 Task: Select street view around selected location Christ the Redeemer, Rio de Janeiro, Brazil and verify 2 surrounding locations
Action: Mouse moved to (275, 63)
Screenshot: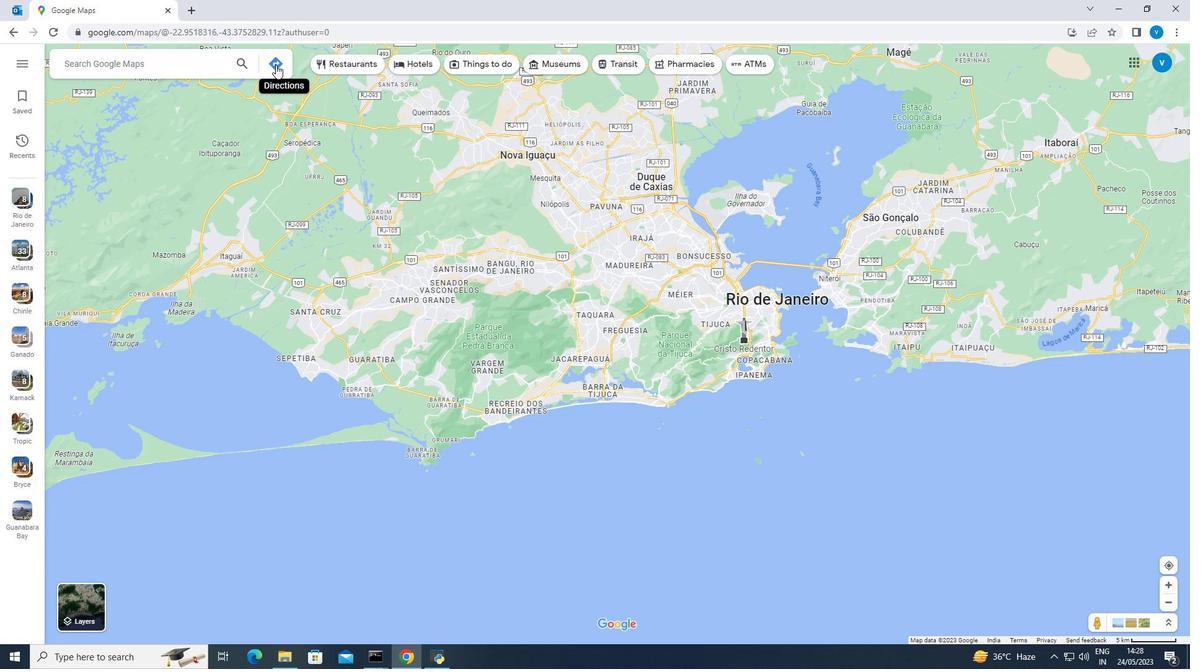 
Action: Mouse pressed left at (275, 63)
Screenshot: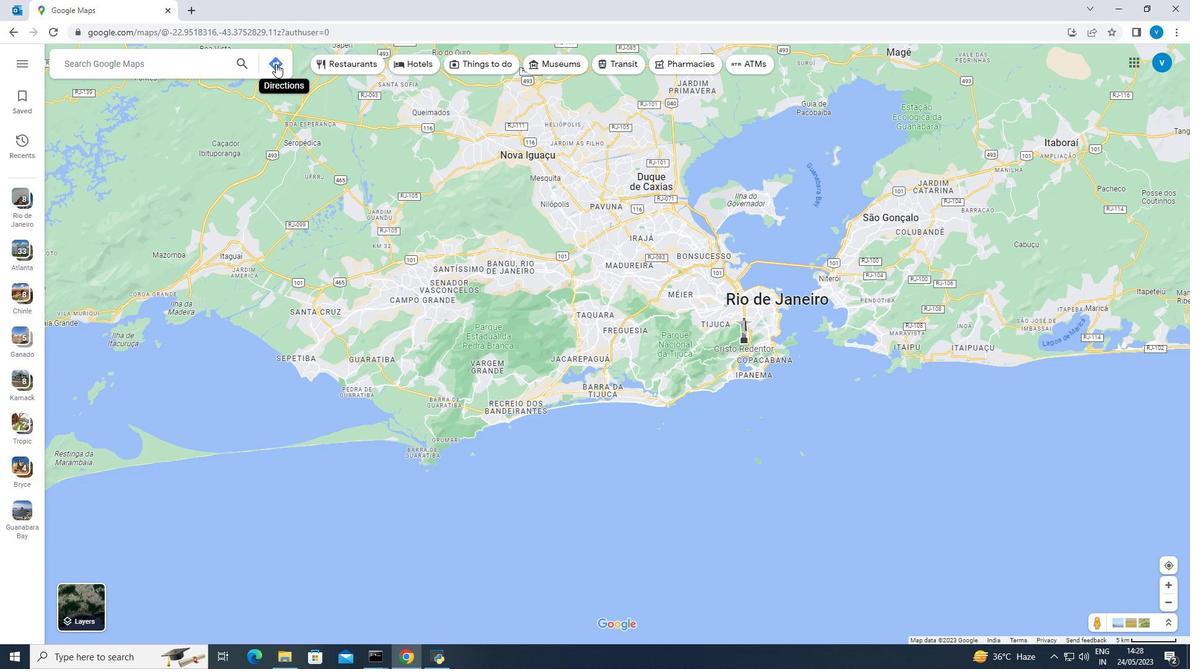 
Action: Mouse moved to (215, 104)
Screenshot: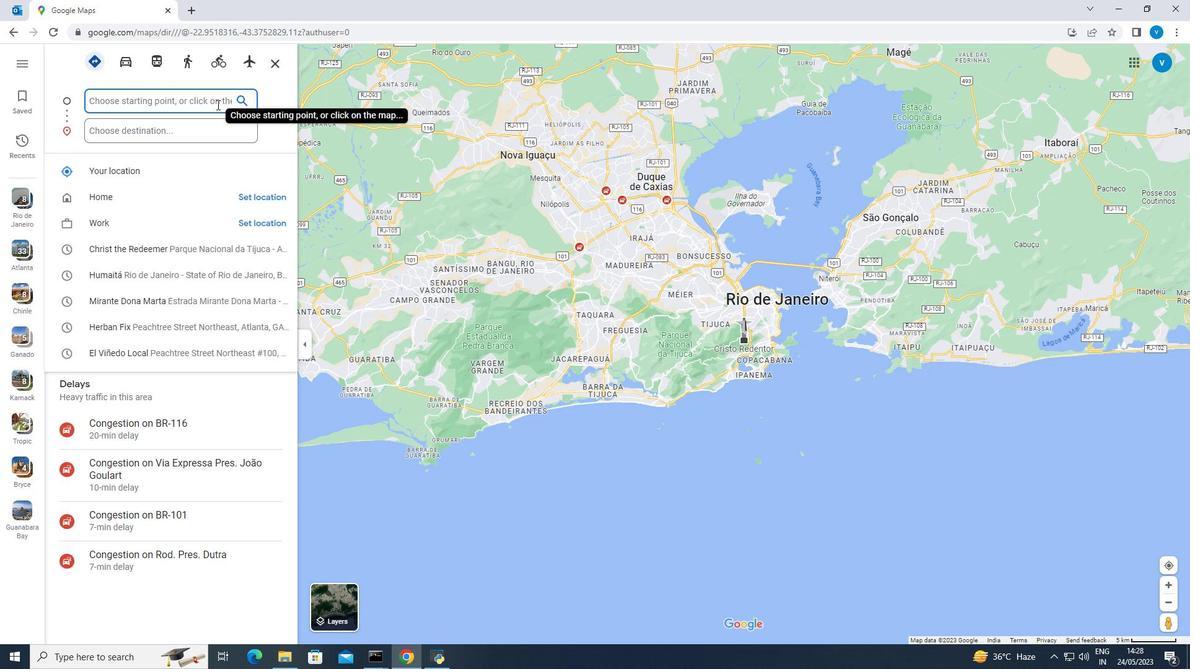 
Action: Key pressed <Key.shift><Key.shift><Key.shift><Key.shift><Key.shift><Key.shift><Key.shift><Key.shift>Christ<Key.space>the<Key.space><Key.shift><Key.shift><Key.shift><Key.shift><Key.shift><Key.shift><Key.shift>Redeemer,<Key.space><Key.shift><Key.shift><Key.shift><Key.shift><Key.shift>Rio<Key.space>de<Key.space><Key.shift><Key.shift><Key.shift><Key.shift>Janeiro,<Key.space><Key.shift><Key.shift><Key.shift><Key.shift>Brazil
Screenshot: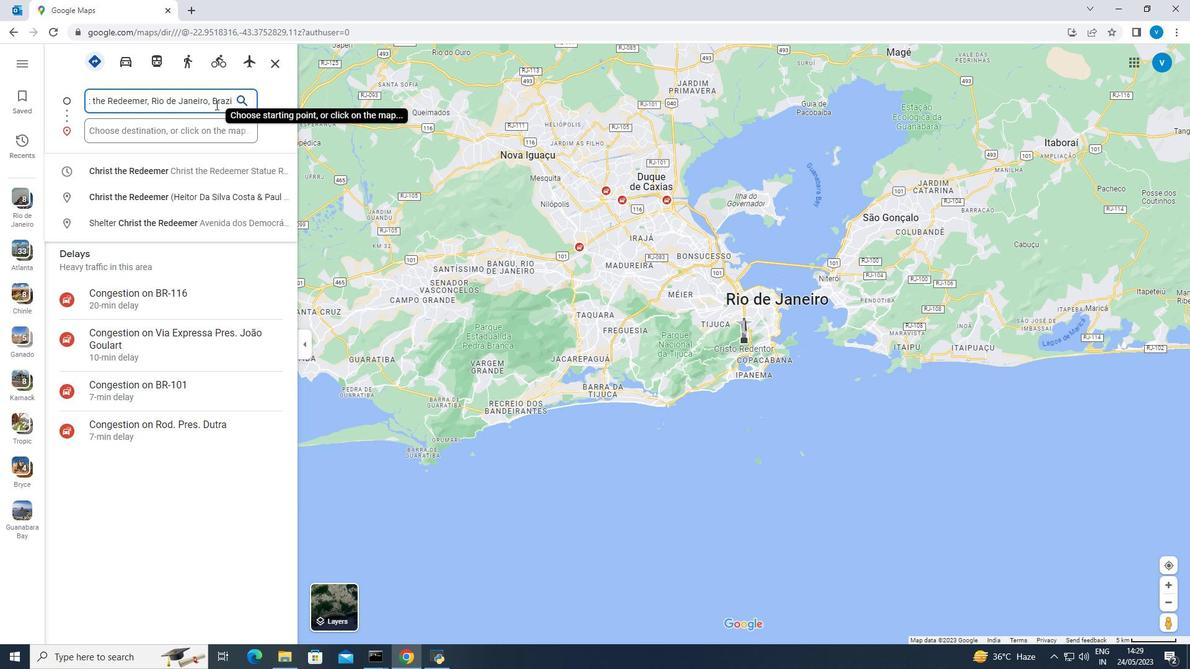 
Action: Mouse moved to (215, 104)
Screenshot: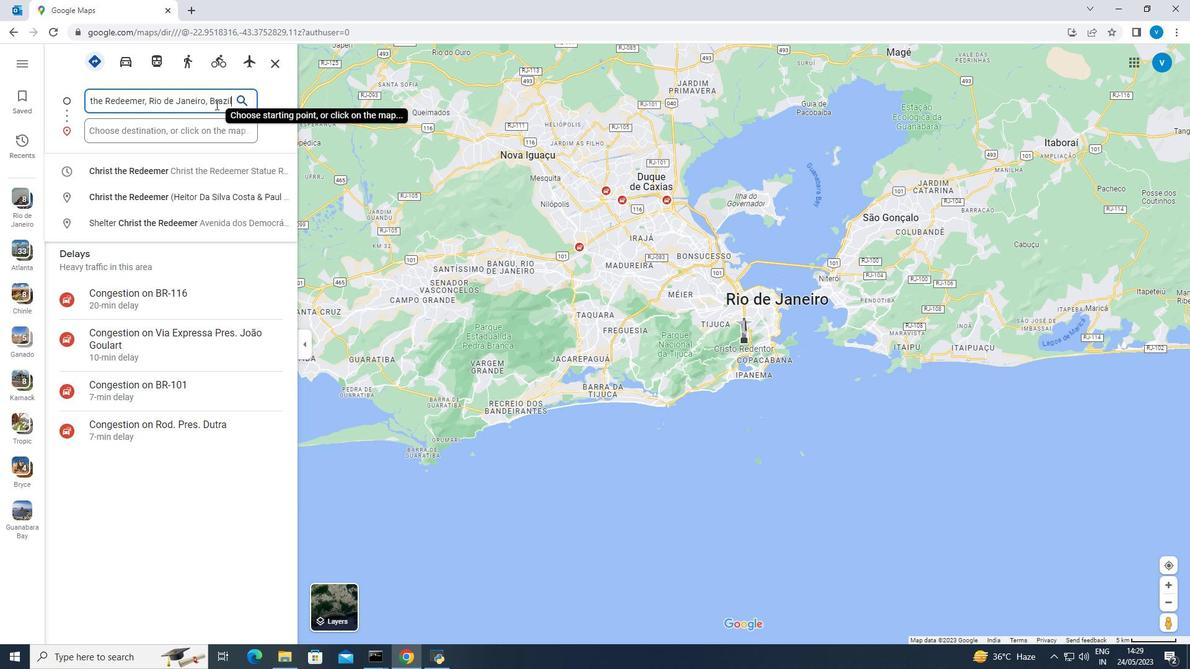 
Action: Key pressed <Key.enter>
Screenshot: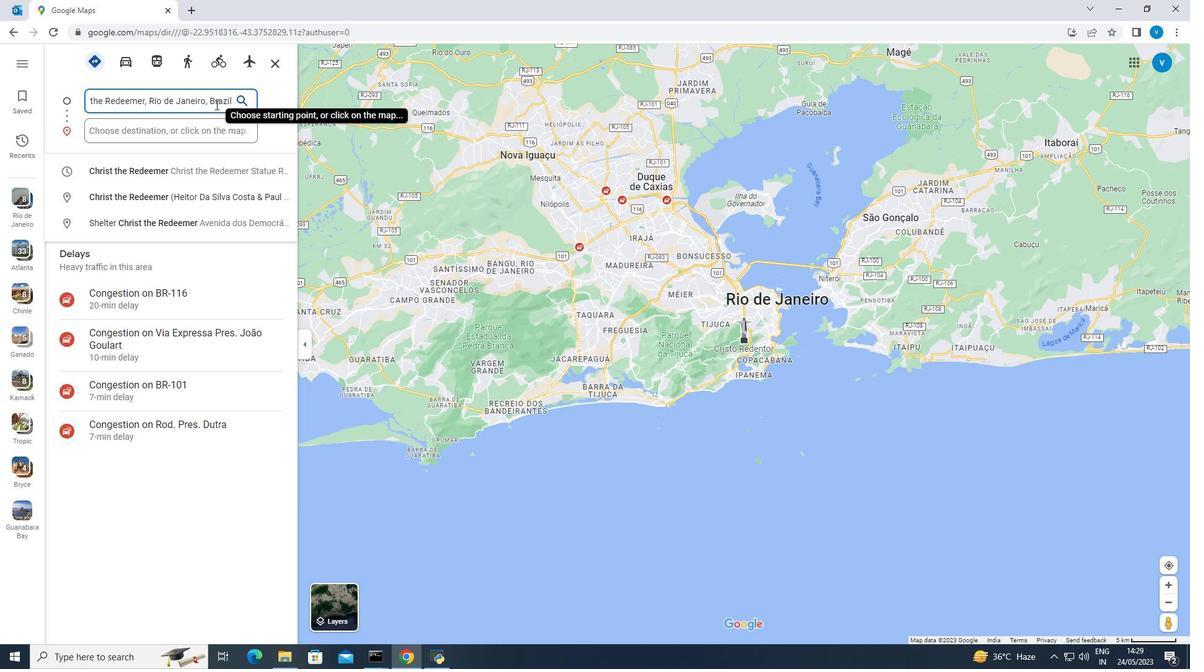 
Action: Mouse moved to (1143, 621)
Screenshot: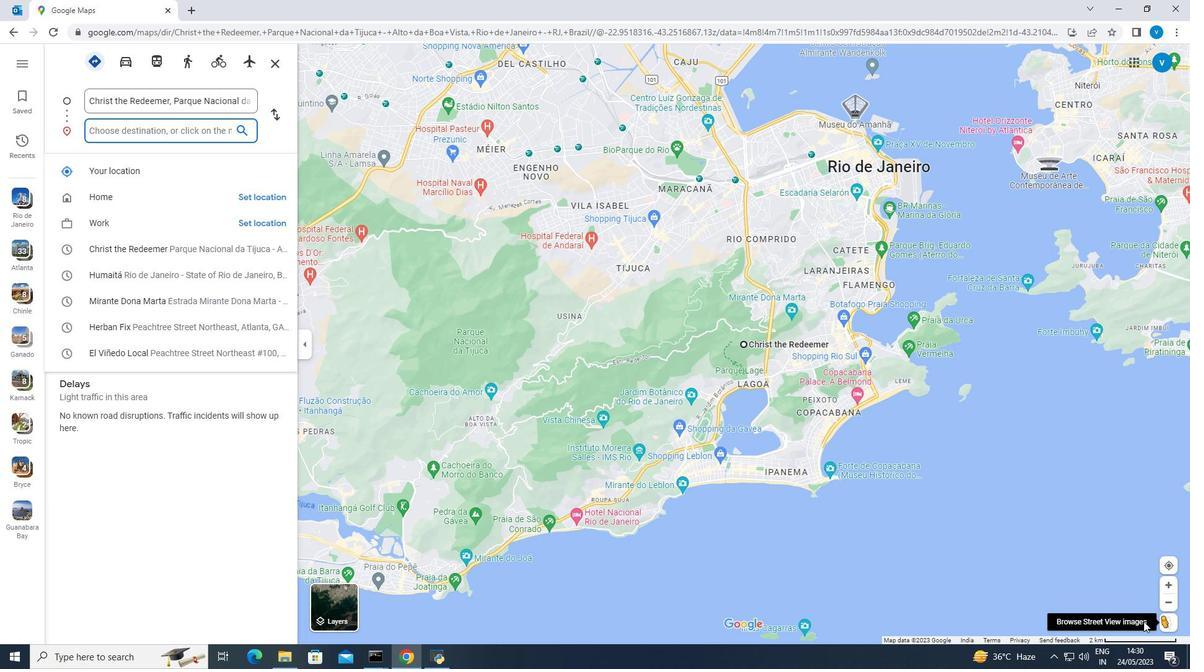 
Action: Mouse pressed left at (1143, 621)
Screenshot: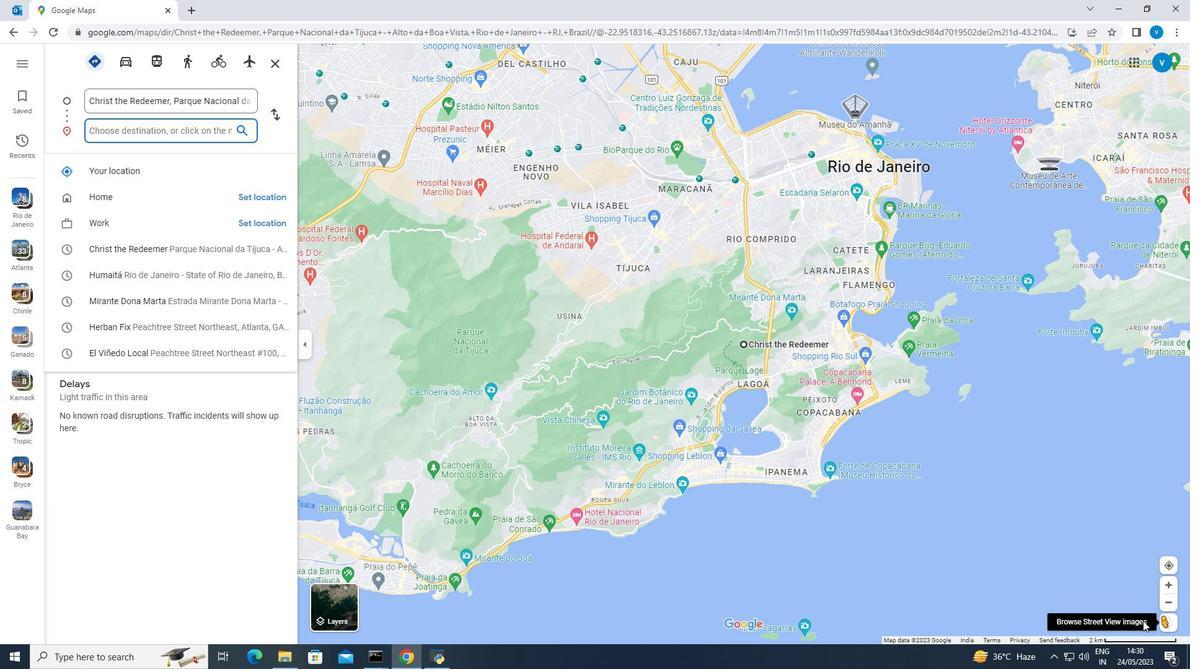 
Action: Mouse moved to (602, 499)
Screenshot: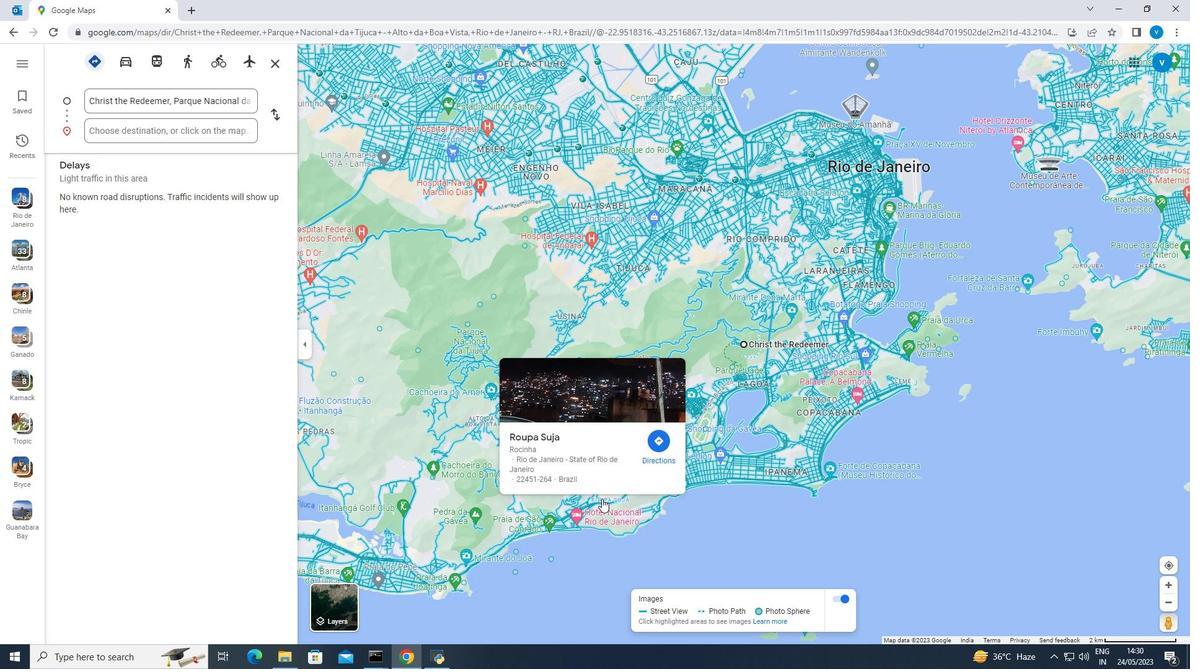 
Action: Mouse pressed left at (602, 499)
Screenshot: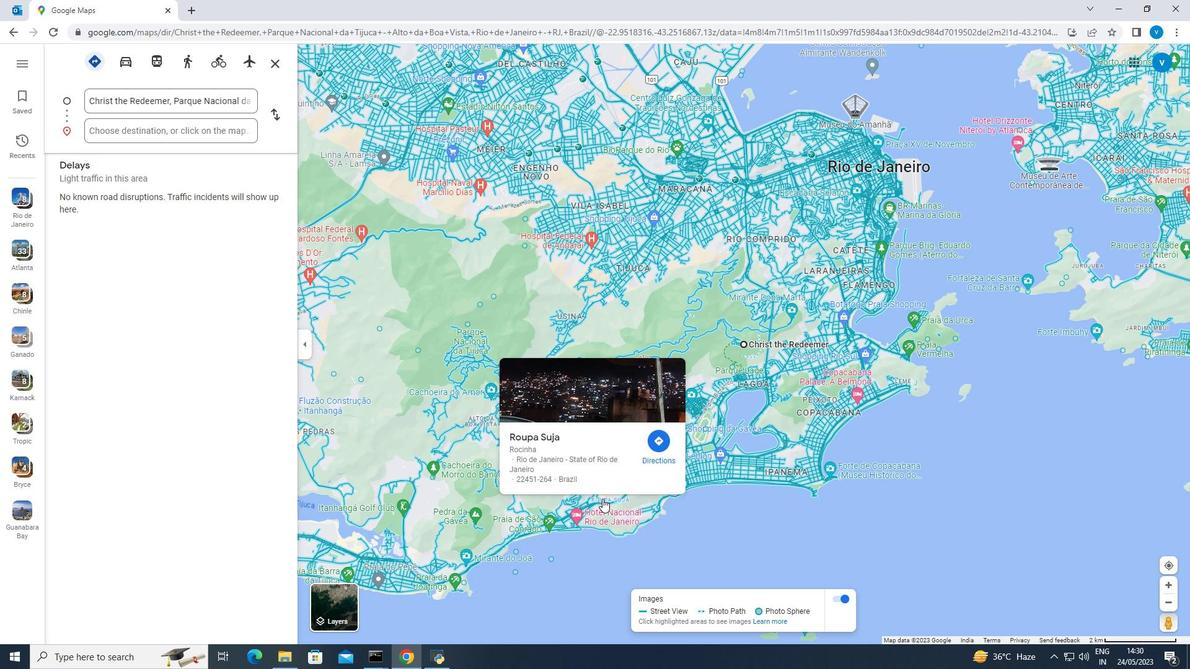 
Action: Mouse moved to (603, 497)
Screenshot: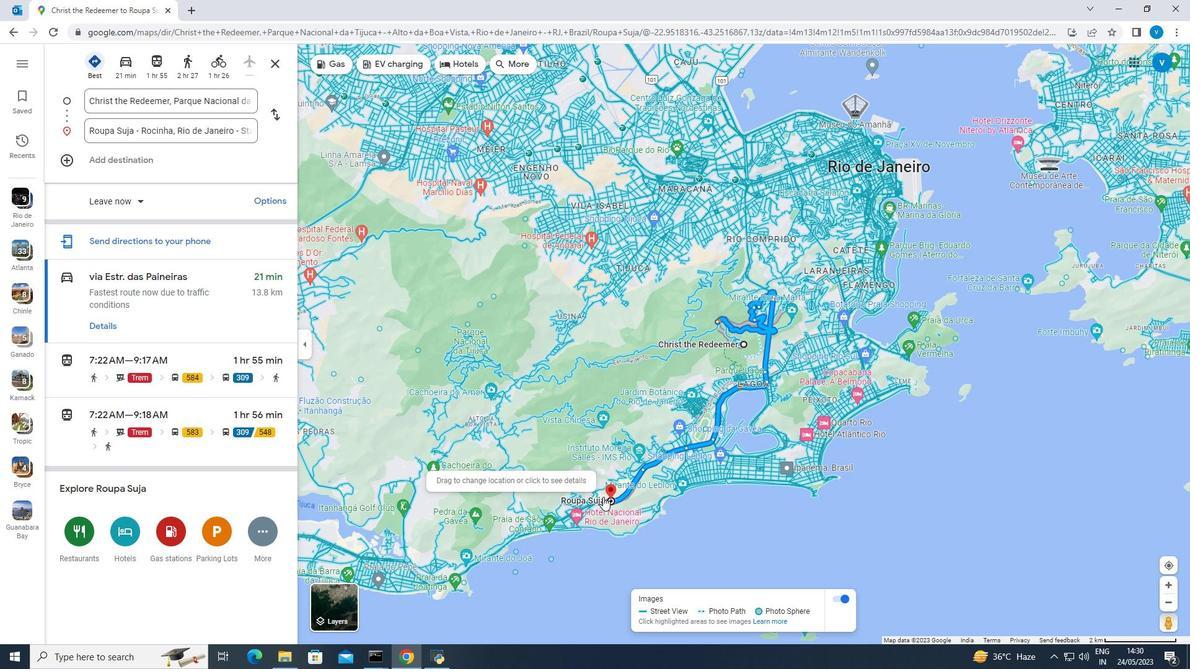 
Action: Mouse pressed left at (603, 497)
Screenshot: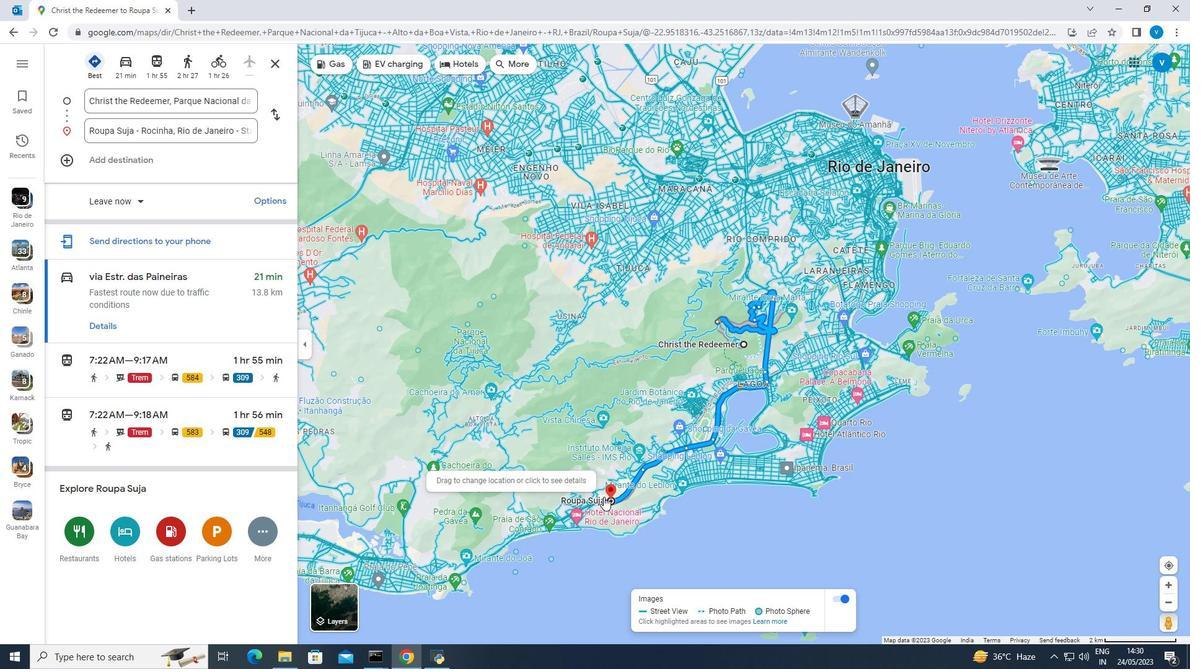 
Action: Mouse moved to (604, 496)
Screenshot: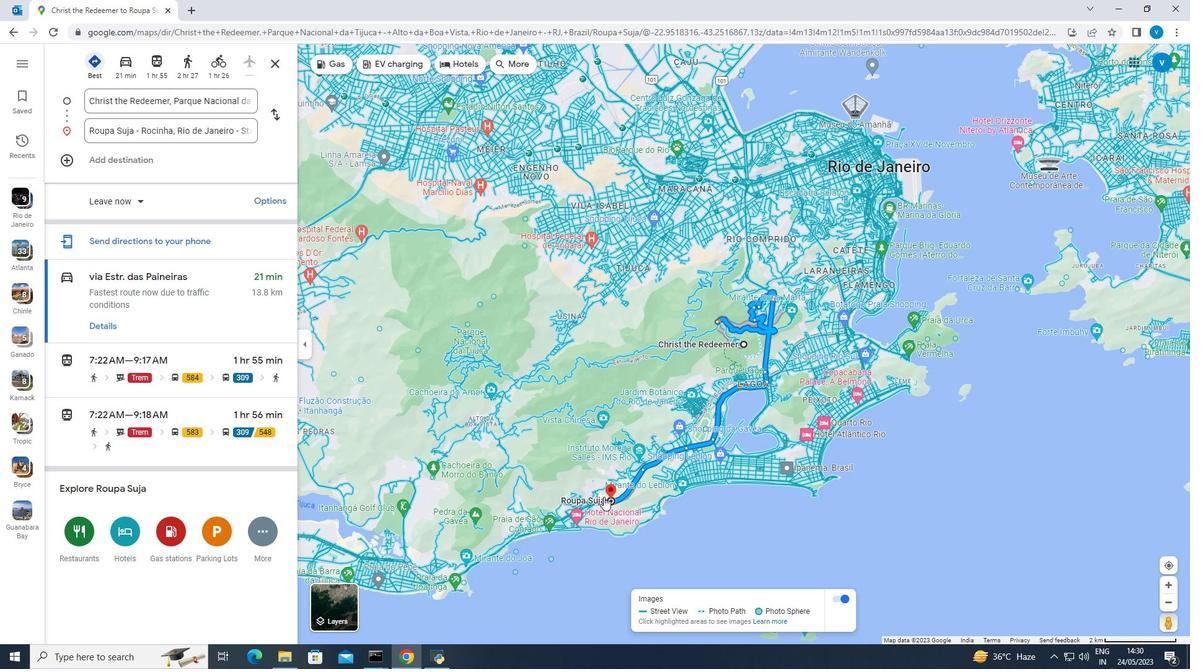 
Action: Mouse pressed left at (604, 496)
Screenshot: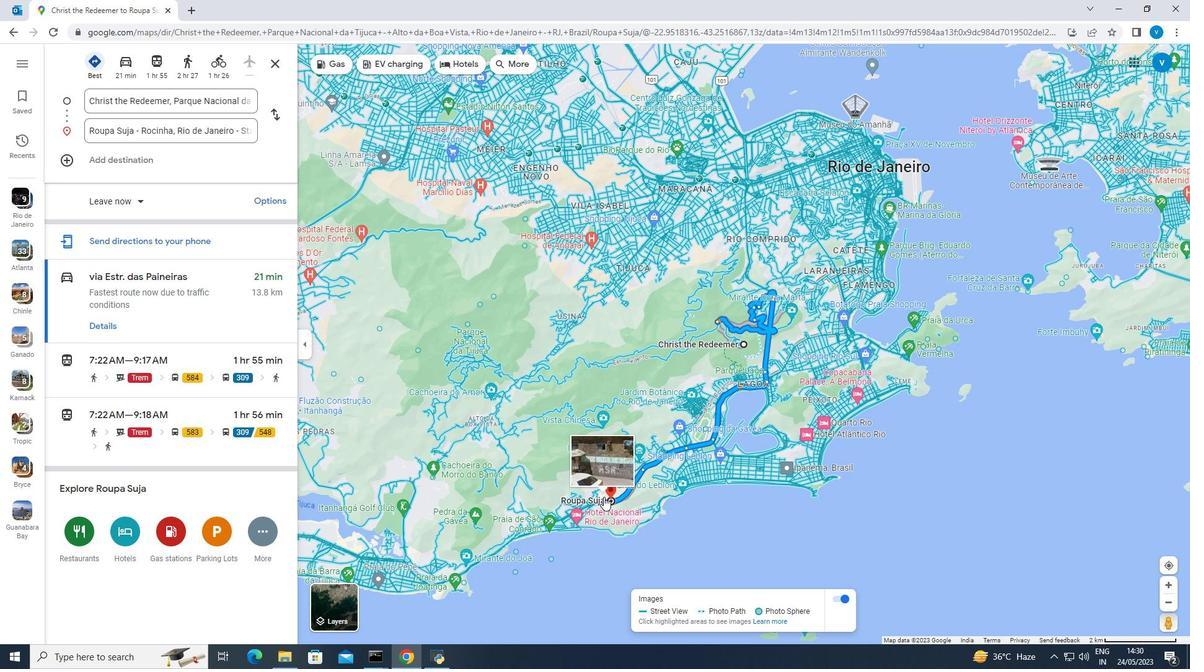 
Action: Mouse moved to (219, 169)
Screenshot: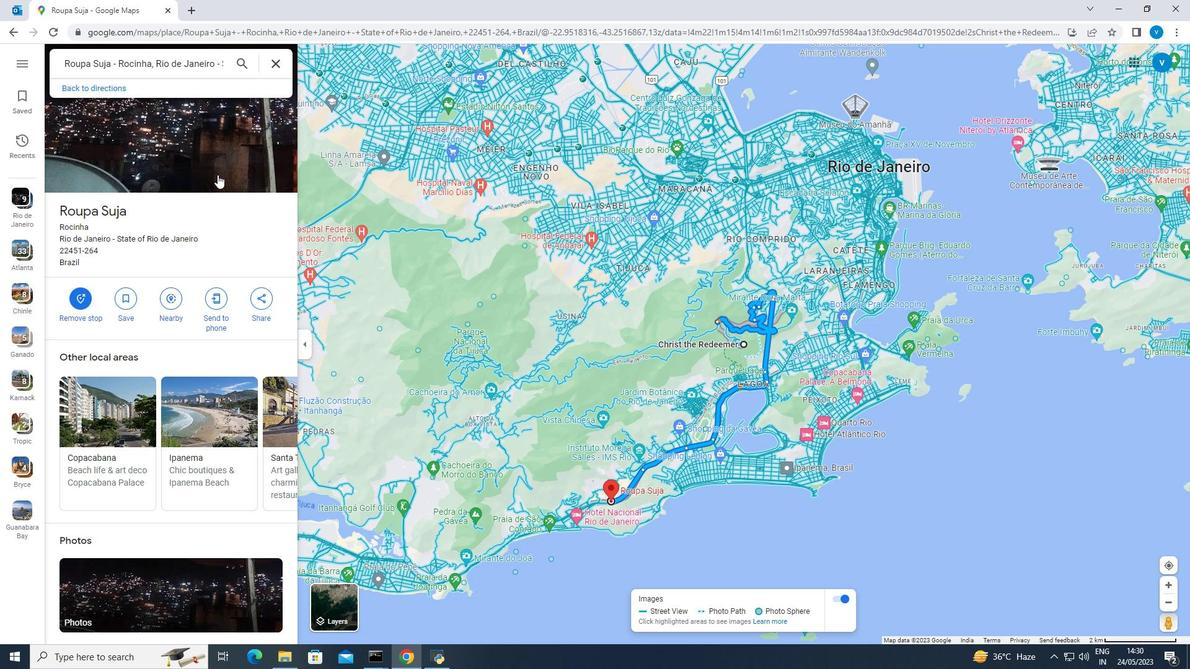 
Action: Mouse pressed left at (219, 169)
Screenshot: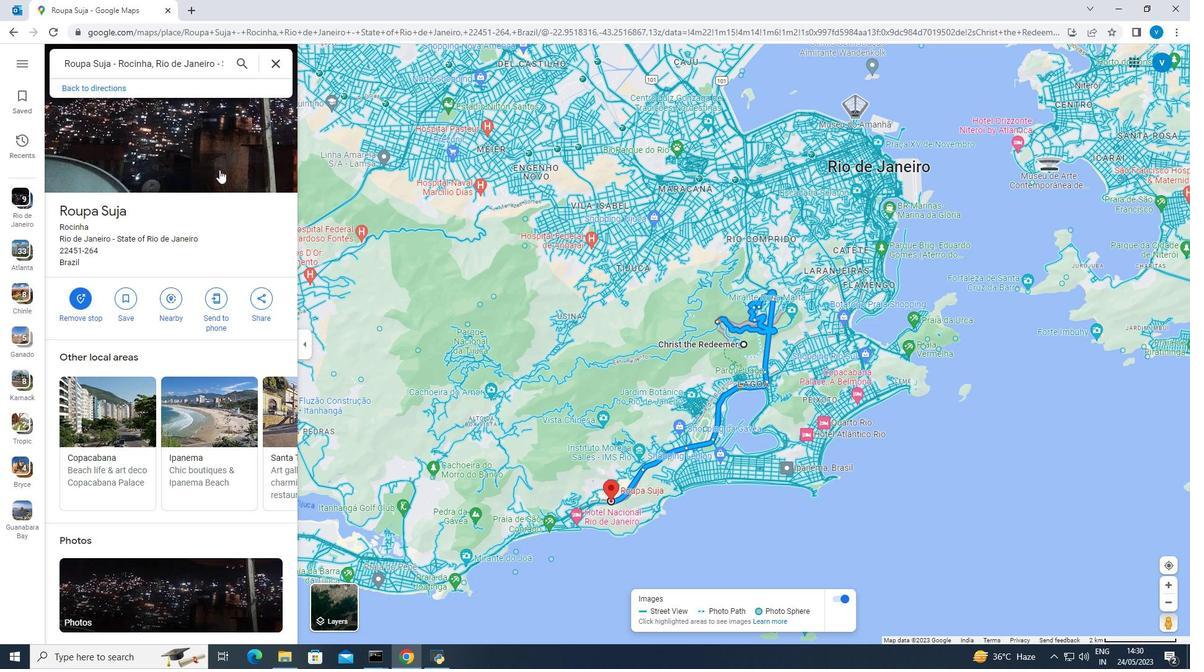 
Action: Mouse pressed left at (219, 169)
Screenshot: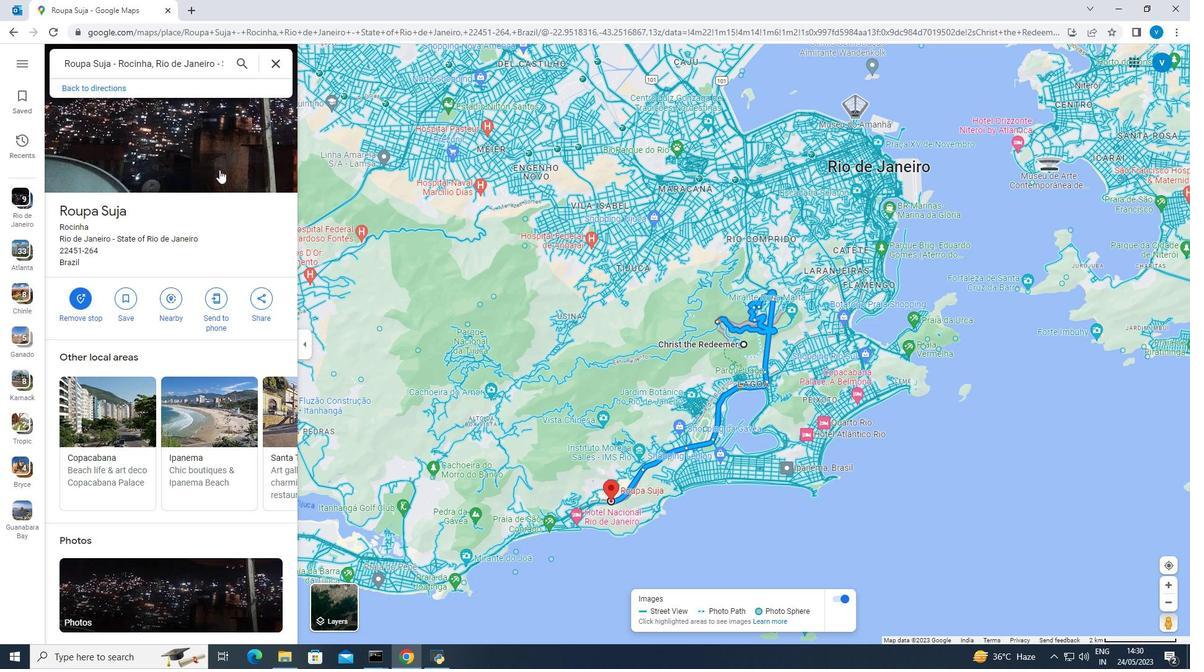 
Action: Mouse moved to (800, 489)
Screenshot: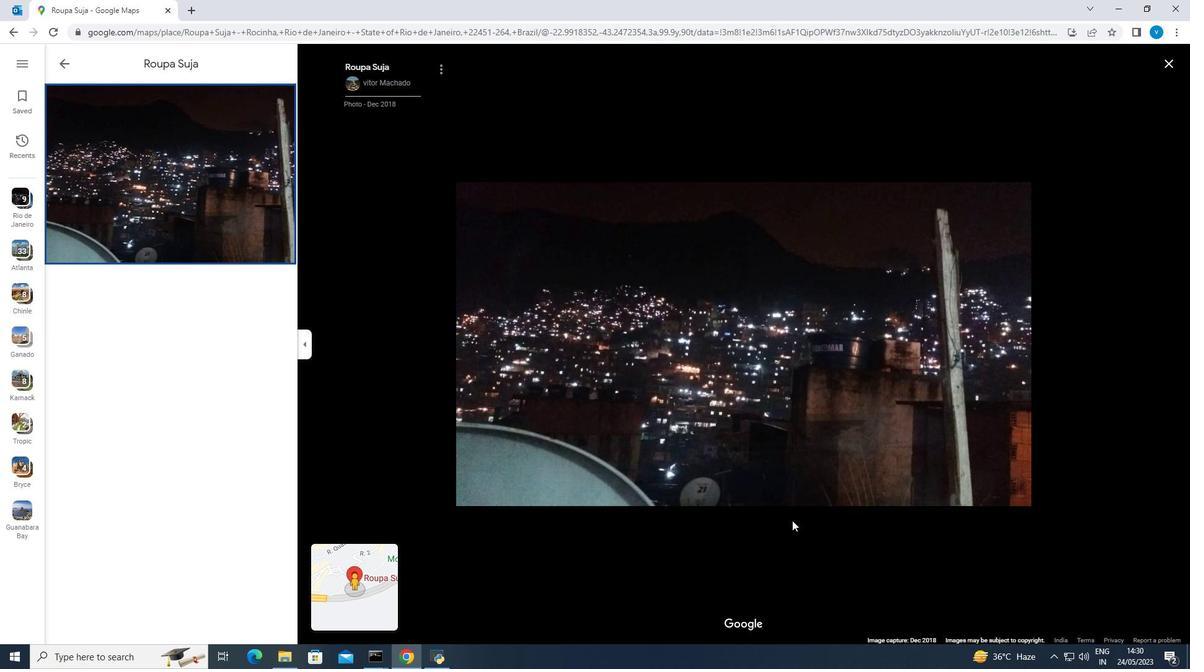 
Action: Mouse scrolled (800, 490) with delta (0, 0)
Screenshot: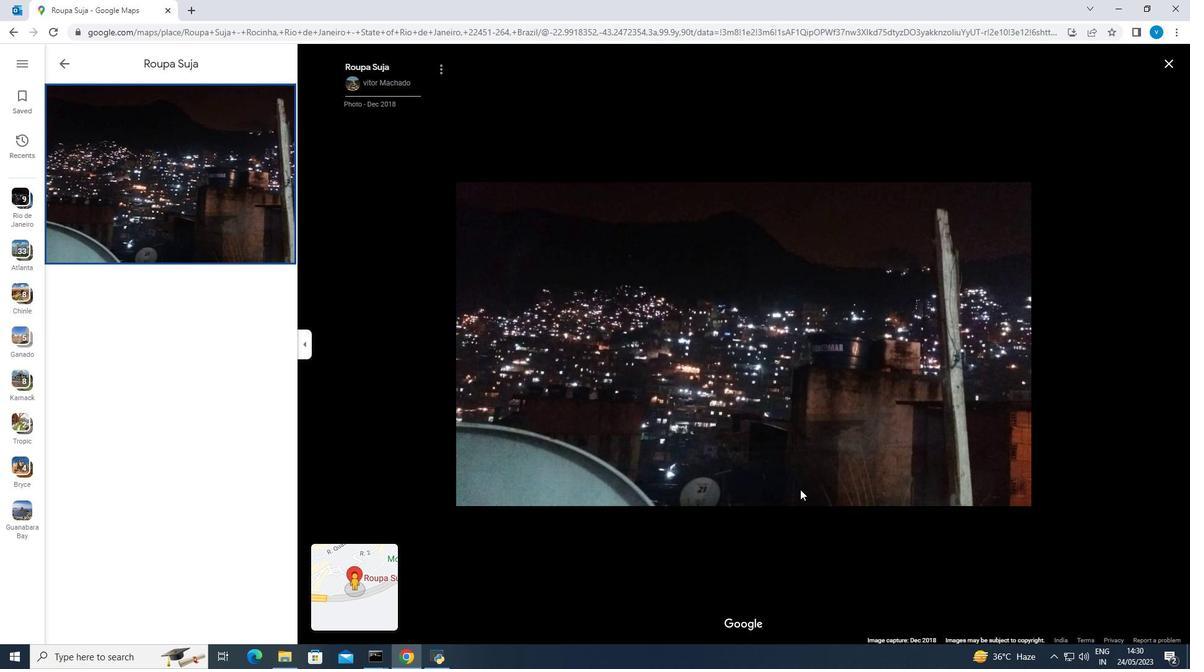 
Action: Mouse scrolled (800, 490) with delta (0, 0)
Screenshot: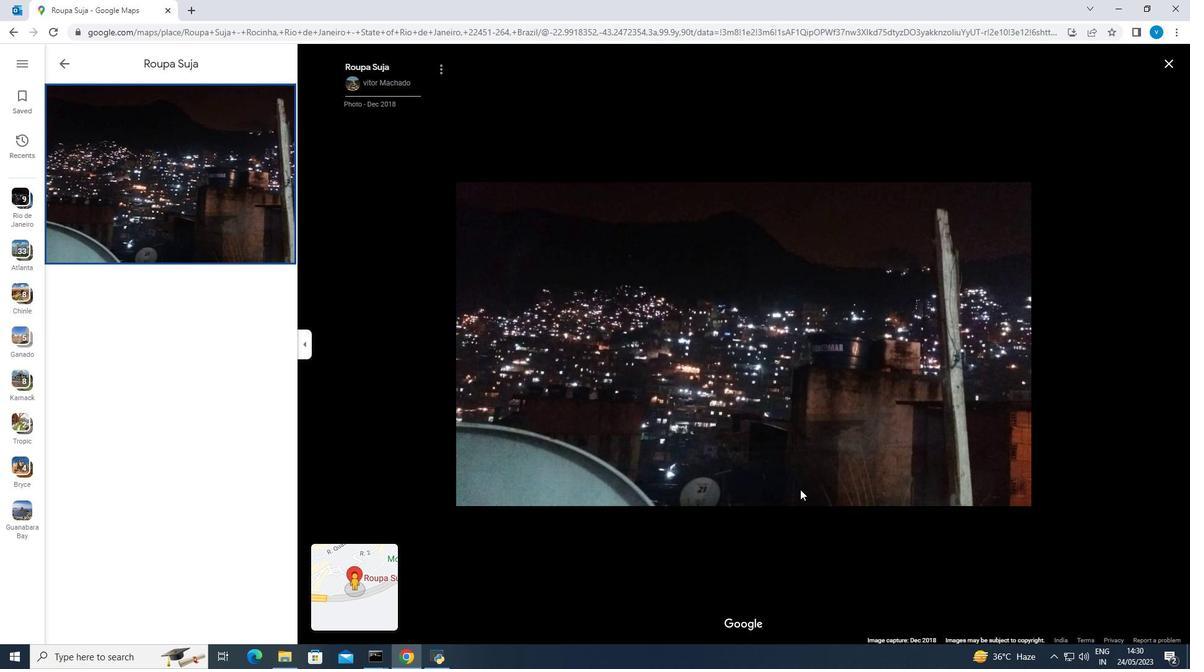 
Action: Mouse scrolled (800, 489) with delta (0, 0)
Screenshot: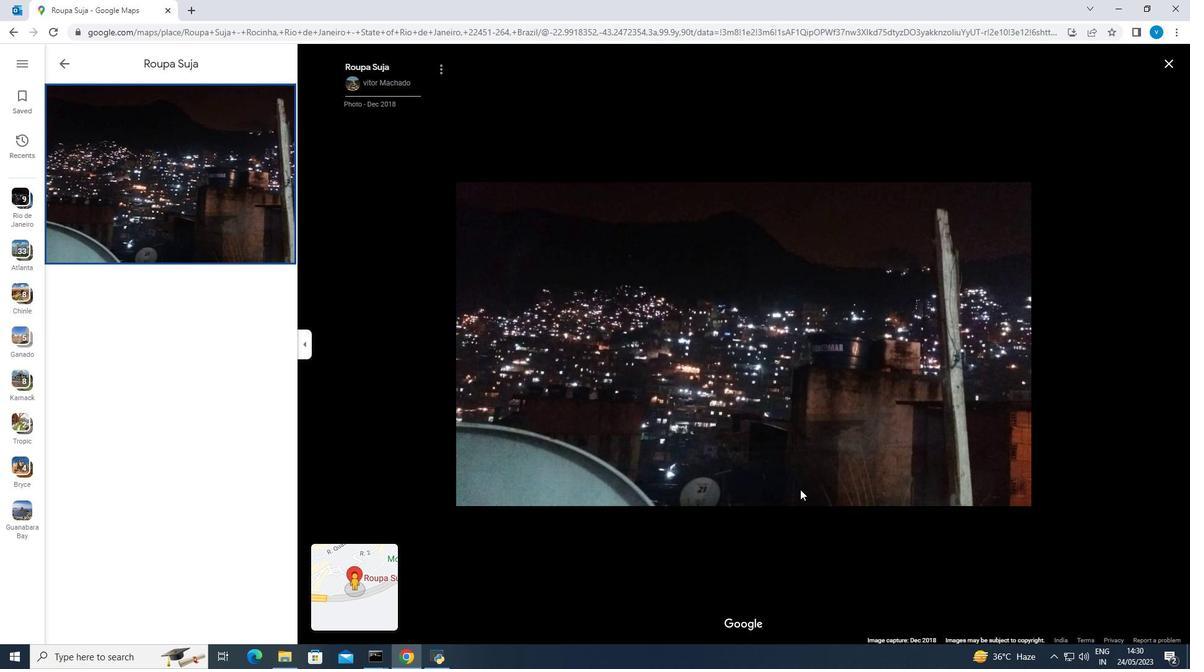 
Action: Mouse moved to (800, 494)
Screenshot: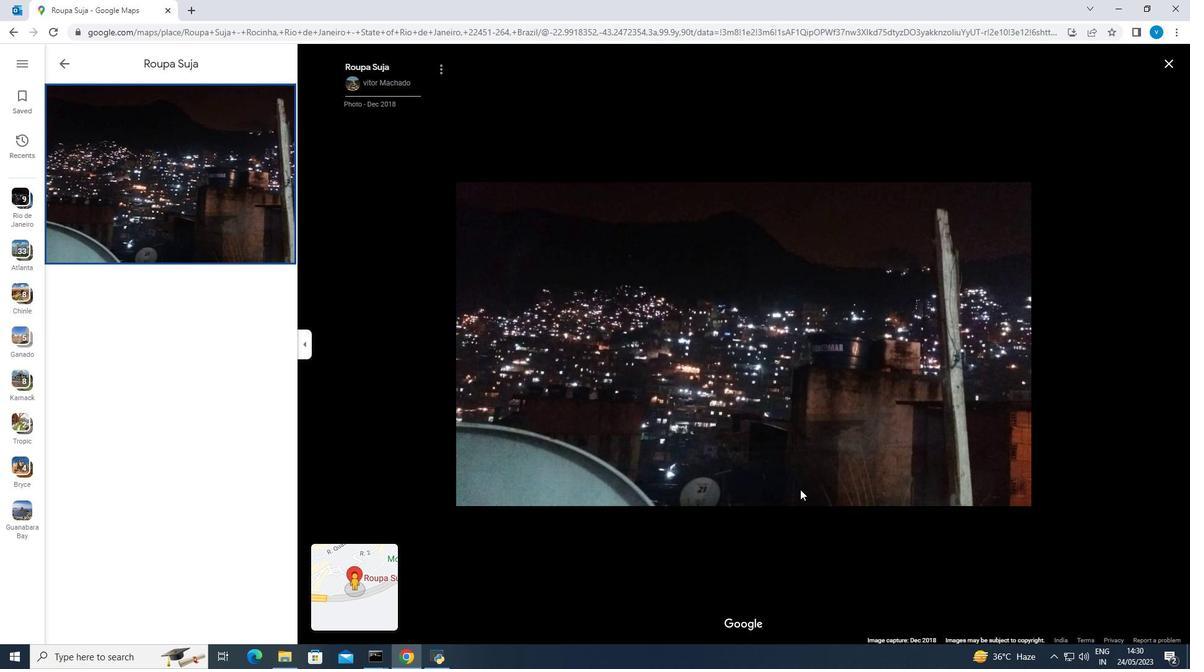 
Action: Mouse scrolled (800, 494) with delta (0, 0)
Screenshot: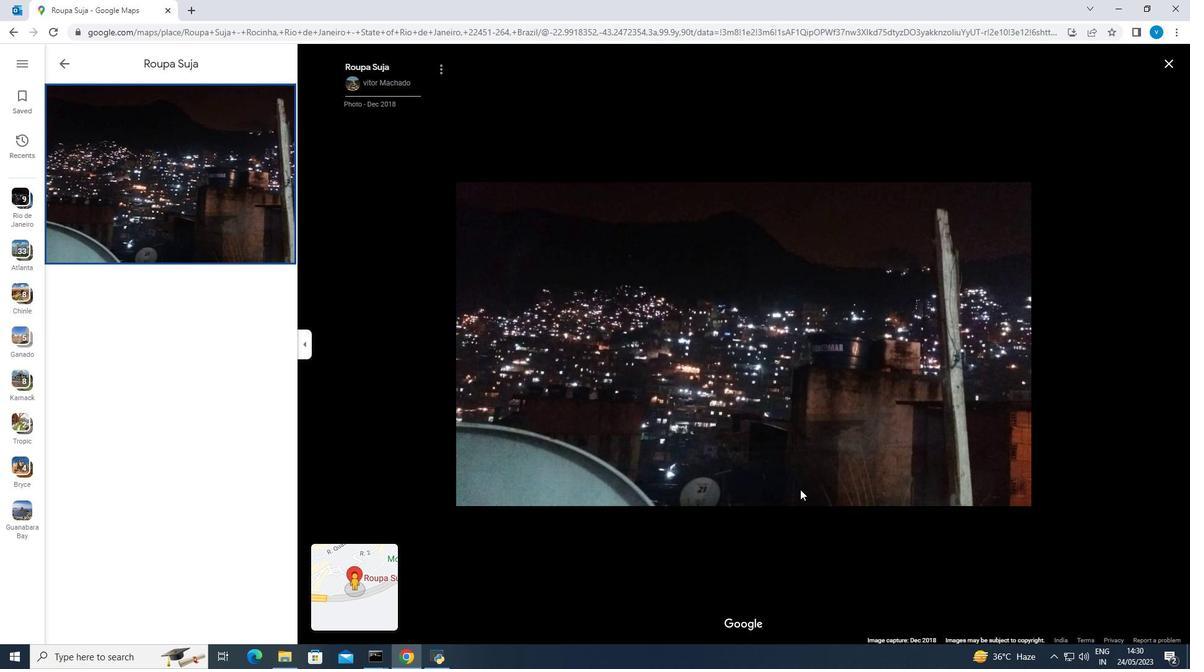 
Action: Mouse moved to (817, 476)
Screenshot: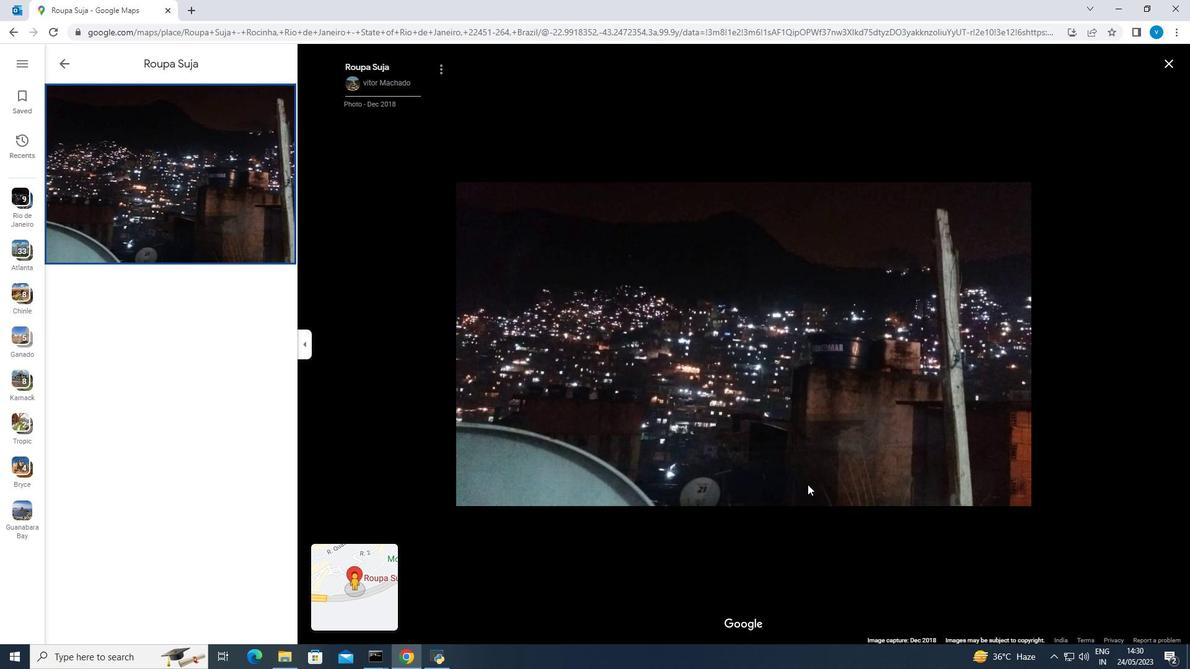 
Action: Mouse pressed left at (817, 476)
Screenshot: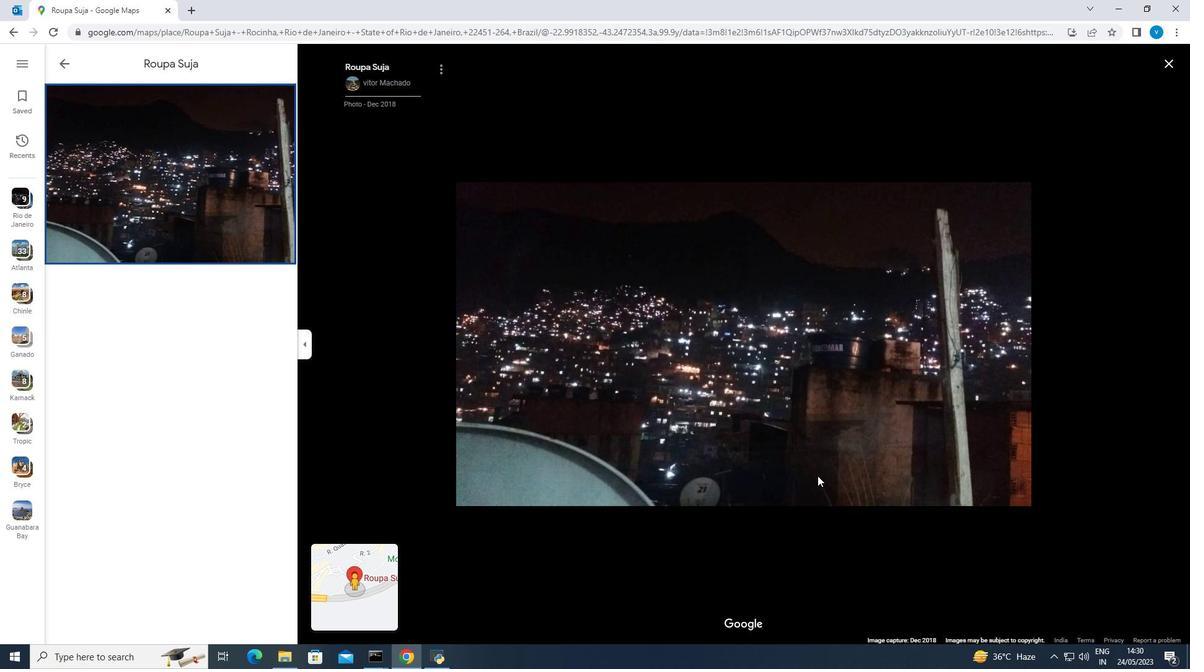 
Action: Mouse moved to (66, 59)
Screenshot: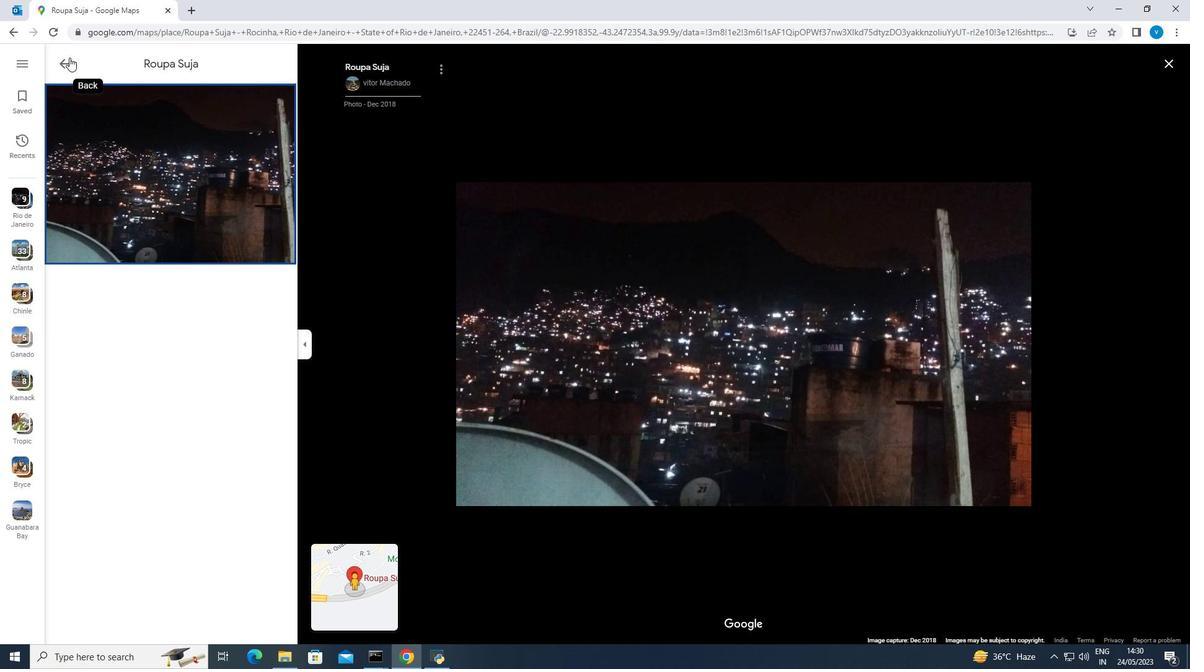 
Action: Mouse pressed left at (66, 59)
Screenshot: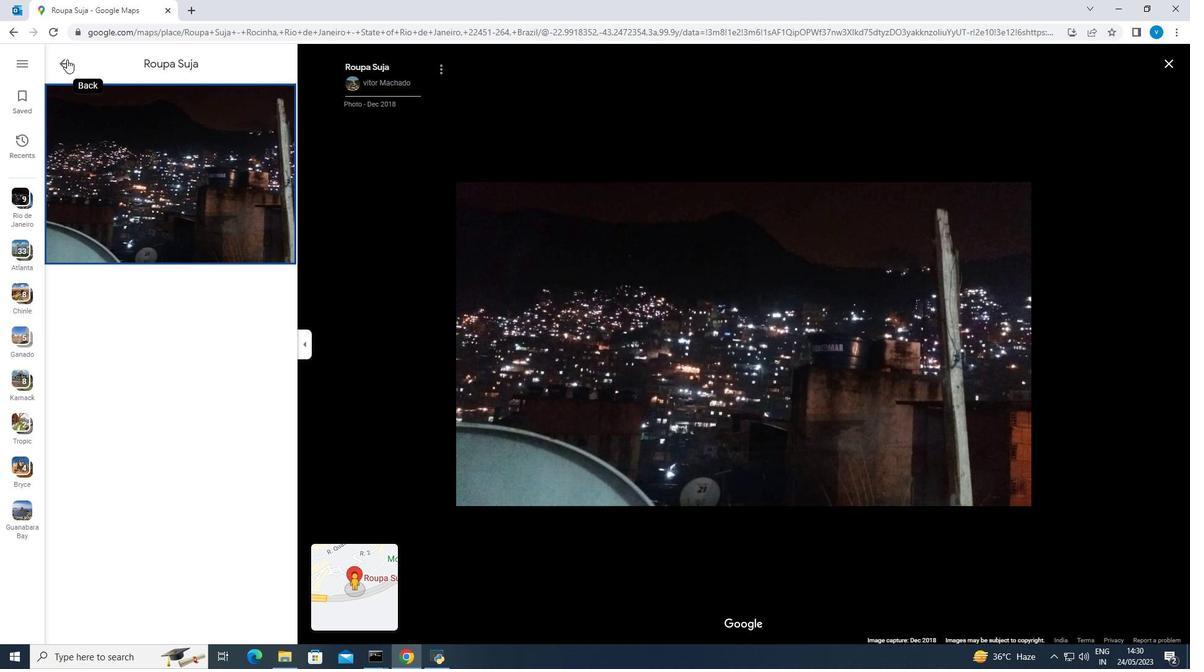 
Action: Mouse moved to (883, 139)
Screenshot: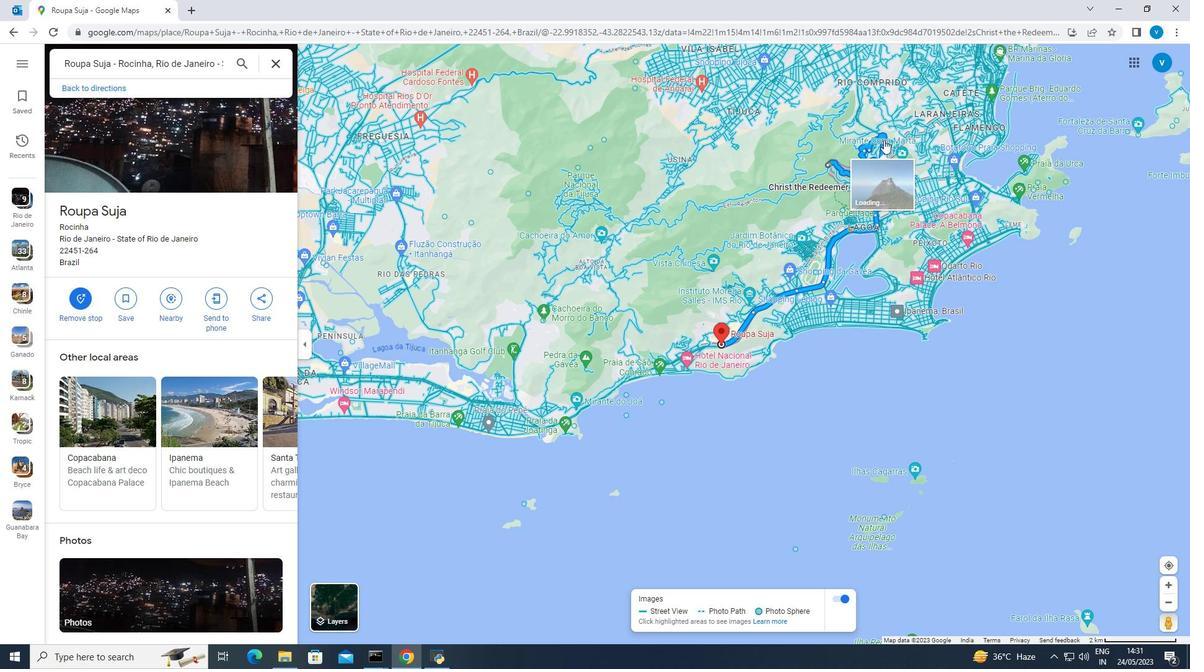 
Action: Mouse pressed left at (883, 139)
Screenshot: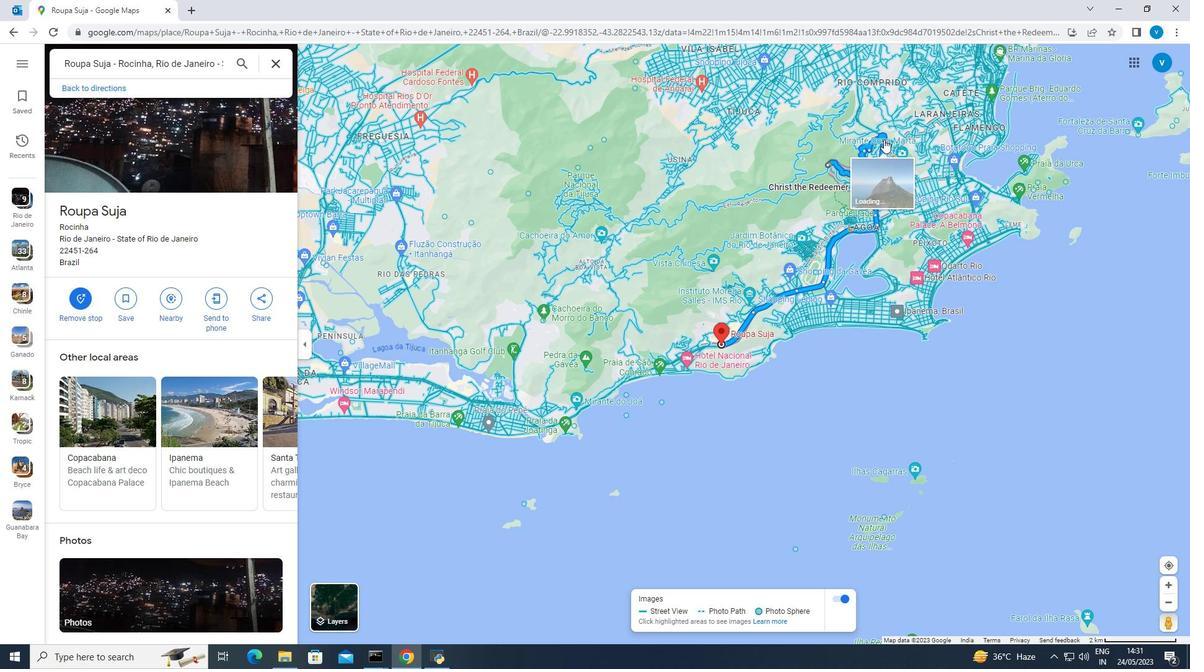 
Action: Mouse pressed left at (883, 139)
Screenshot: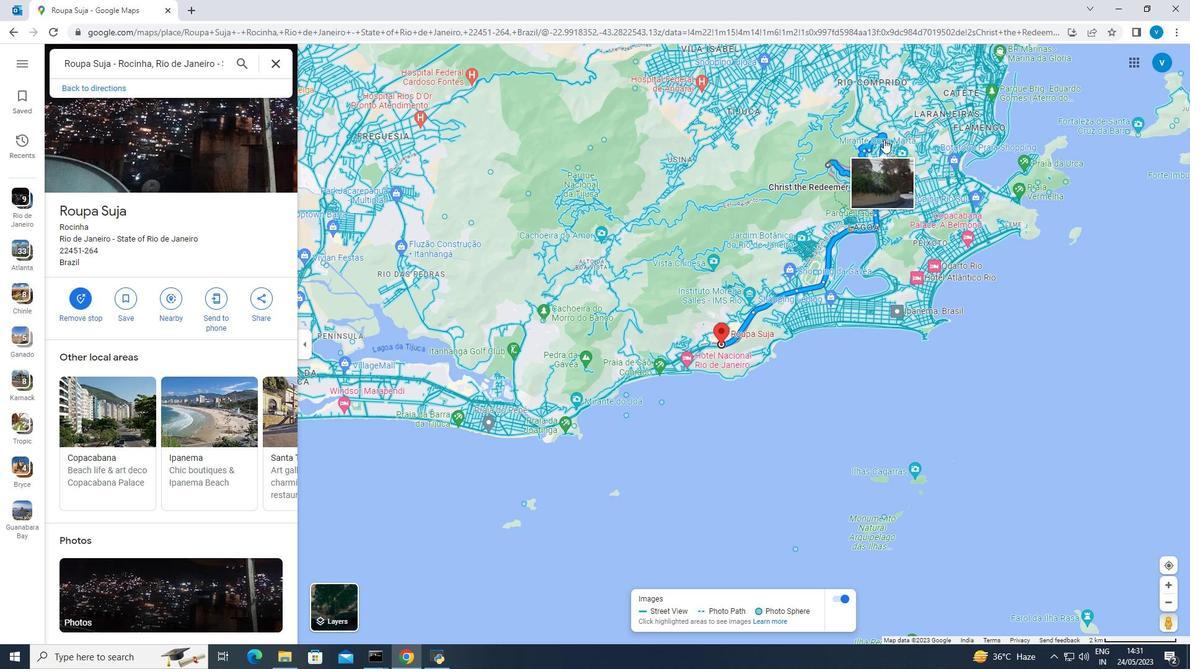 
Action: Mouse pressed left at (883, 139)
Screenshot: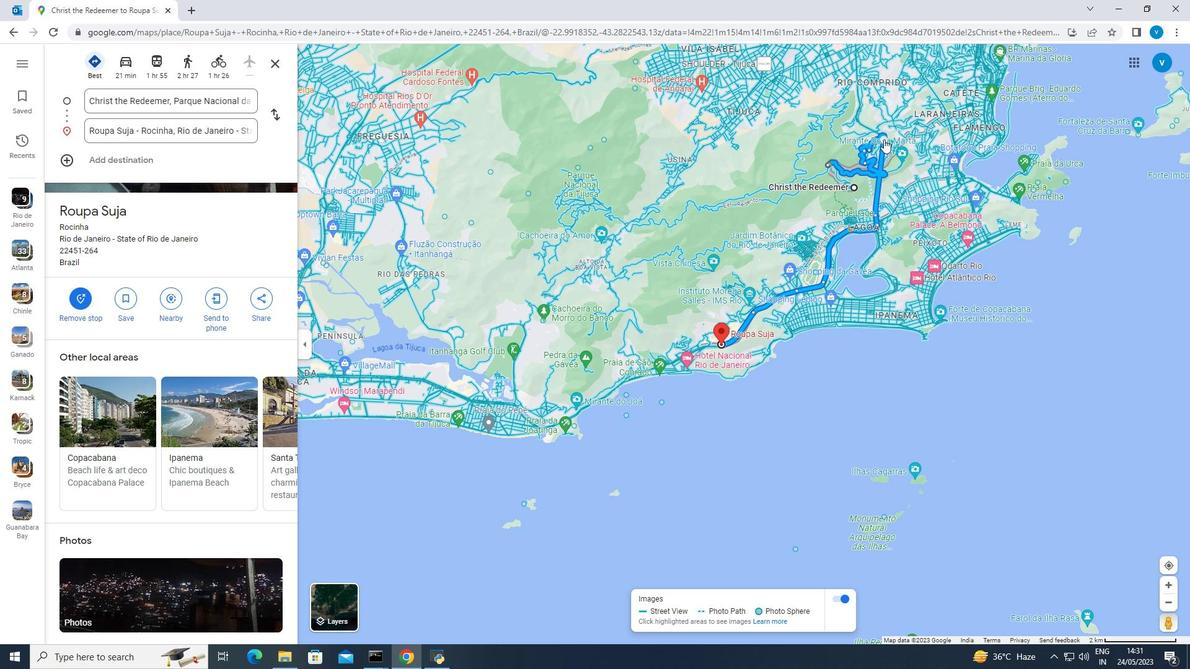 
Action: Mouse moved to (66, 56)
Screenshot: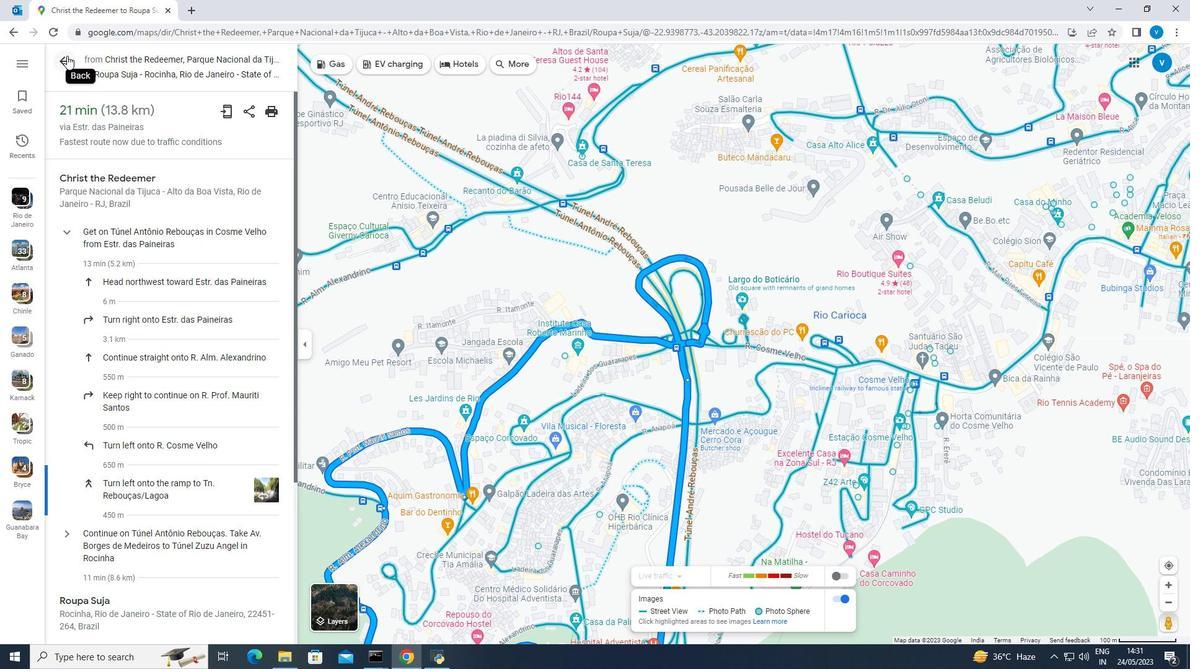 
Action: Mouse pressed left at (66, 56)
Screenshot: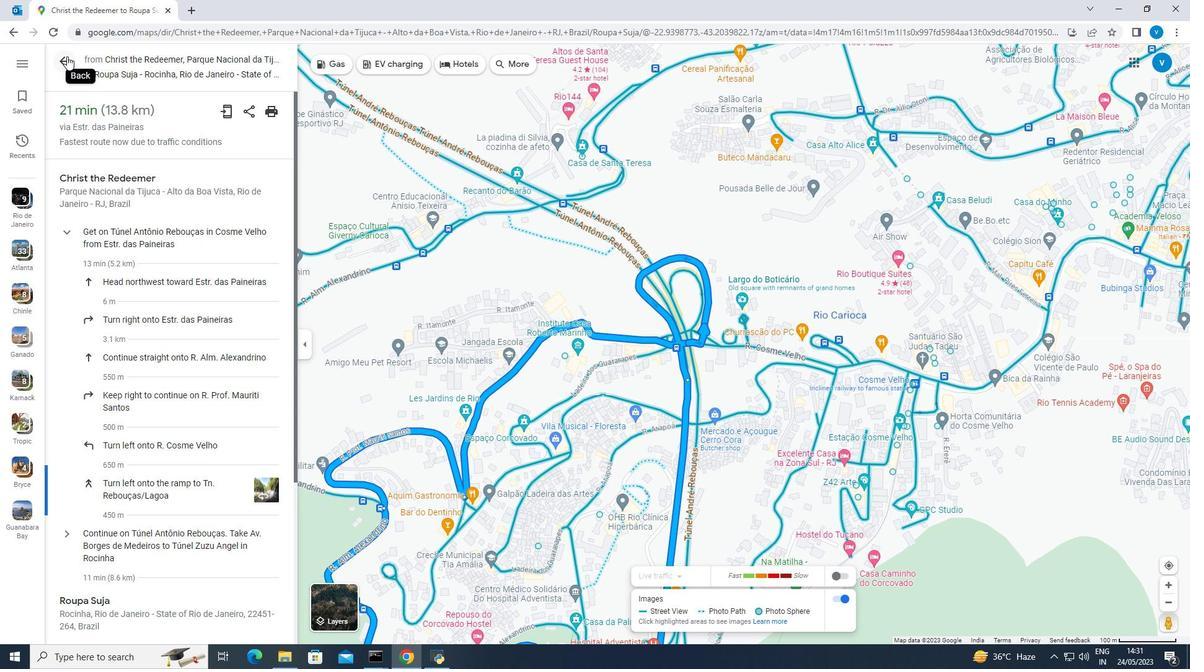 
Action: Mouse moved to (822, 256)
Screenshot: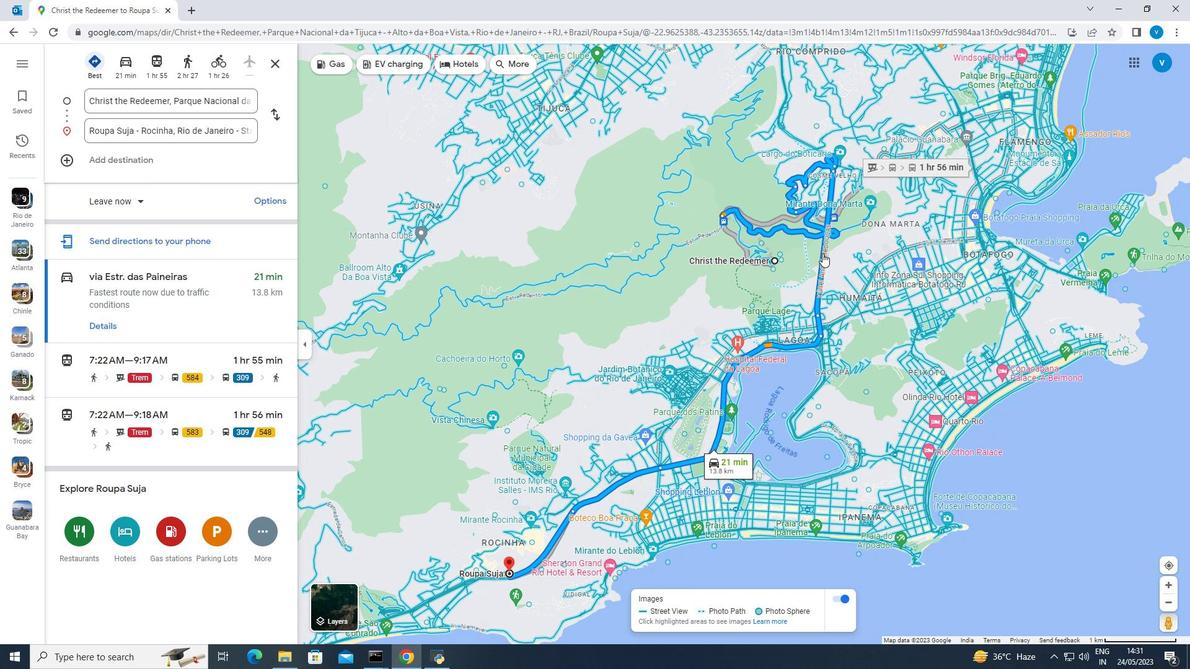 
Action: Mouse pressed left at (822, 256)
Screenshot: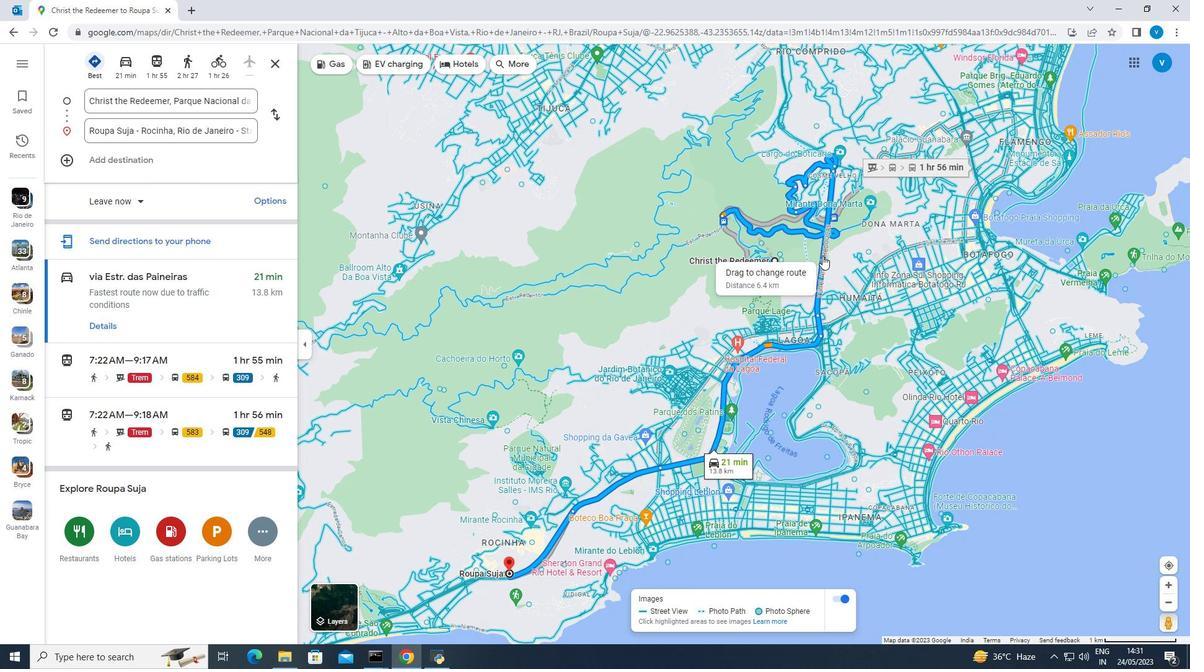 
Action: Mouse pressed left at (822, 256)
Screenshot: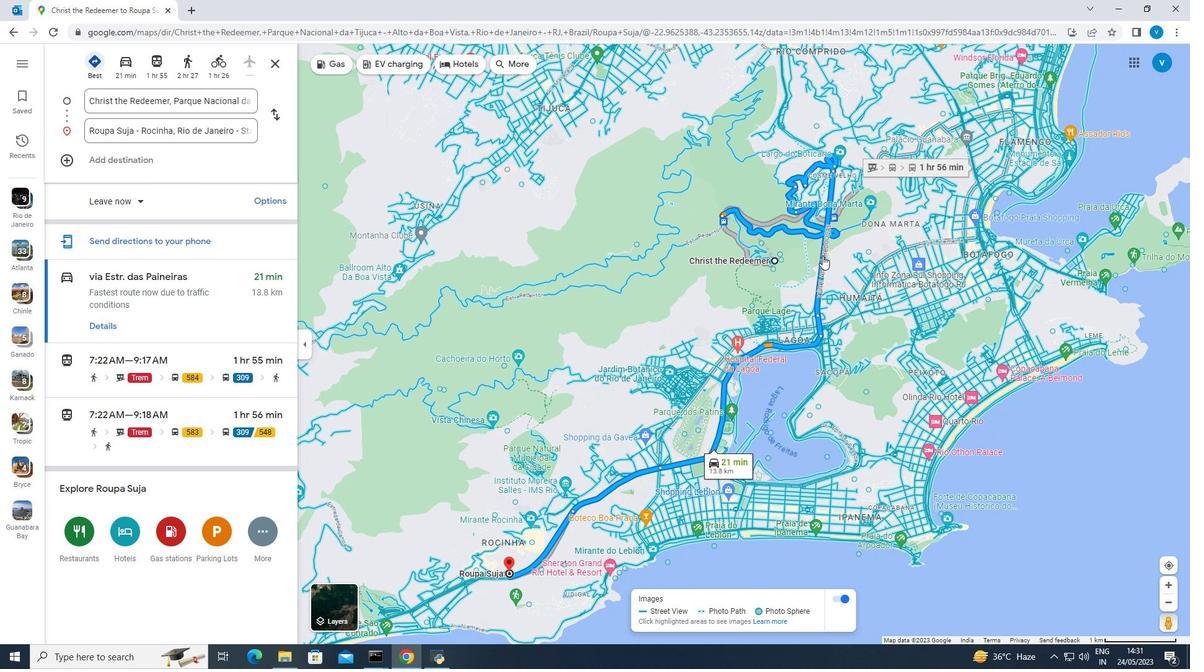 
Action: Mouse moved to (395, 381)
Screenshot: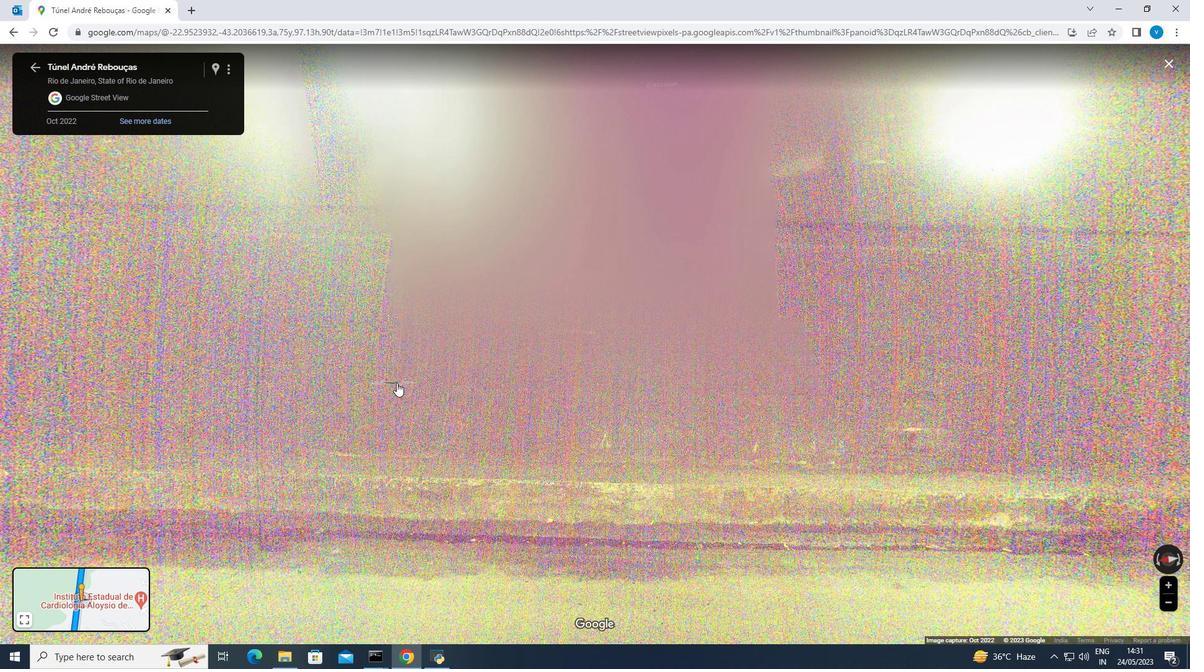 
Action: Mouse scrolled (395, 380) with delta (0, 0)
Screenshot: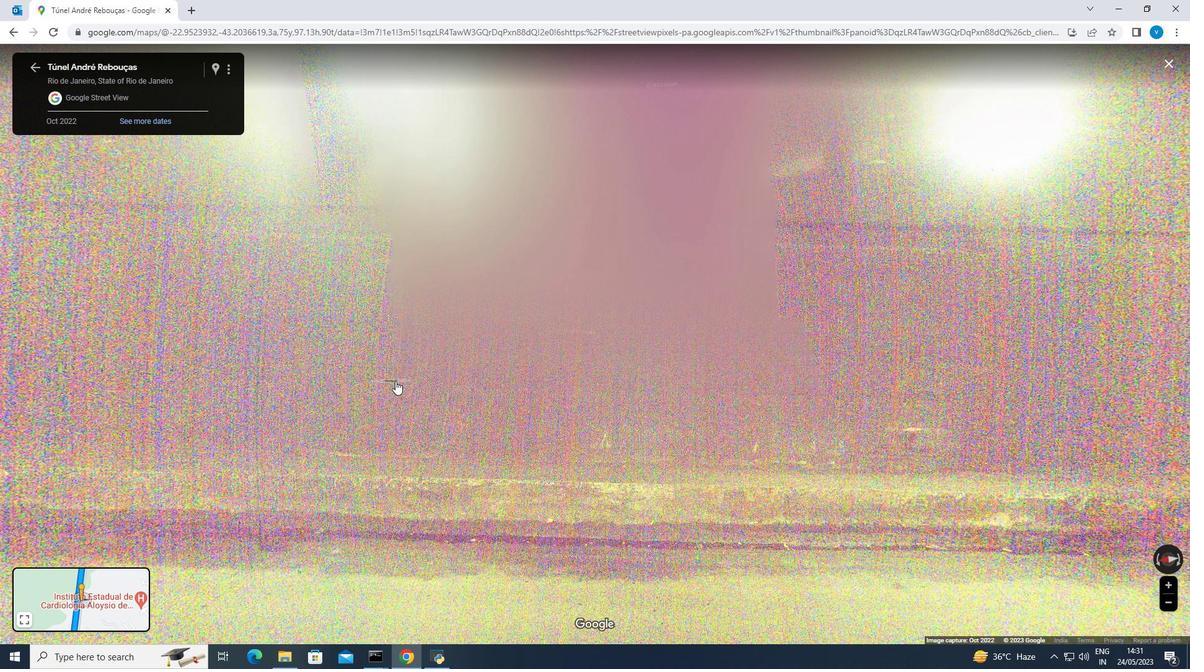 
Action: Mouse moved to (394, 378)
Screenshot: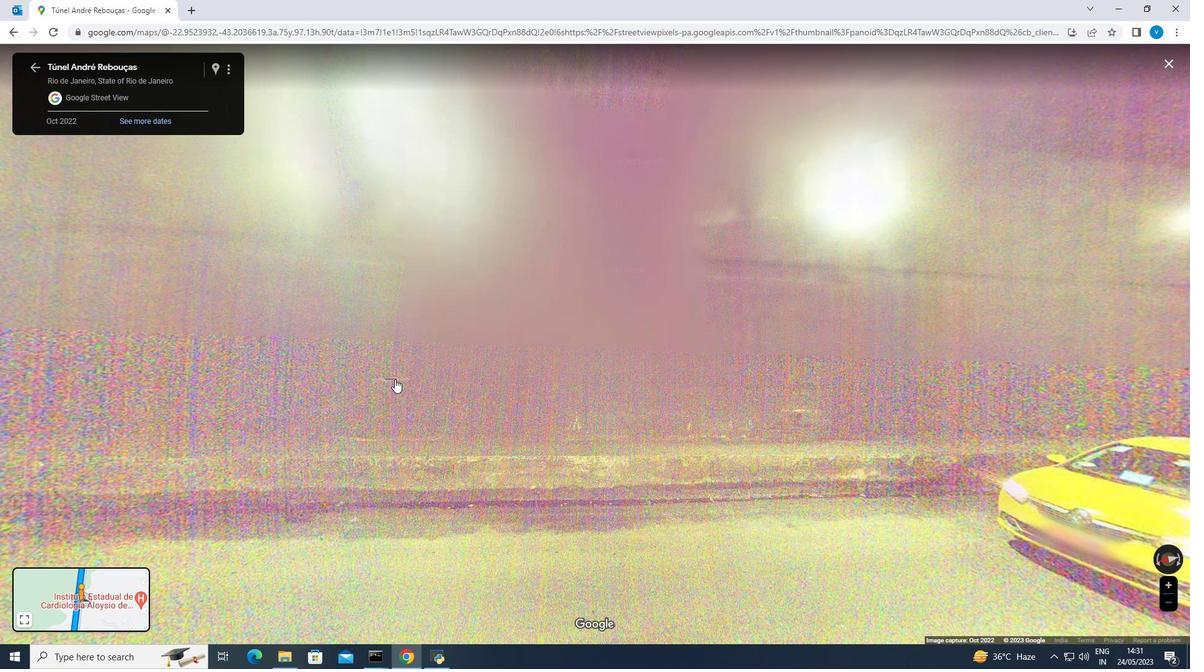 
Action: Mouse scrolled (394, 378) with delta (0, 0)
Screenshot: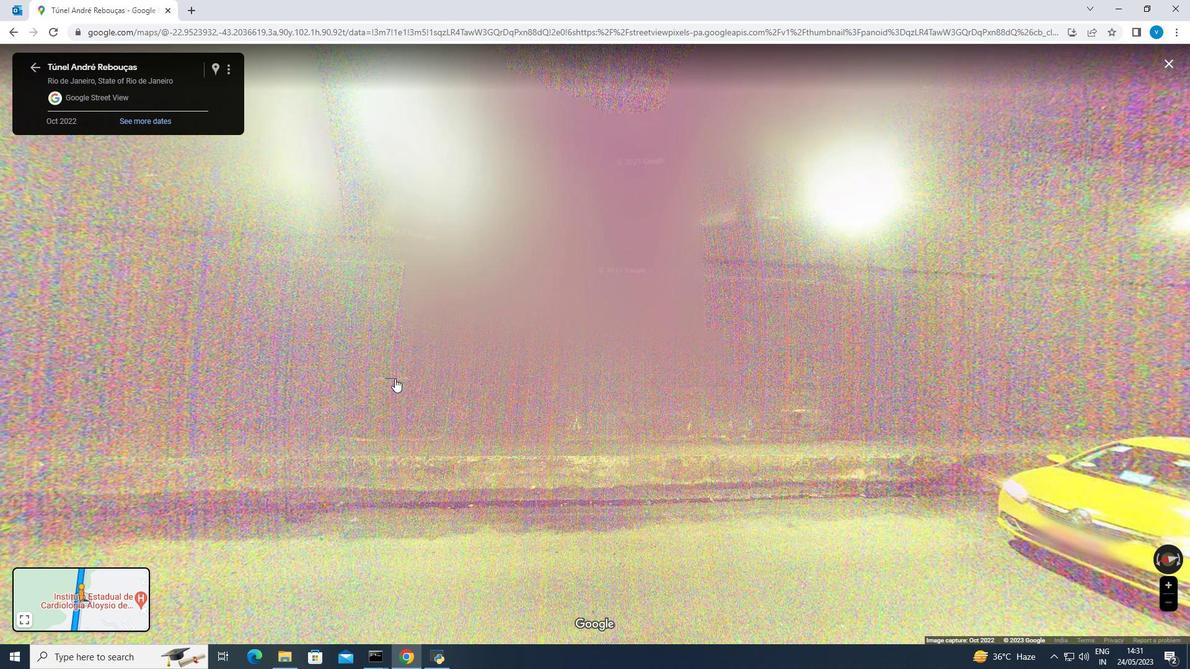 
Action: Mouse scrolled (394, 378) with delta (0, 0)
Screenshot: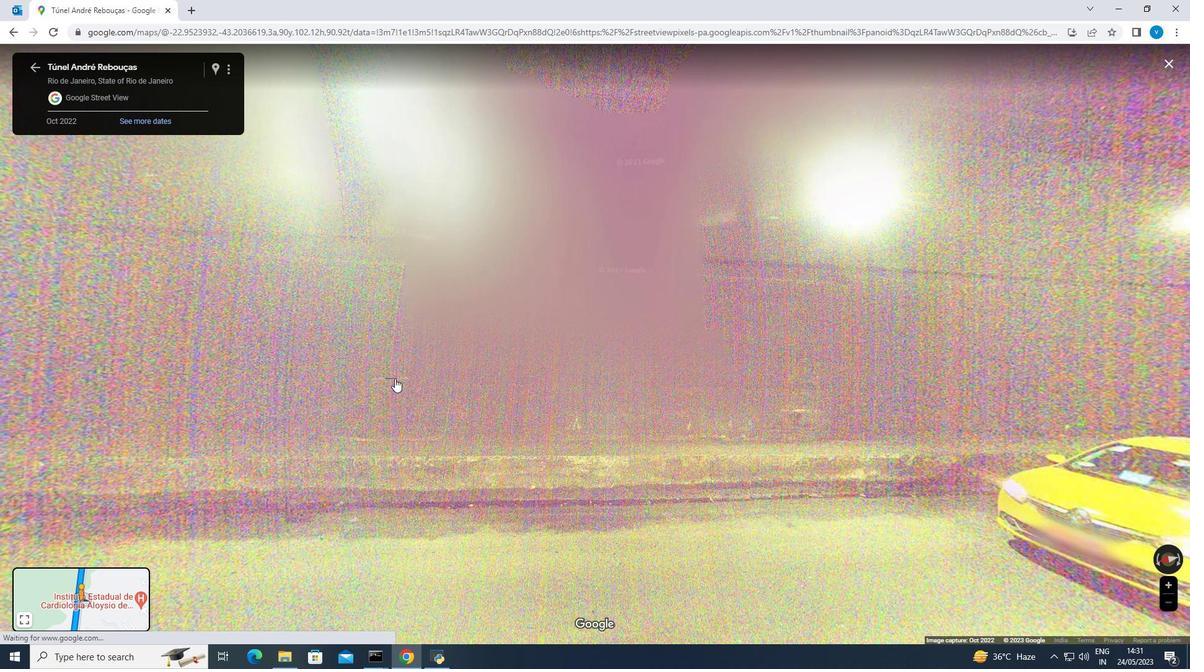 
Action: Mouse scrolled (394, 378) with delta (0, 0)
Screenshot: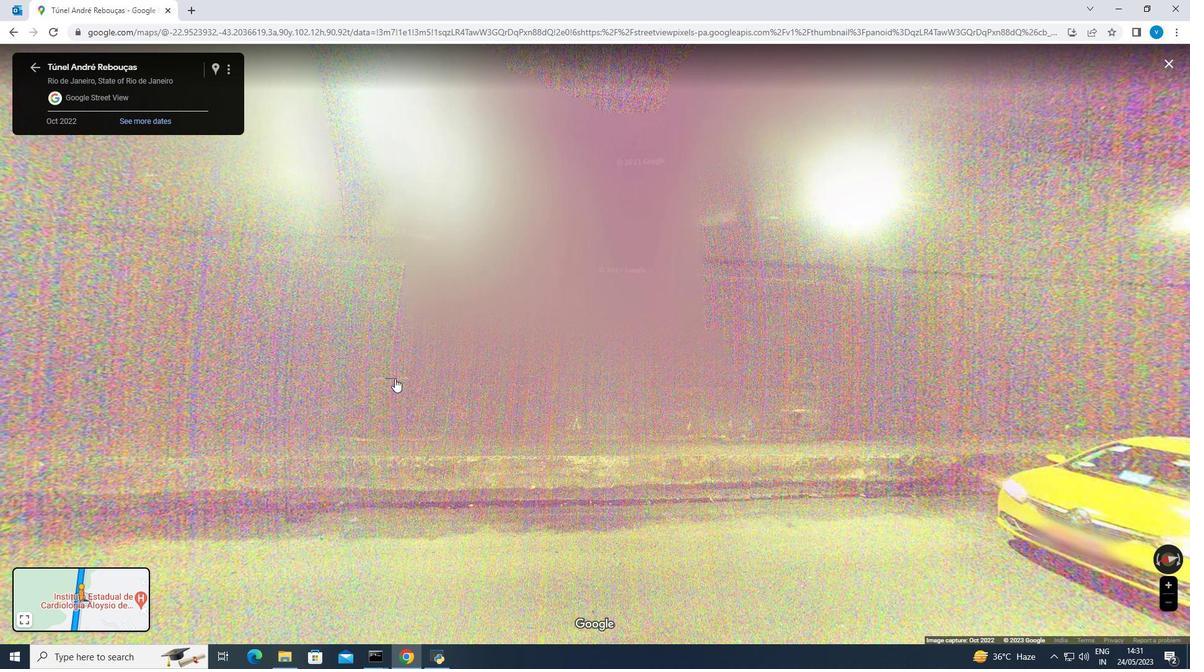 
Action: Mouse moved to (394, 378)
Screenshot: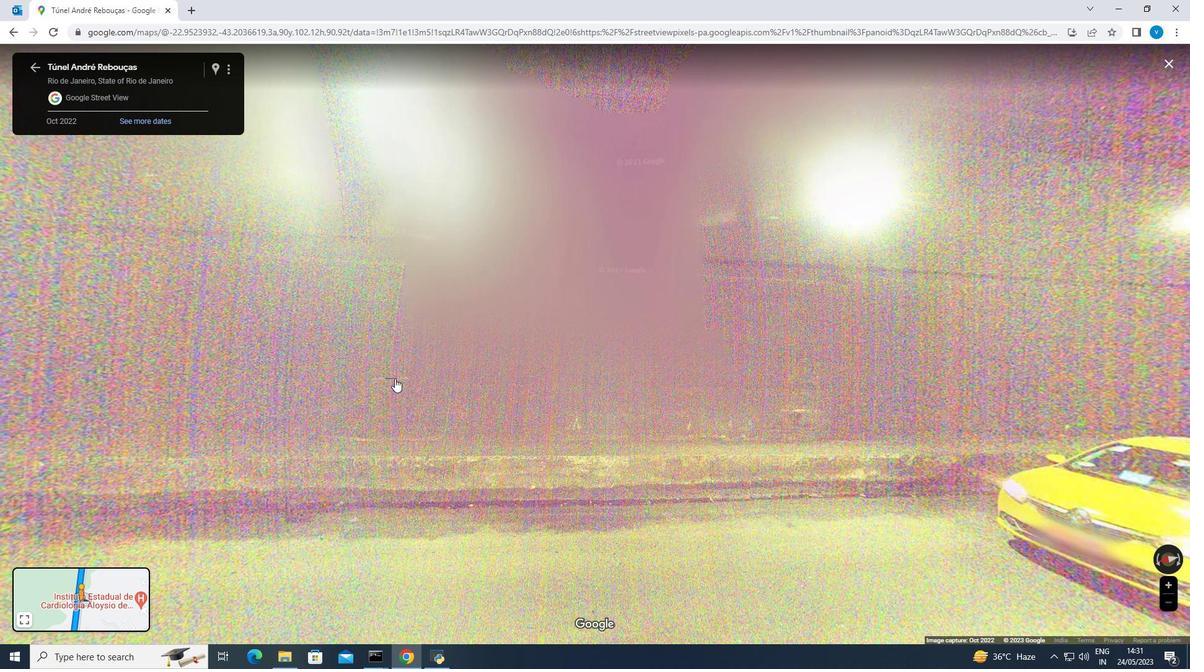 
Action: Mouse scrolled (394, 377) with delta (0, 0)
Screenshot: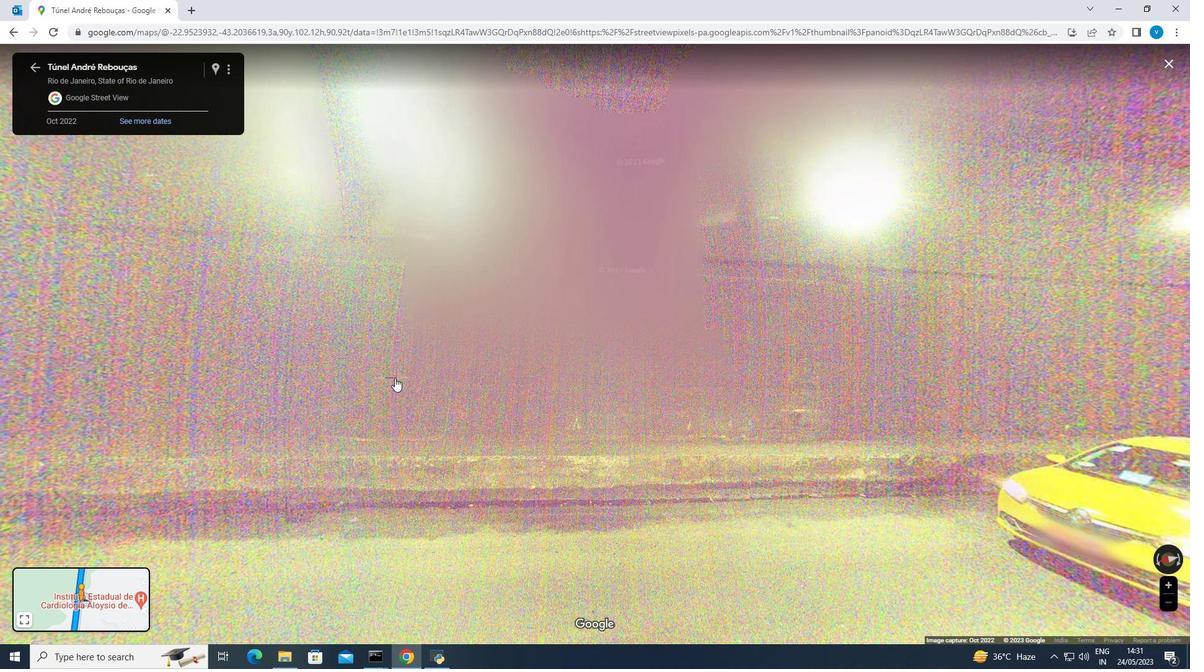 
Action: Mouse scrolled (394, 377) with delta (0, 0)
Screenshot: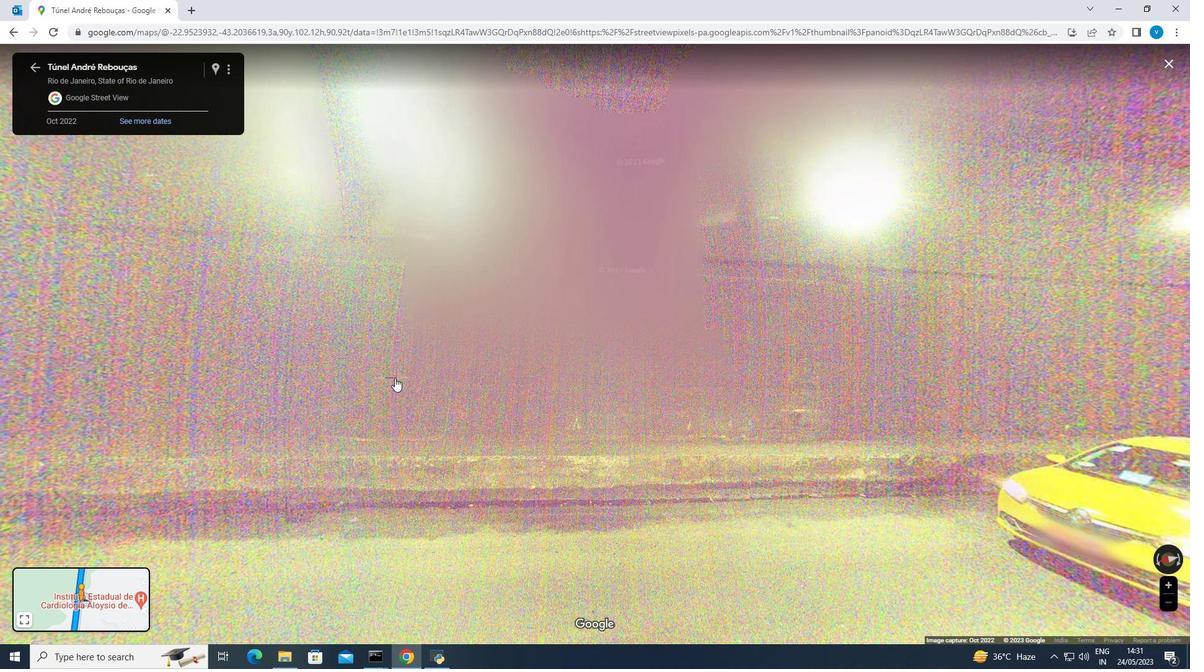 
Action: Mouse moved to (405, 377)
Screenshot: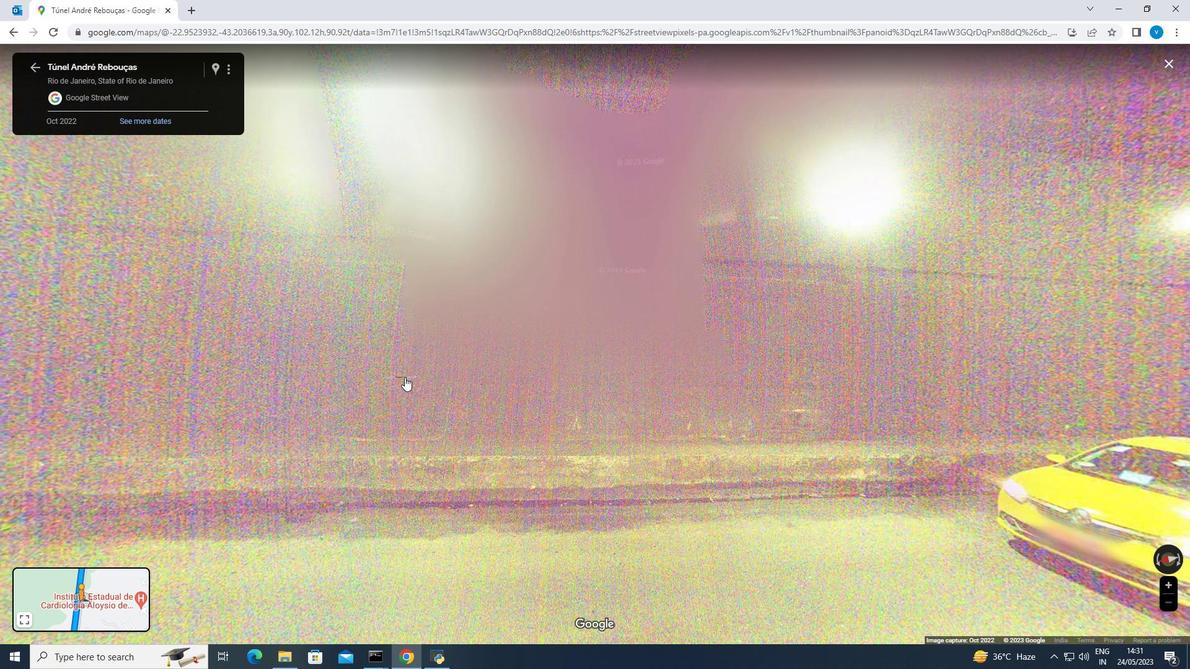
Action: Mouse scrolled (405, 378) with delta (0, 0)
Screenshot: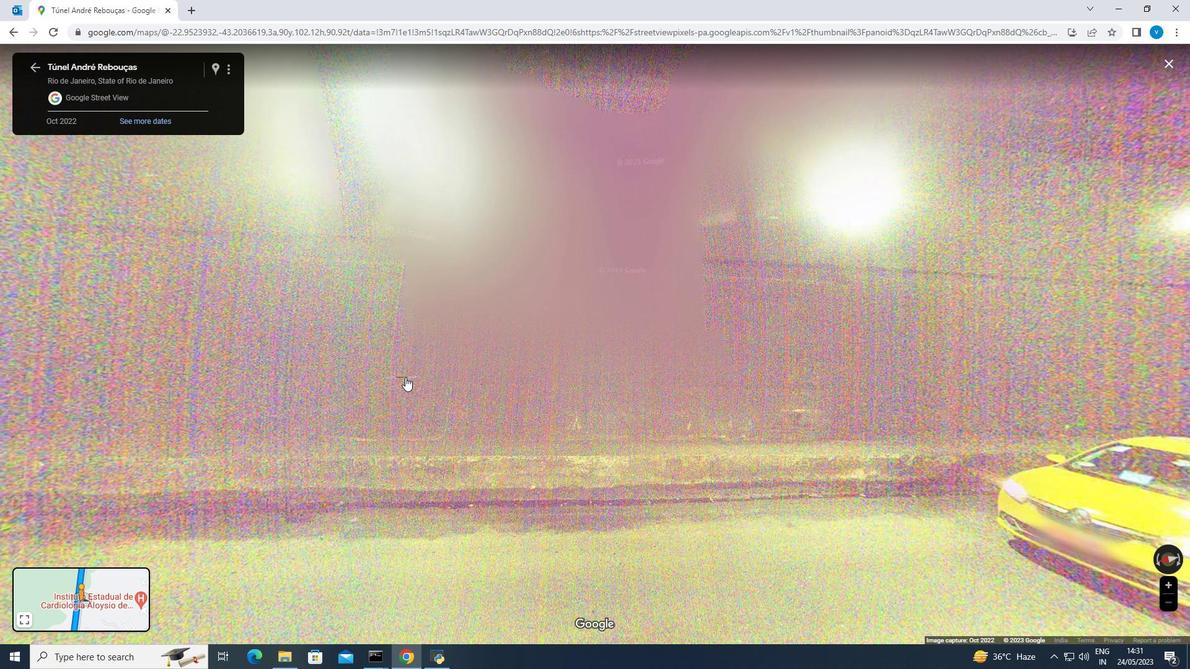 
Action: Mouse moved to (406, 376)
Screenshot: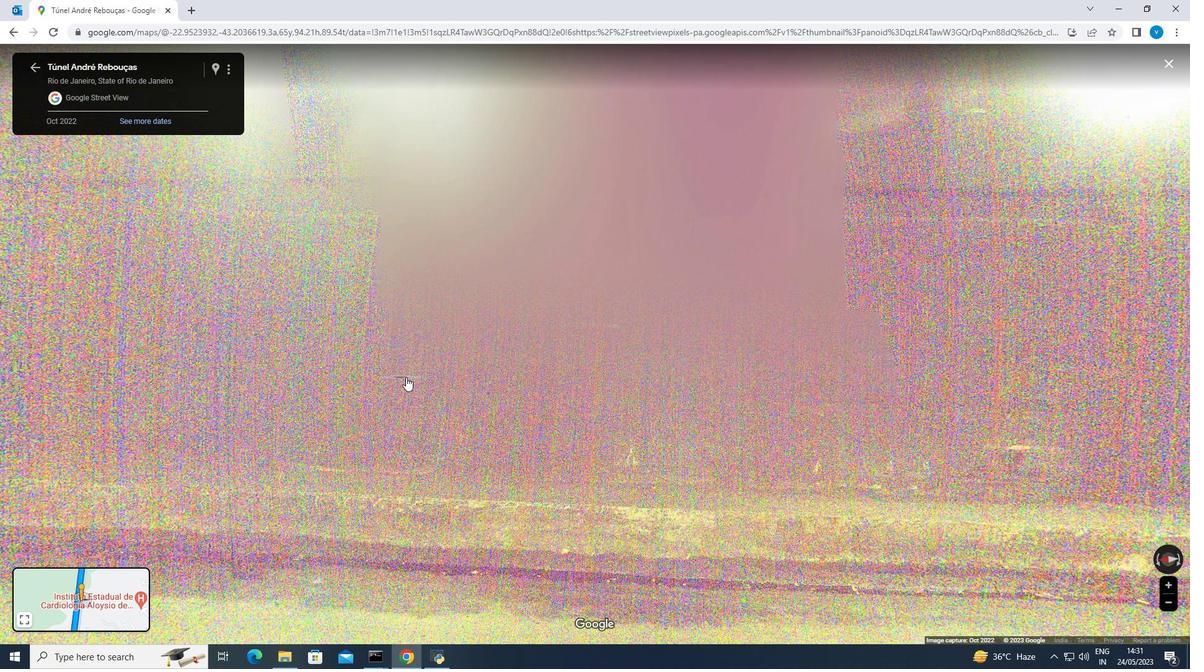 
Action: Mouse scrolled (406, 376) with delta (0, 0)
Screenshot: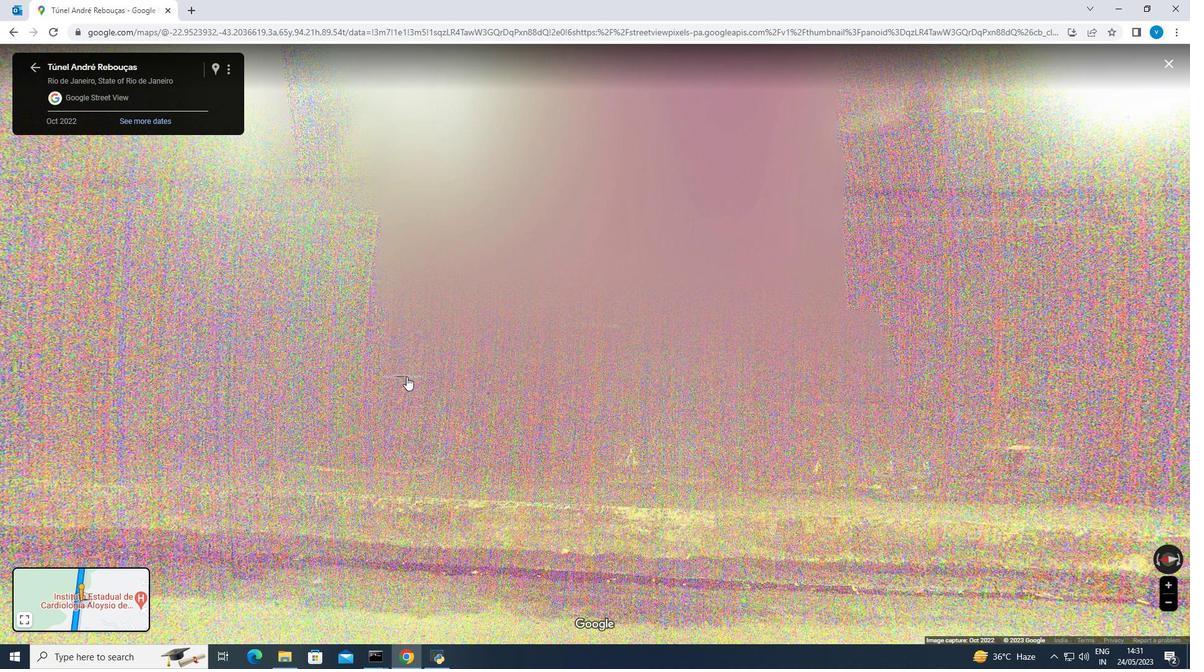 
Action: Mouse scrolled (406, 376) with delta (0, 0)
Screenshot: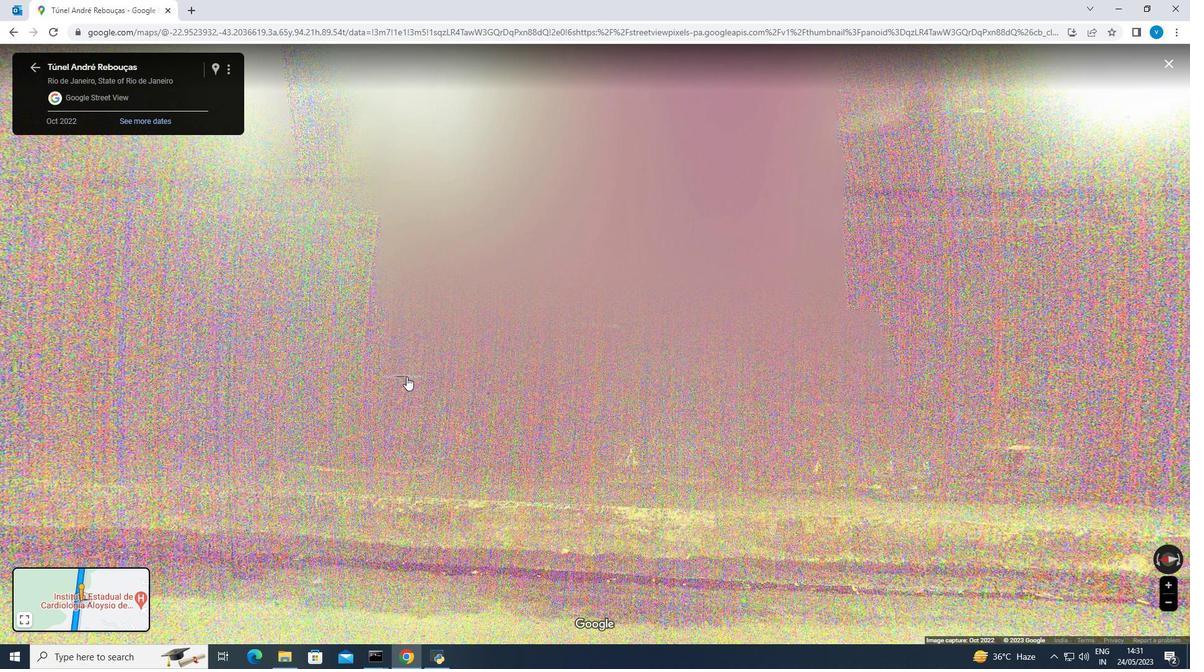 
Action: Mouse scrolled (406, 376) with delta (0, 0)
Screenshot: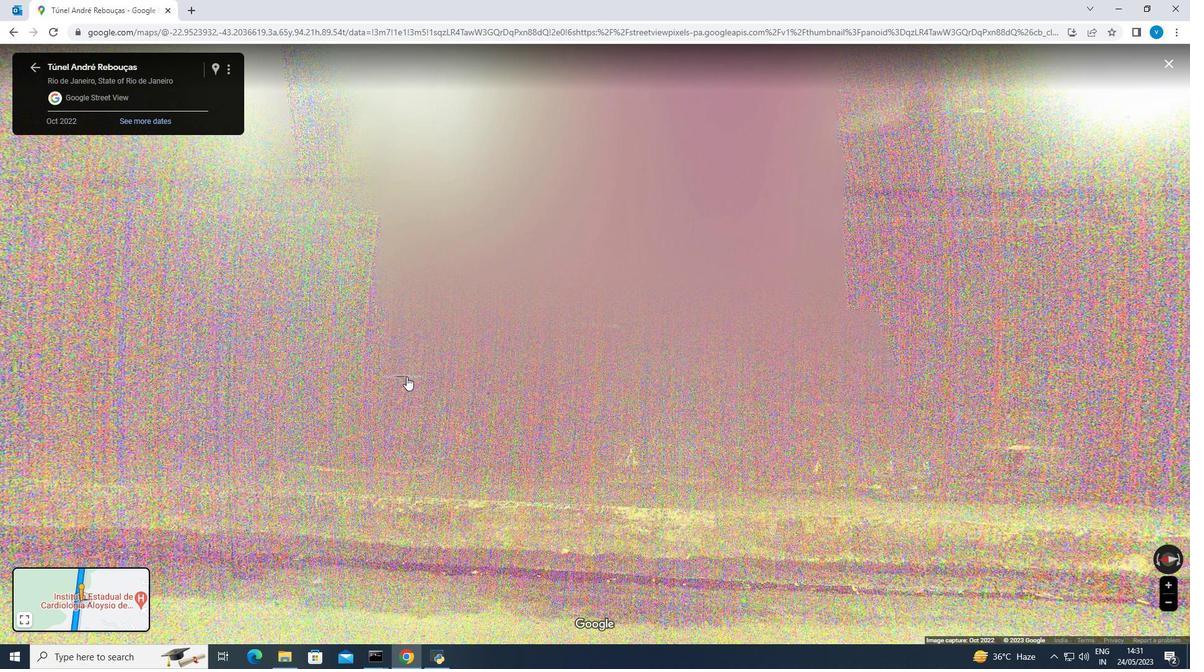 
Action: Mouse scrolled (406, 376) with delta (0, 0)
Screenshot: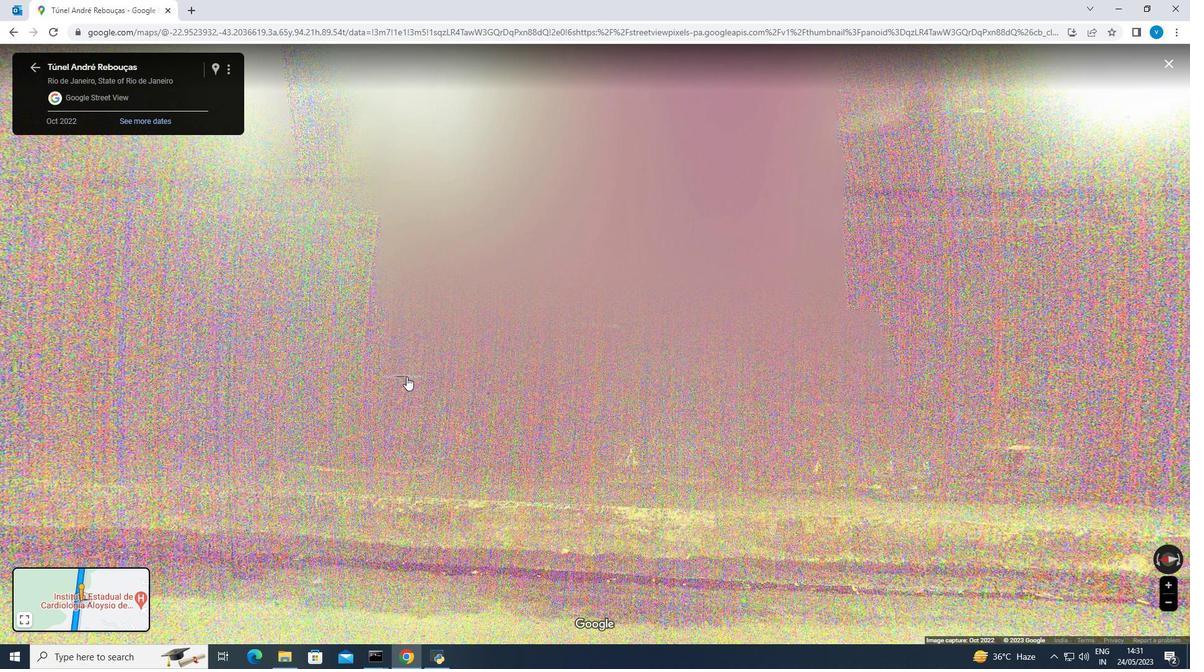 
Action: Mouse scrolled (406, 376) with delta (0, 0)
Screenshot: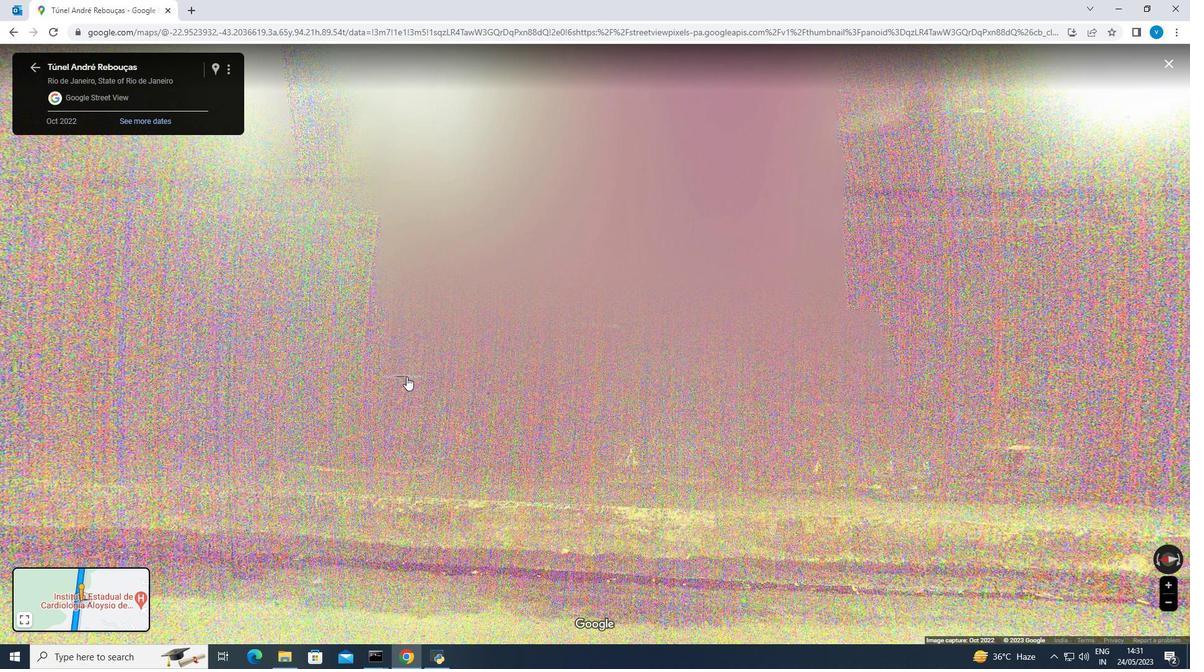 
Action: Mouse scrolled (406, 376) with delta (0, 0)
Screenshot: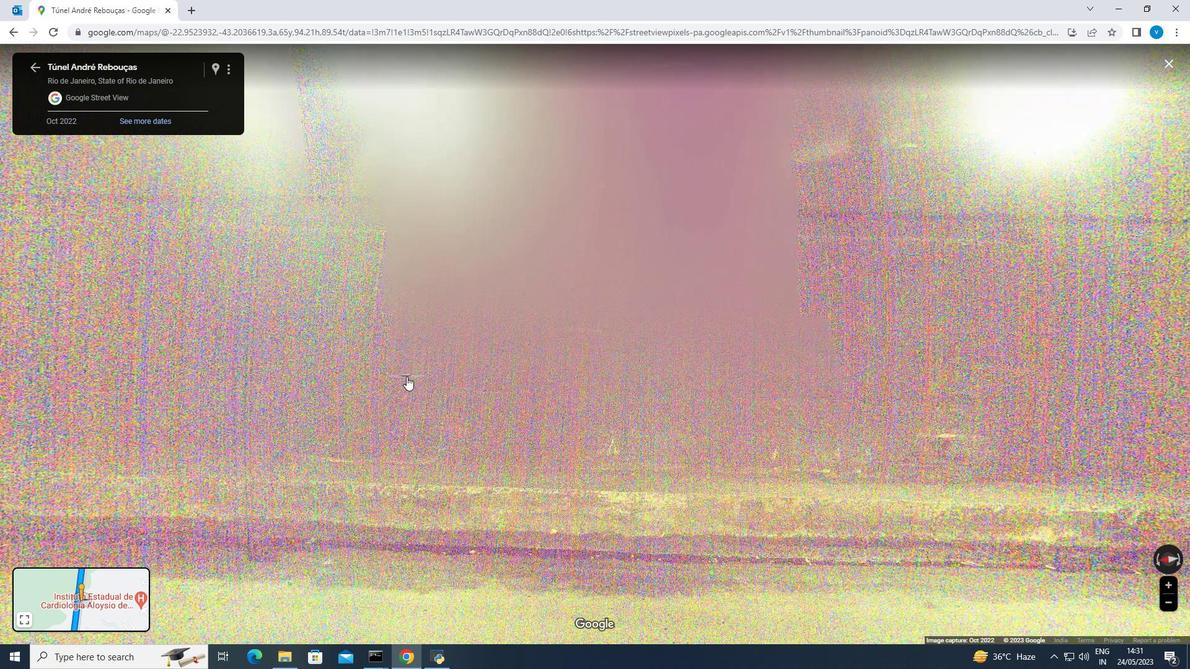 
Action: Mouse moved to (407, 375)
Screenshot: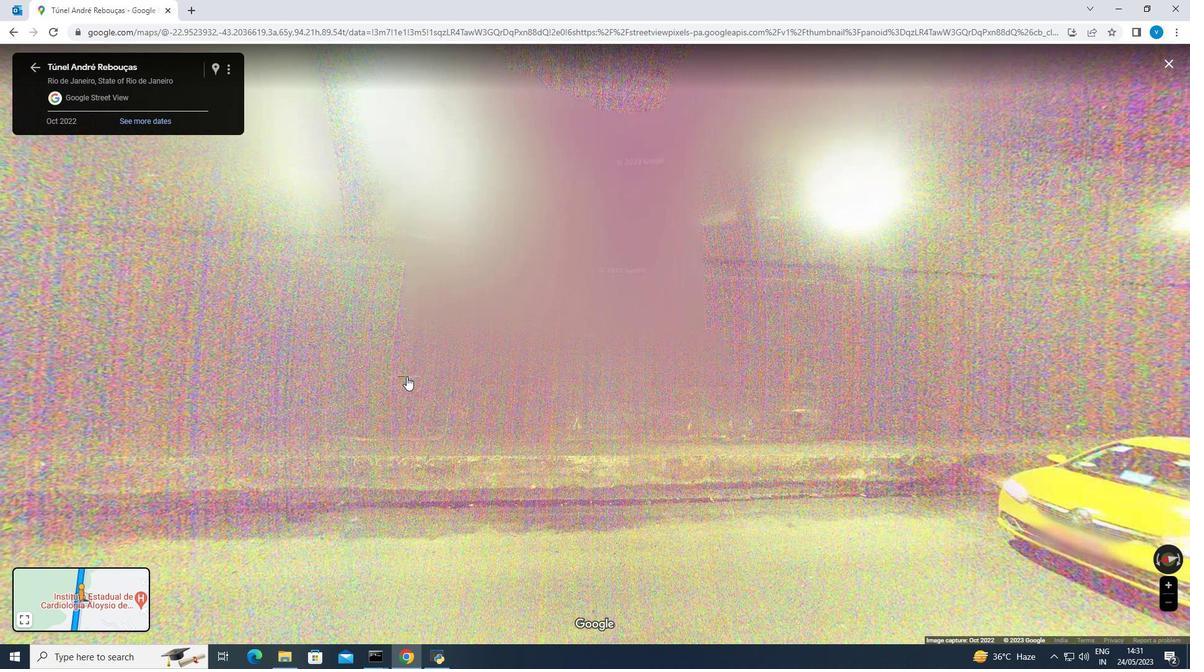 
Action: Mouse scrolled (407, 375) with delta (0, 0)
Screenshot: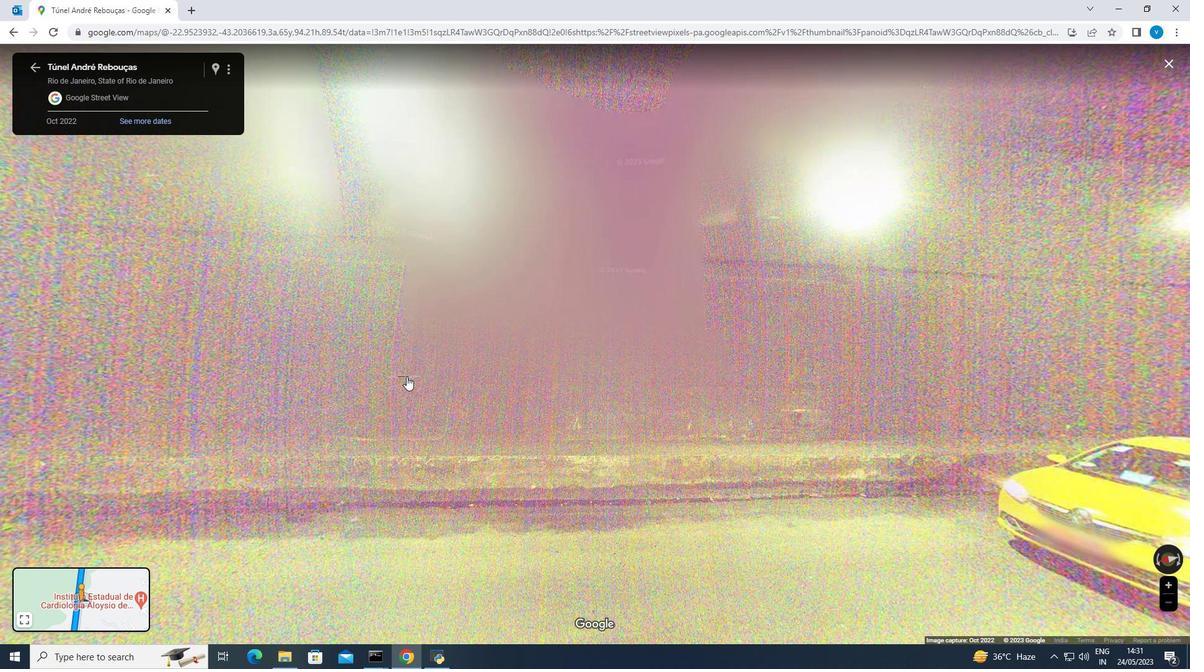 
Action: Mouse scrolled (407, 375) with delta (0, 0)
Screenshot: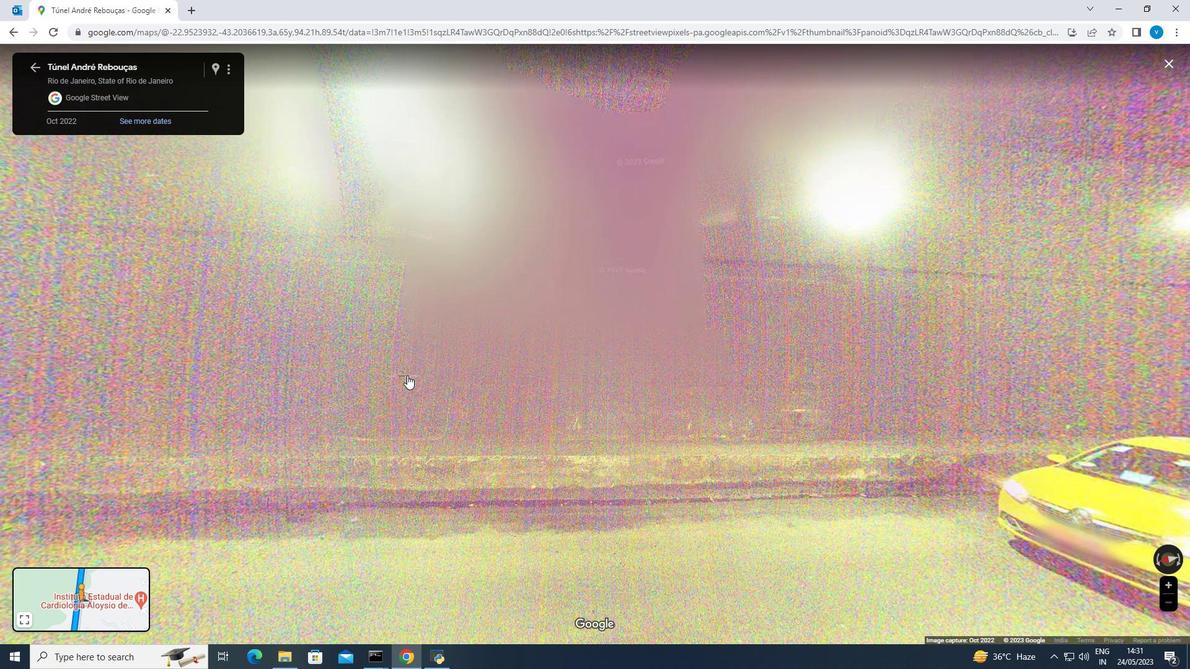 
Action: Mouse scrolled (407, 375) with delta (0, 0)
Screenshot: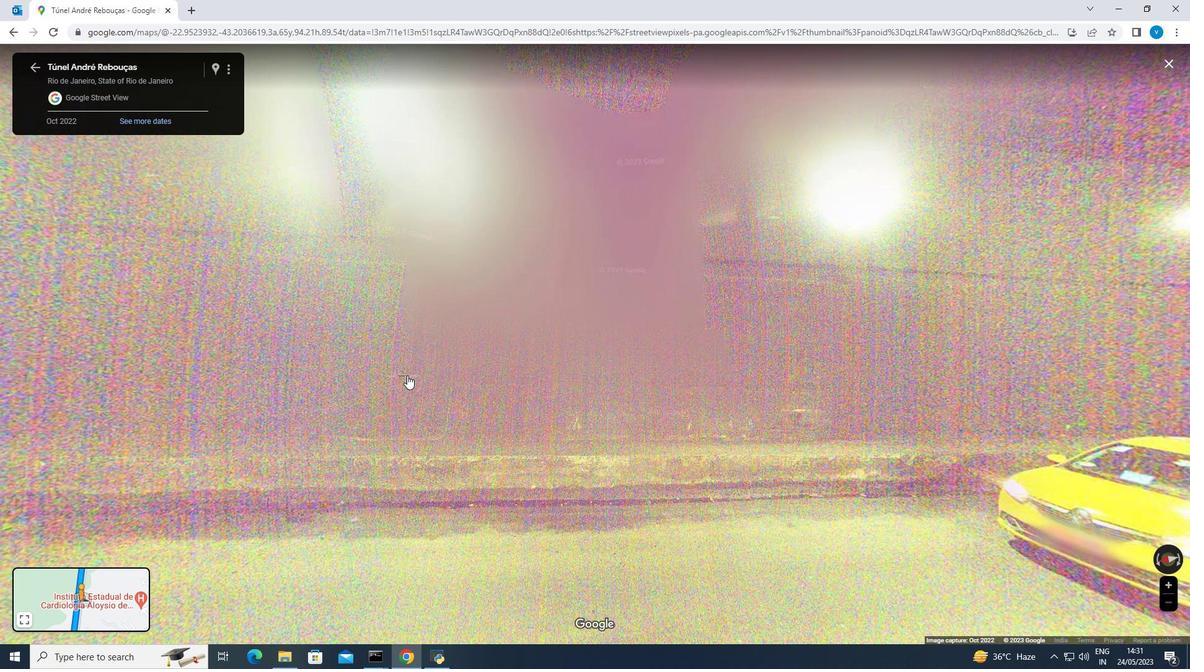 
Action: Mouse scrolled (407, 375) with delta (0, 0)
Screenshot: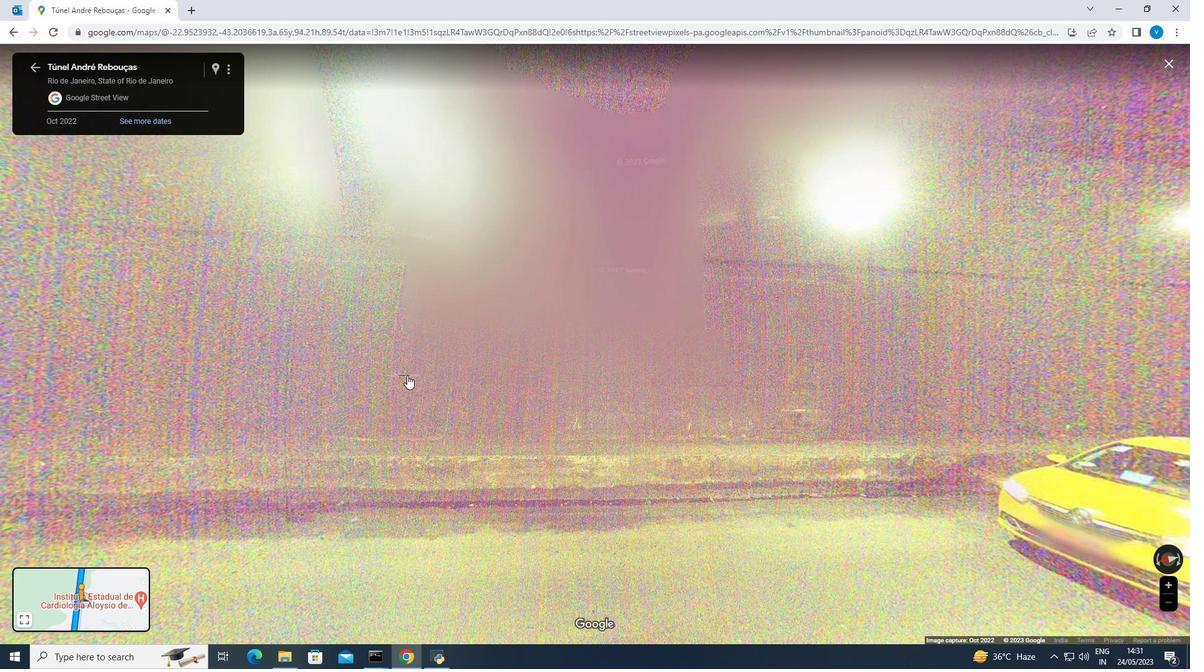
Action: Mouse scrolled (407, 375) with delta (0, 0)
Screenshot: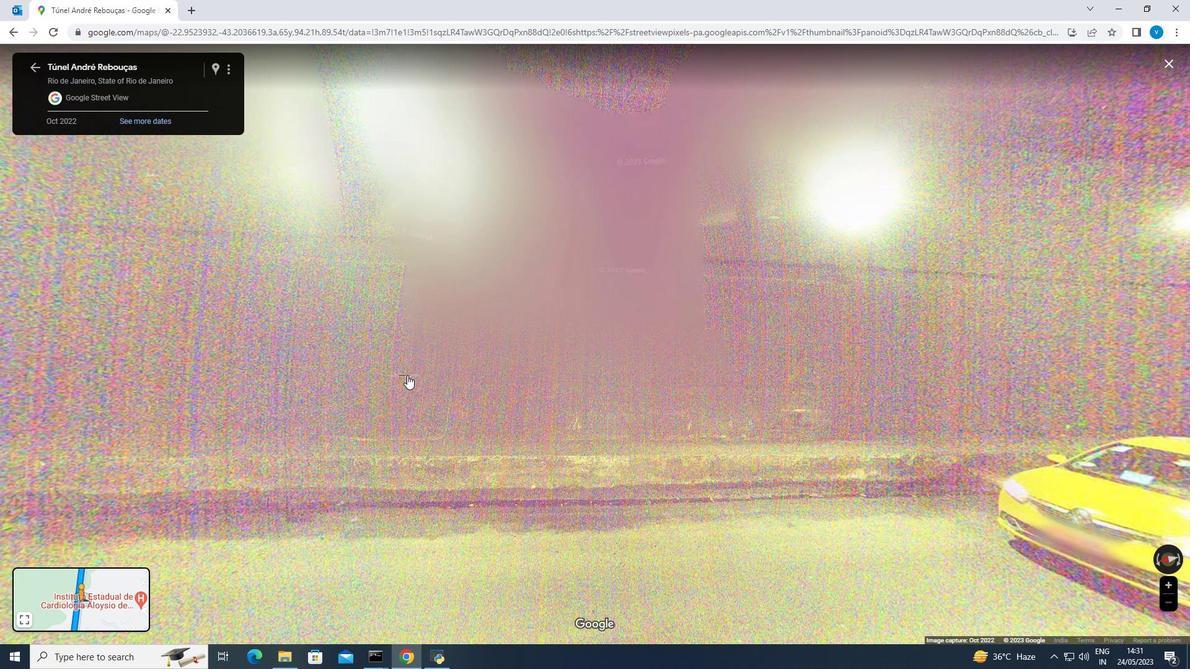 
Action: Mouse scrolled (407, 375) with delta (0, 0)
Screenshot: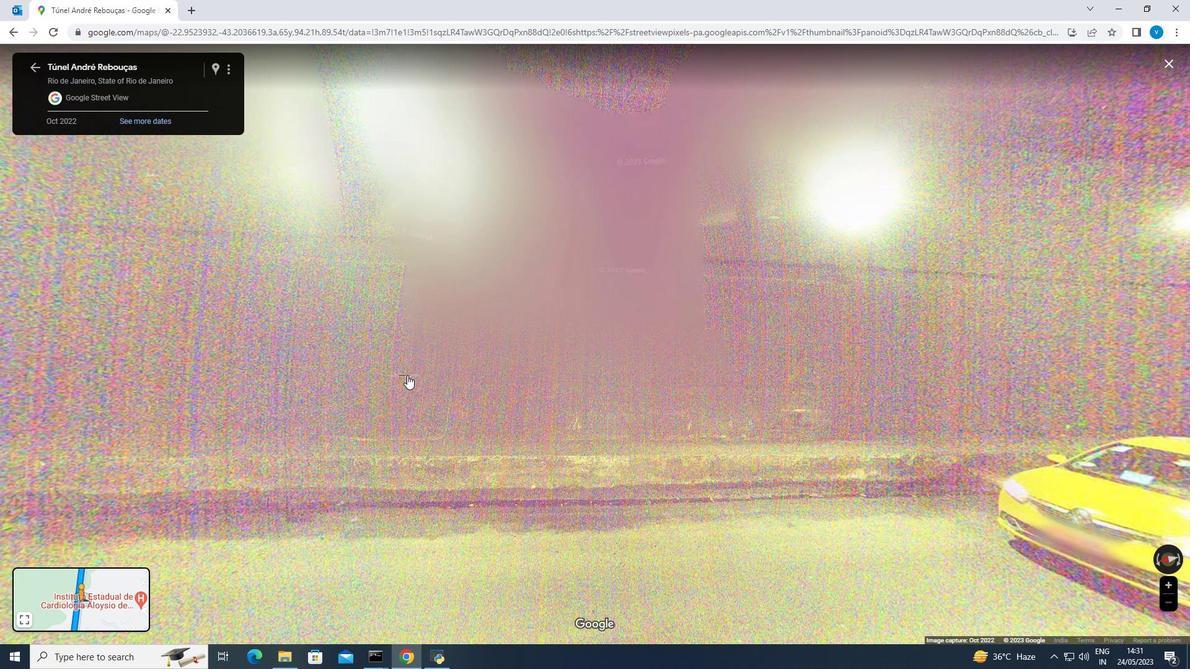
Action: Mouse moved to (406, 399)
Screenshot: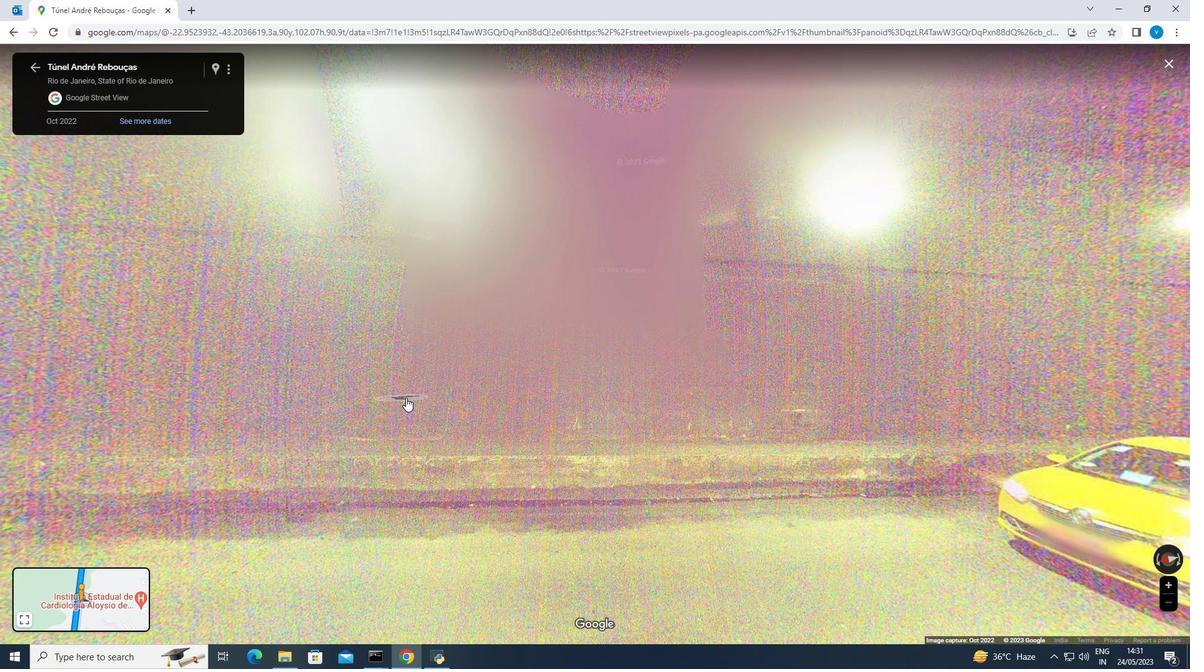 
Action: Mouse scrolled (406, 399) with delta (0, 0)
Screenshot: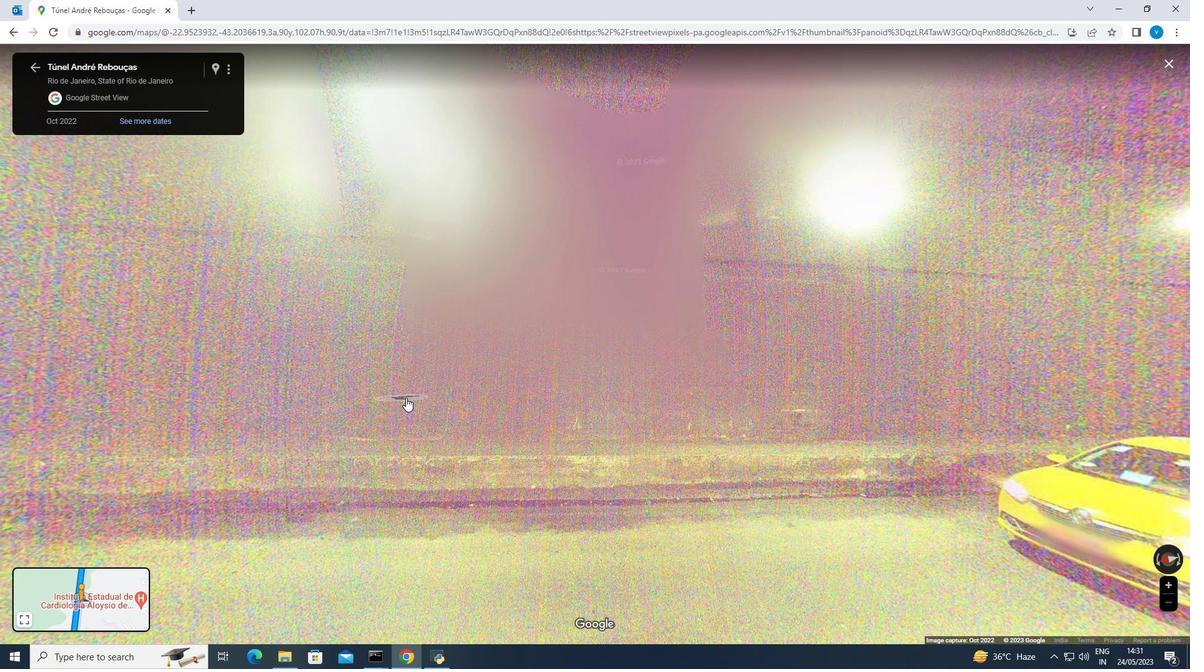 
Action: Mouse moved to (406, 401)
Screenshot: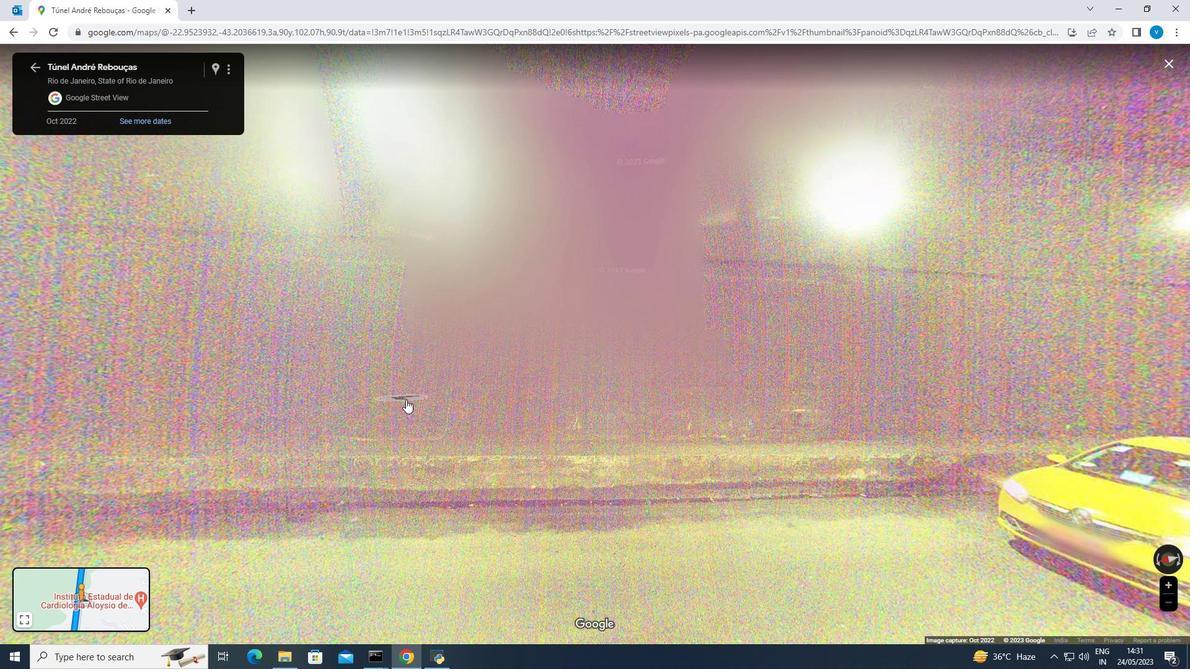 
Action: Mouse scrolled (406, 401) with delta (0, 0)
Screenshot: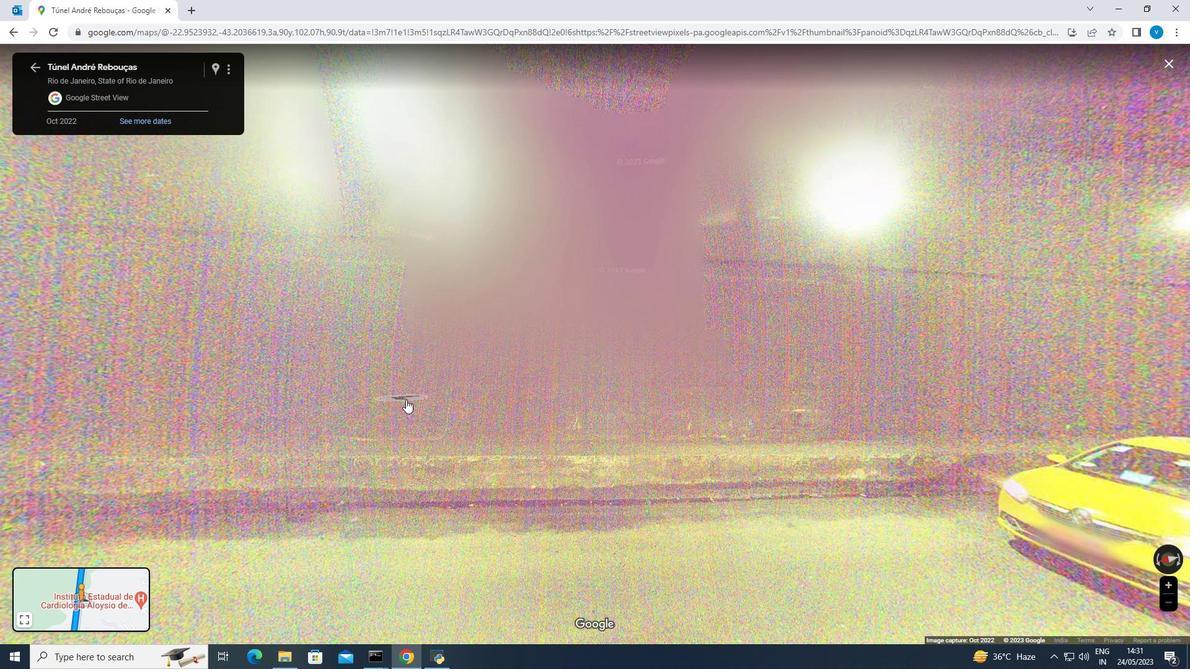 
Action: Mouse scrolled (406, 401) with delta (0, 0)
Screenshot: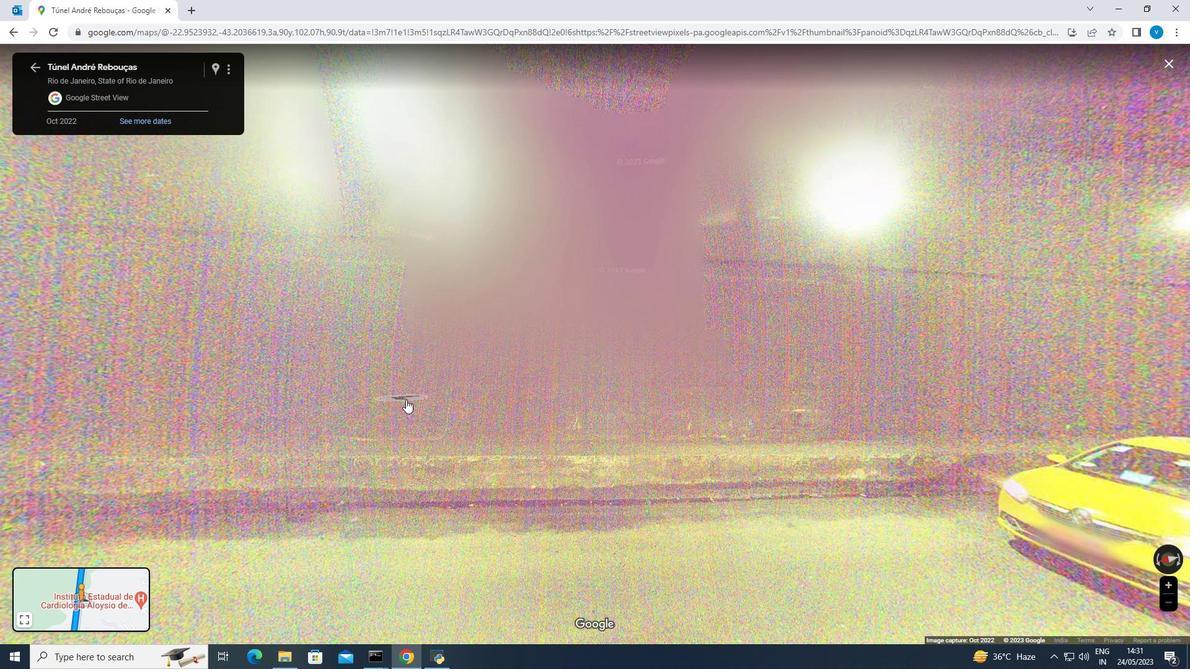 
Action: Mouse scrolled (406, 401) with delta (0, 0)
Screenshot: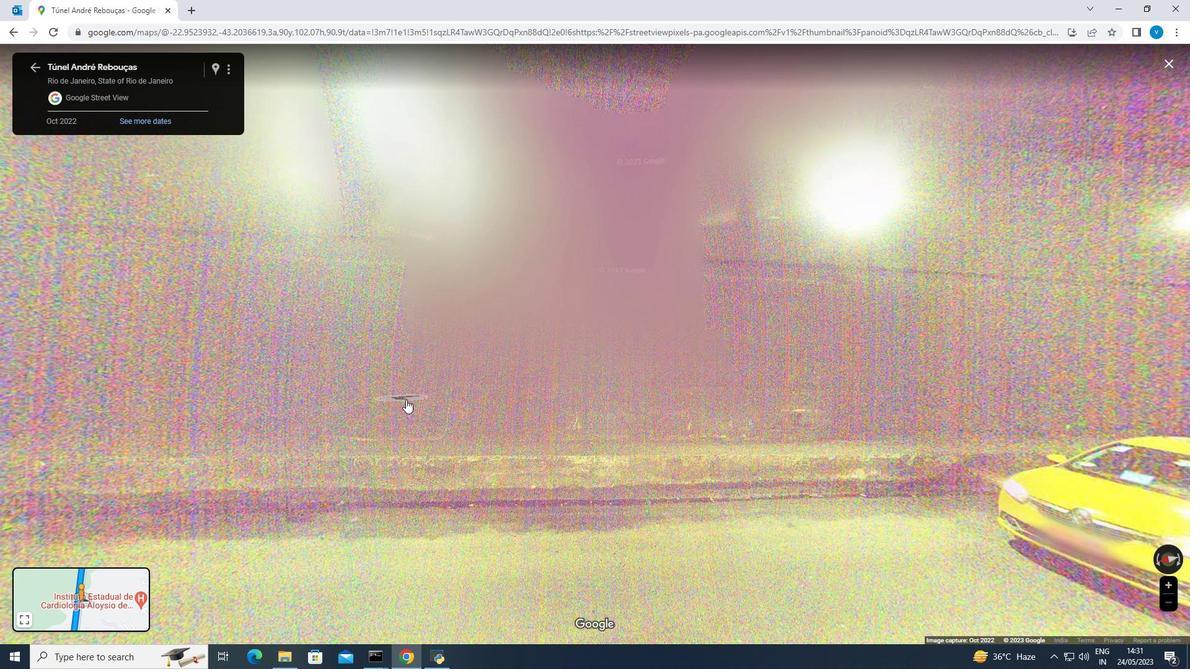 
Action: Mouse moved to (89, 270)
Screenshot: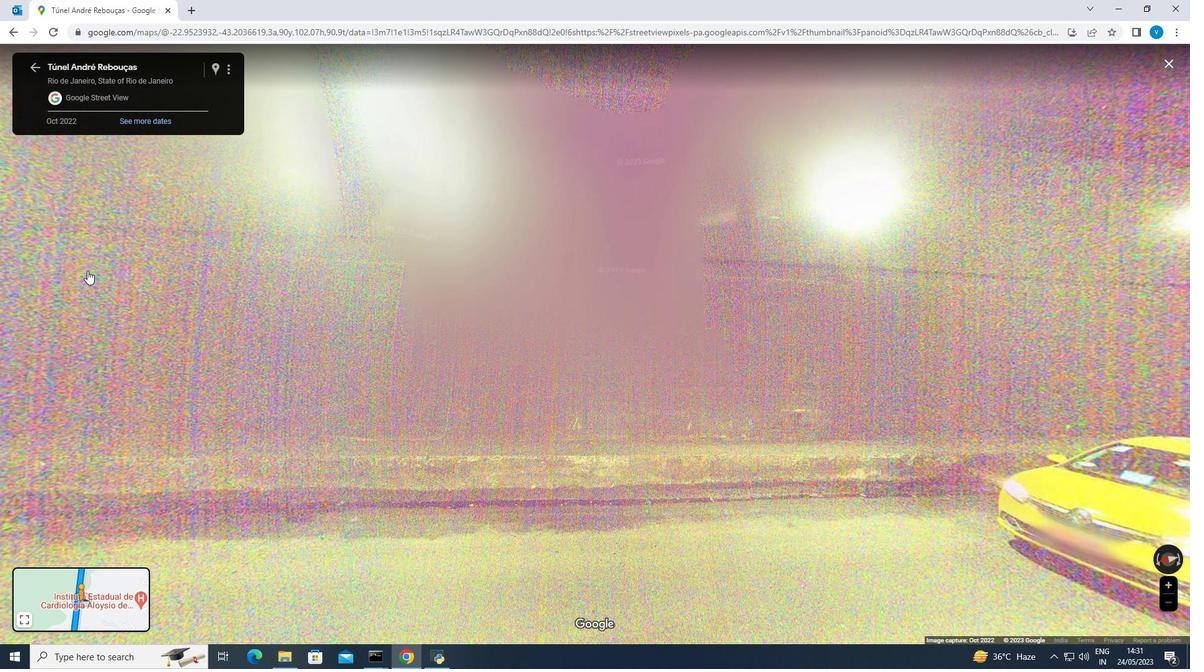 
Action: Mouse scrolled (89, 271) with delta (0, 0)
Screenshot: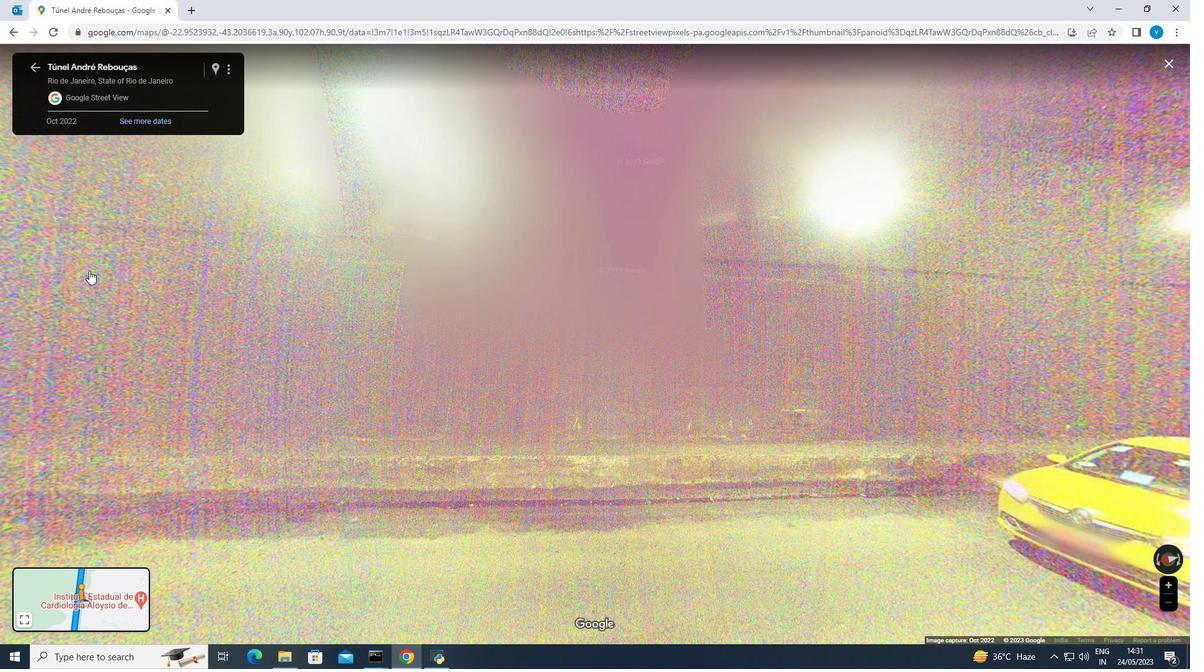 
Action: Mouse scrolled (89, 271) with delta (0, 0)
Screenshot: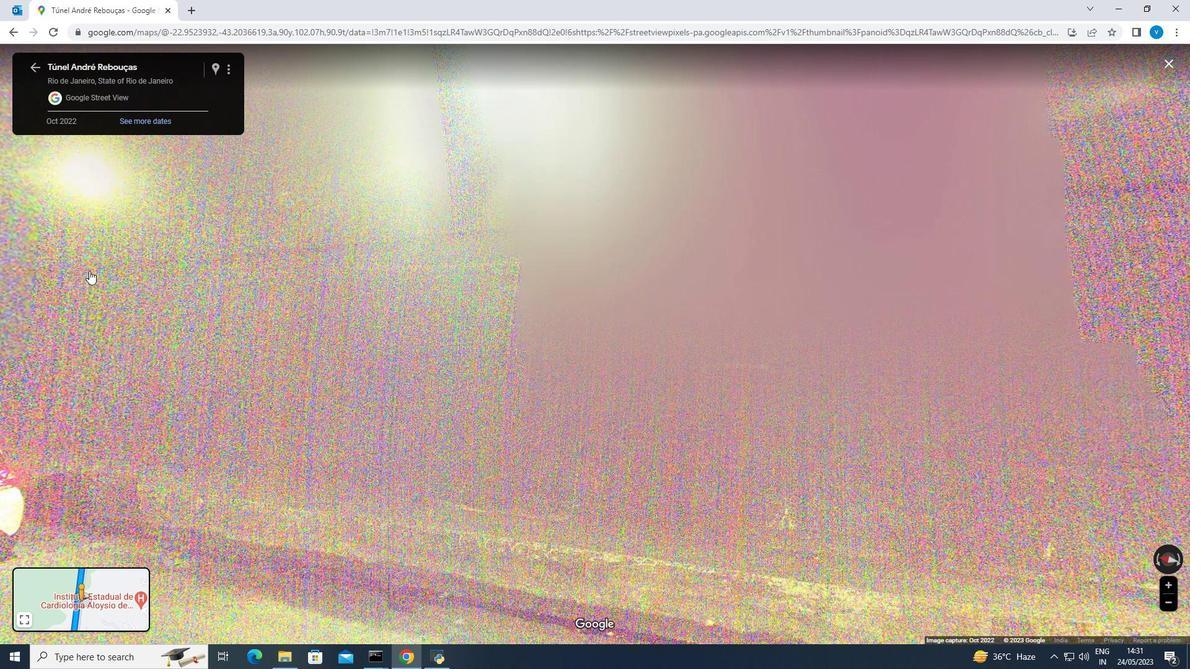 
Action: Mouse moved to (91, 270)
Screenshot: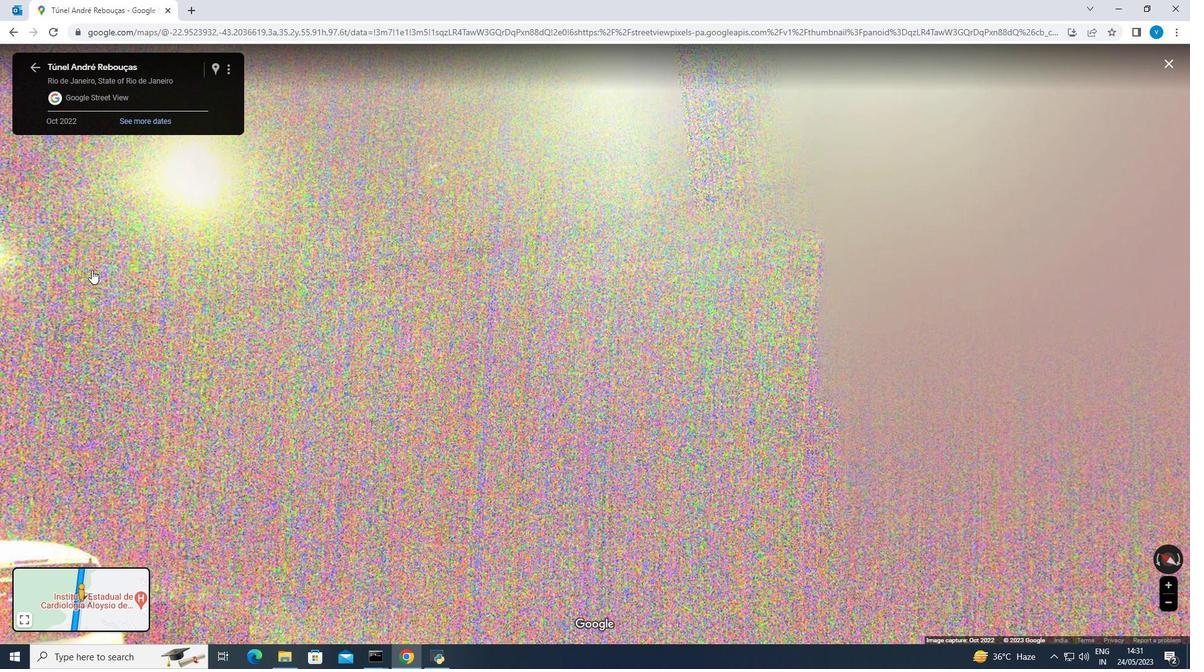 
Action: Mouse scrolled (91, 269) with delta (0, 0)
Screenshot: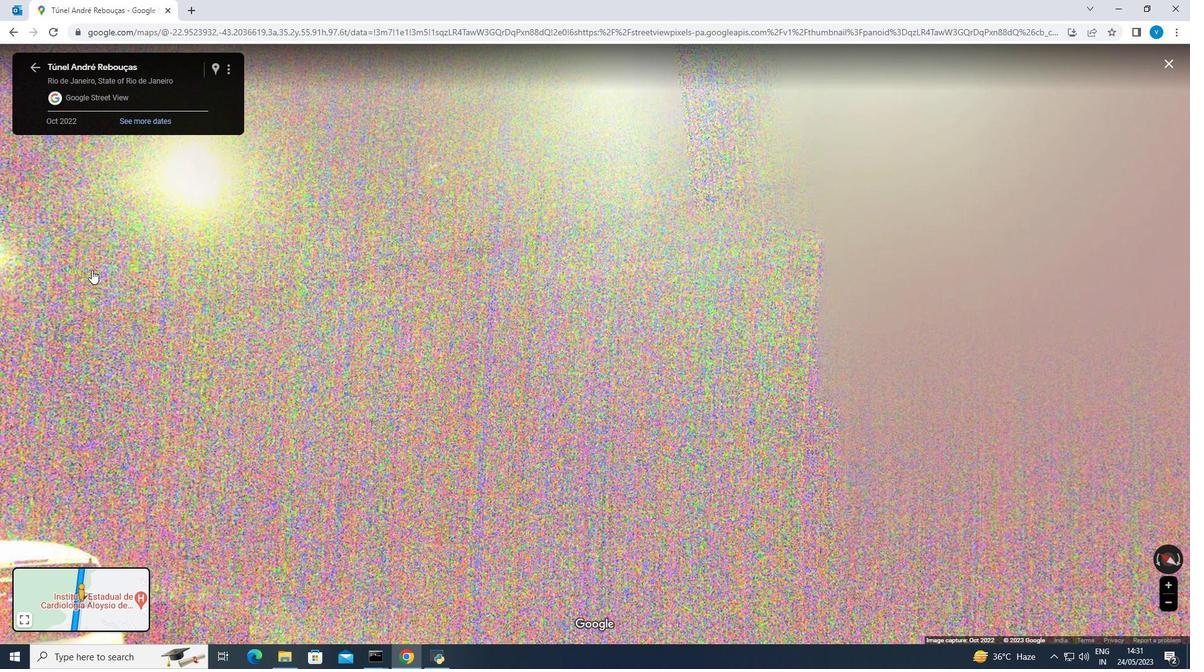 
Action: Mouse moved to (93, 269)
Screenshot: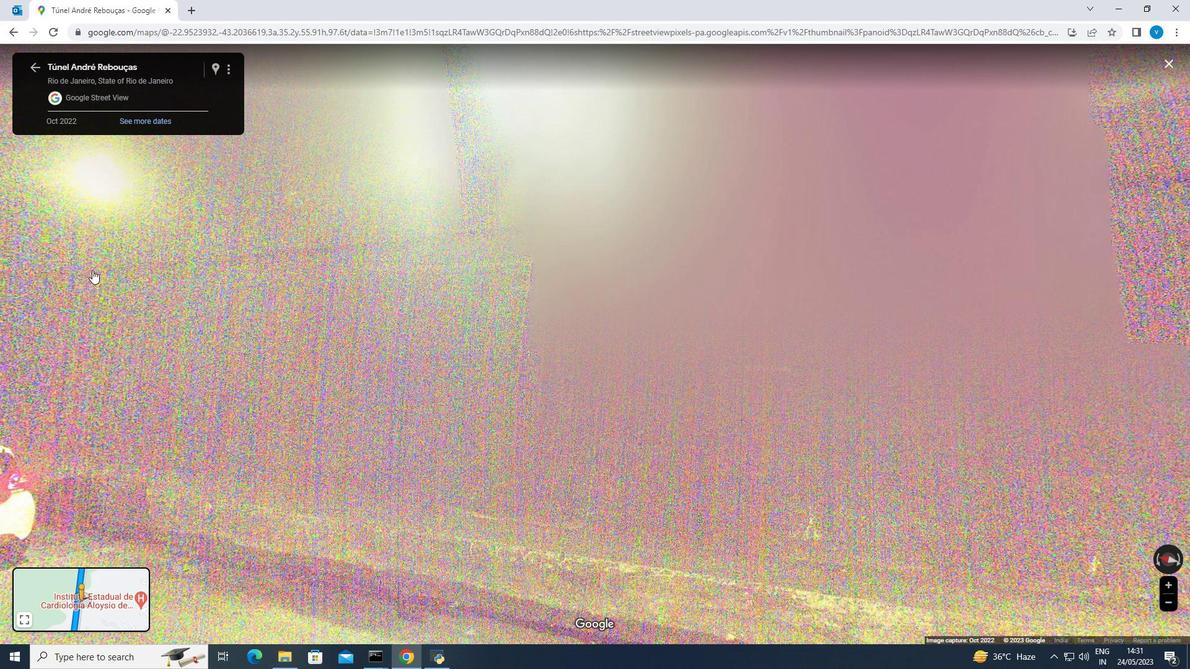 
Action: Mouse scrolled (92, 270) with delta (0, 0)
Screenshot: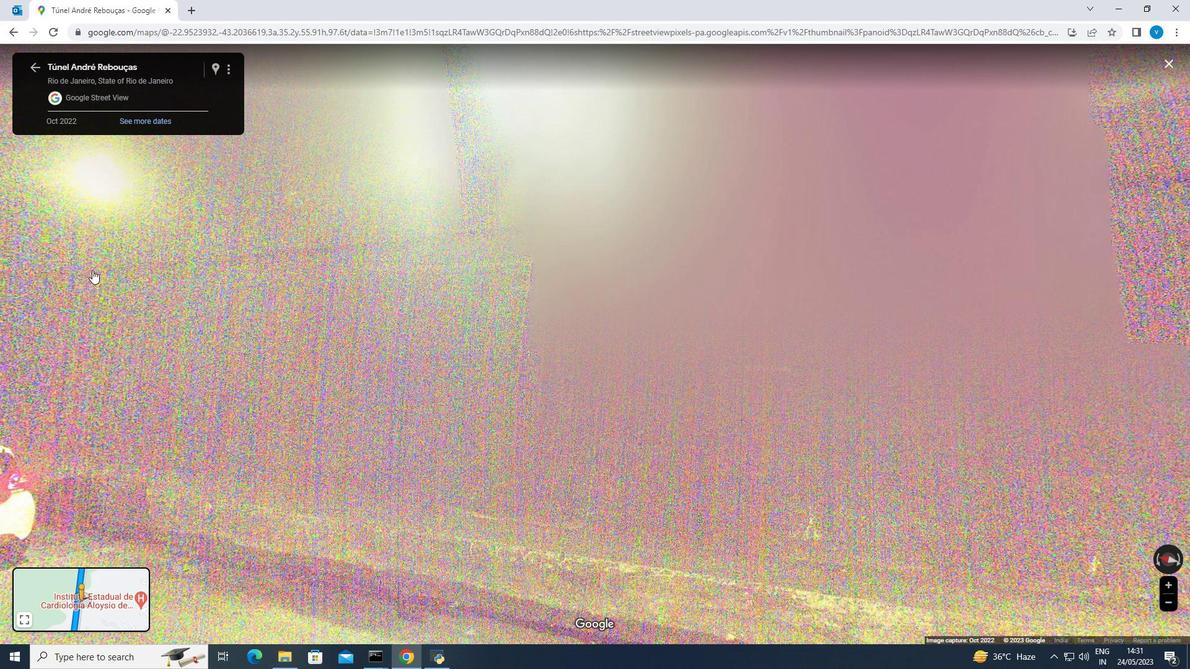 
Action: Mouse moved to (94, 268)
Screenshot: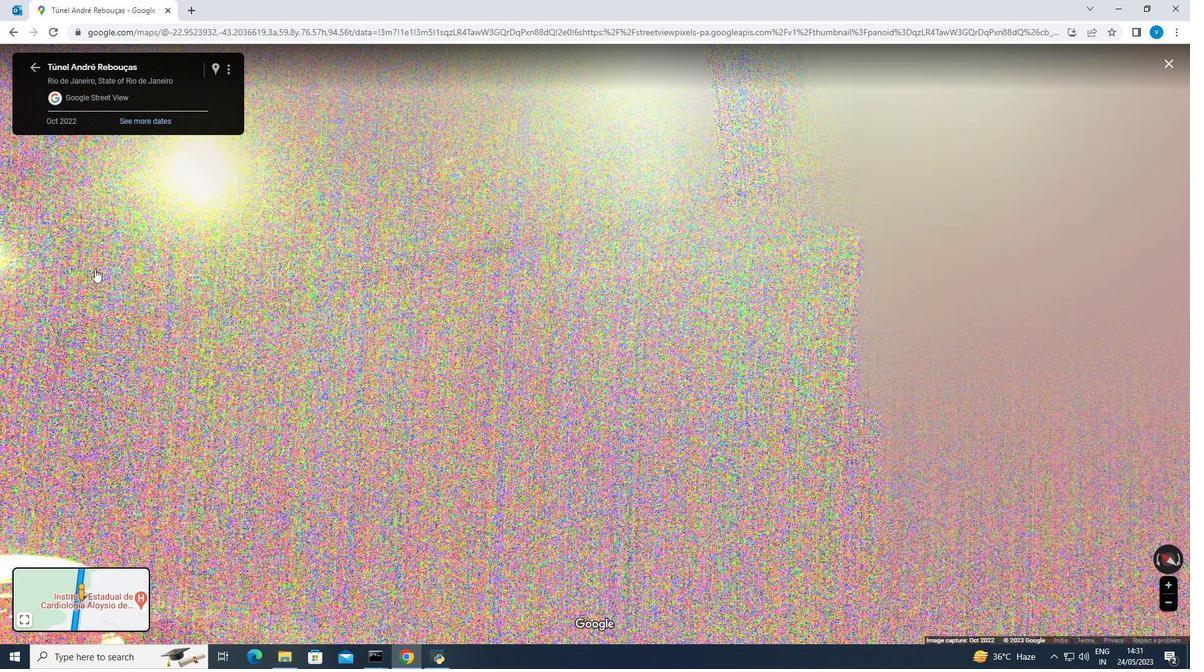 
Action: Mouse scrolled (94, 267) with delta (0, 0)
Screenshot: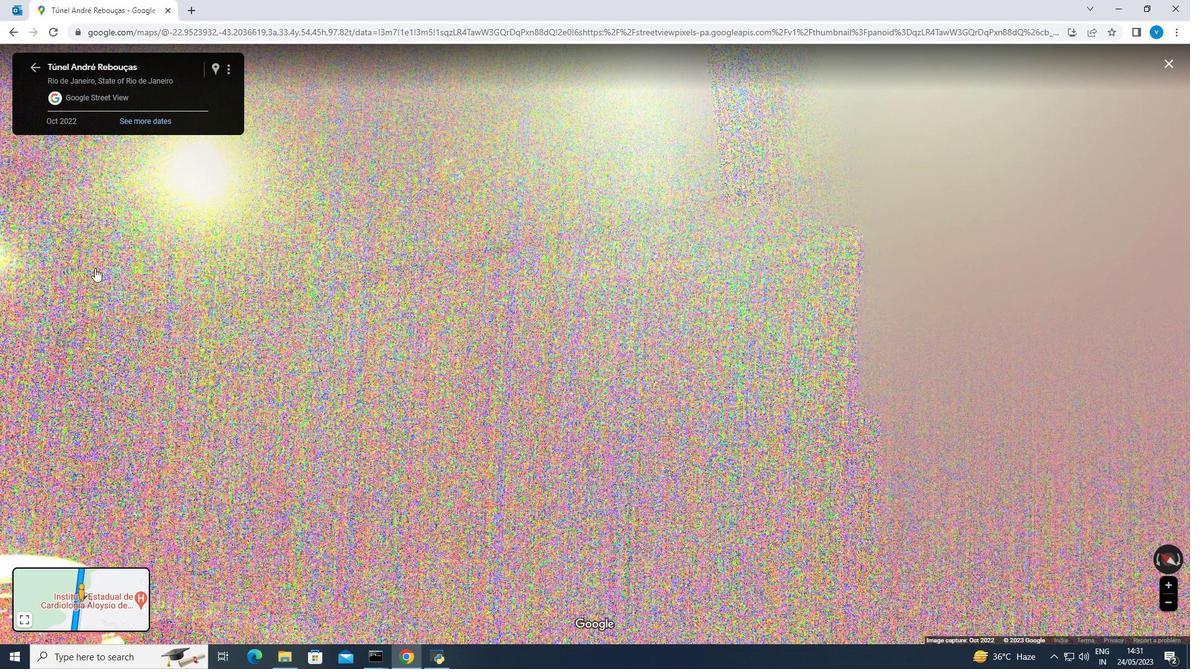 
Action: Mouse scrolled (94, 267) with delta (0, 0)
Screenshot: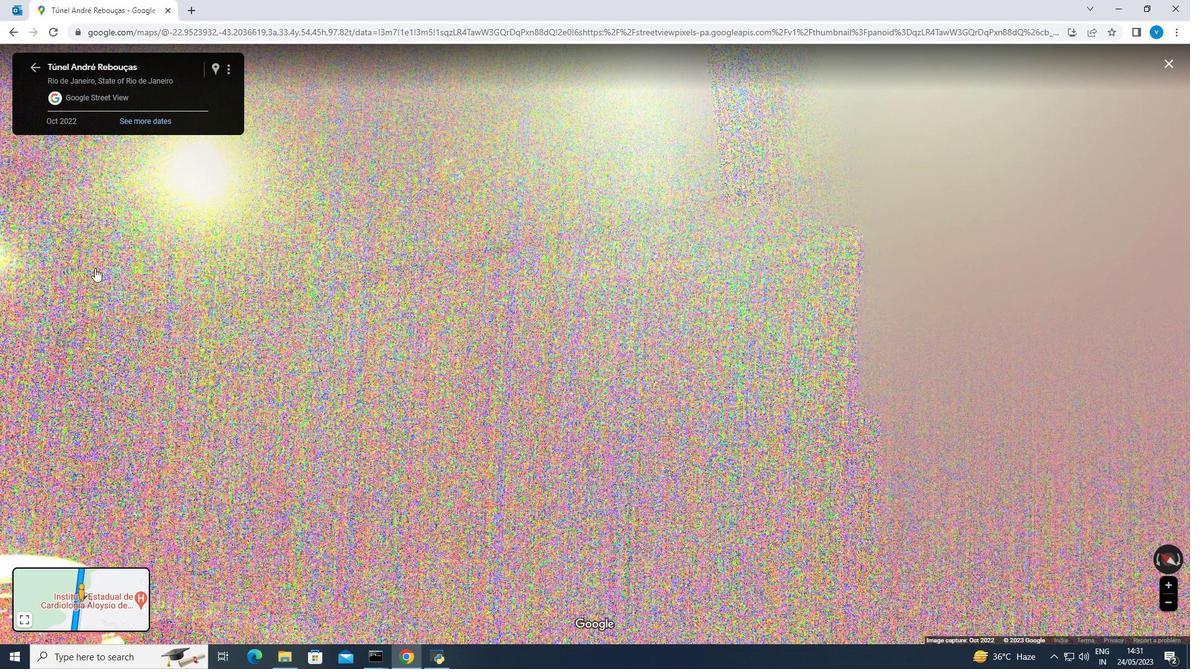 
Action: Mouse moved to (96, 267)
Screenshot: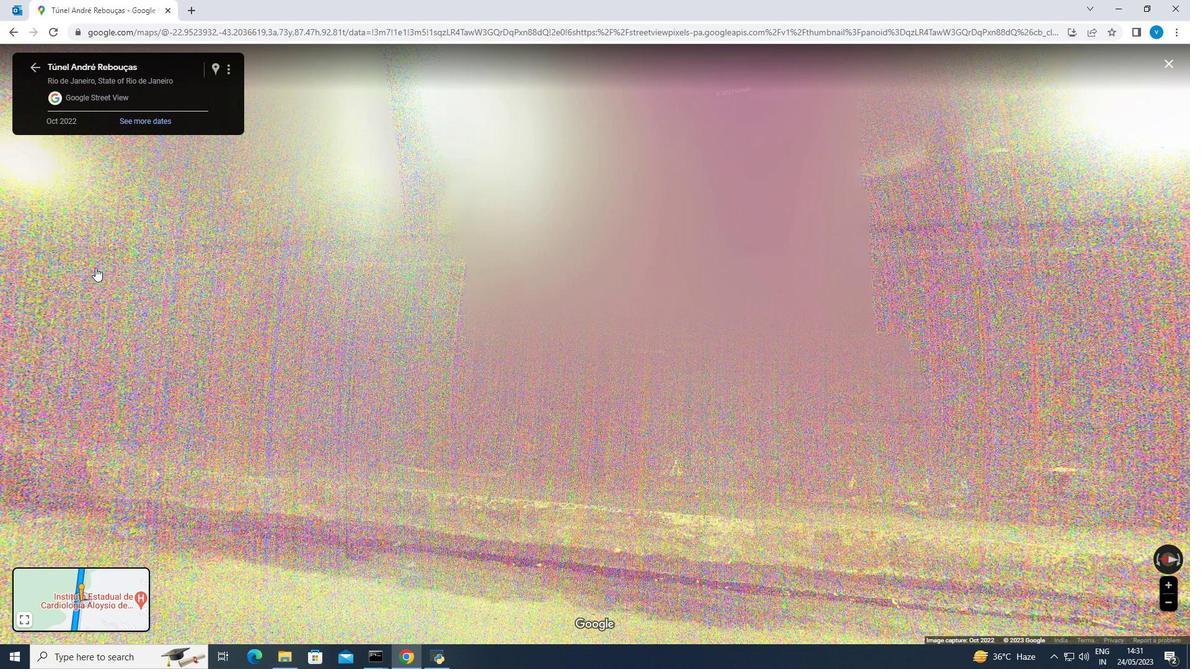 
Action: Mouse scrolled (96, 267) with delta (0, 0)
Screenshot: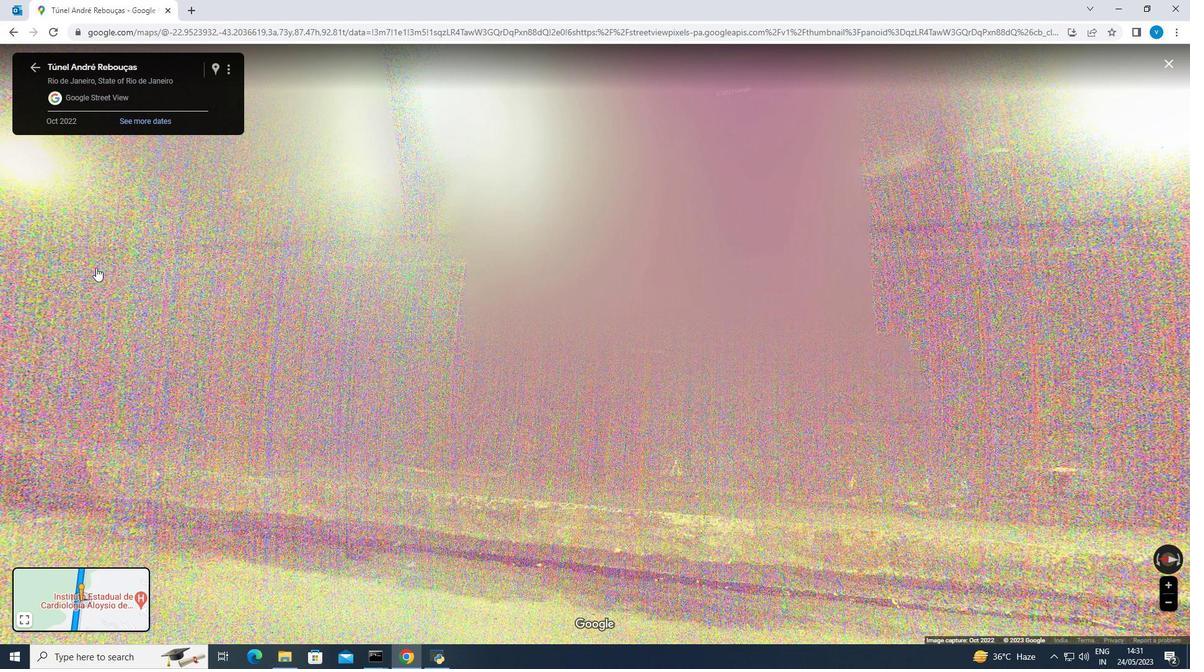 
Action: Mouse scrolled (96, 267) with delta (0, 0)
Screenshot: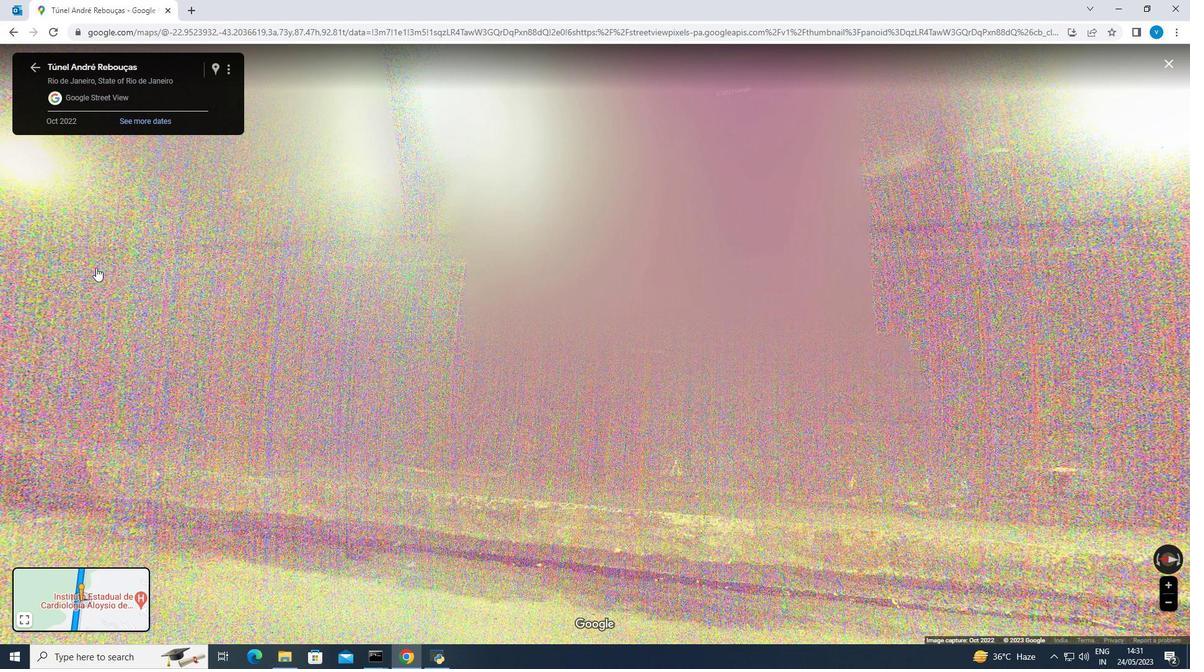 
Action: Mouse scrolled (96, 267) with delta (0, 0)
Screenshot: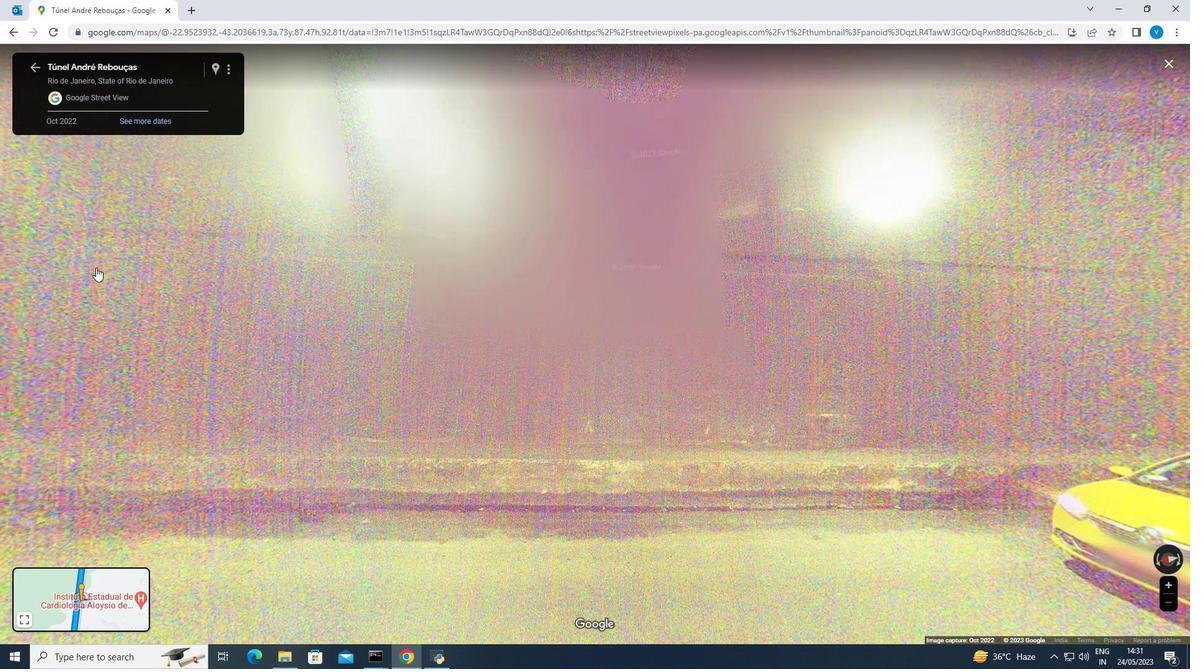 
Action: Mouse scrolled (96, 267) with delta (0, 0)
Screenshot: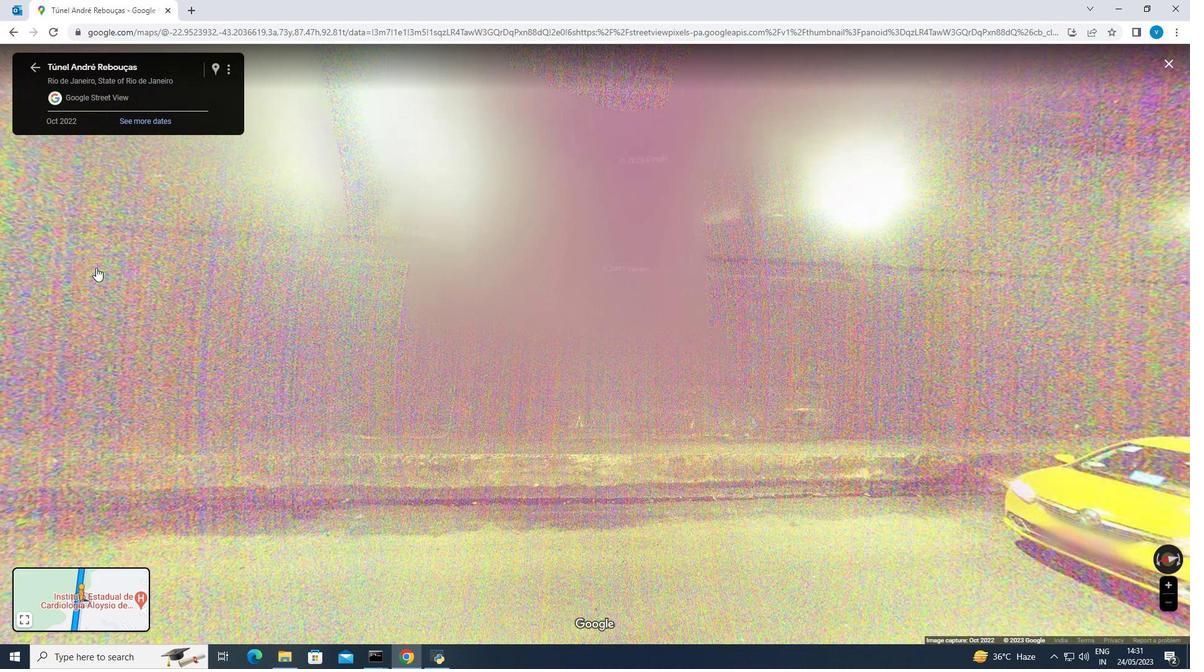 
Action: Mouse scrolled (96, 267) with delta (0, 0)
Screenshot: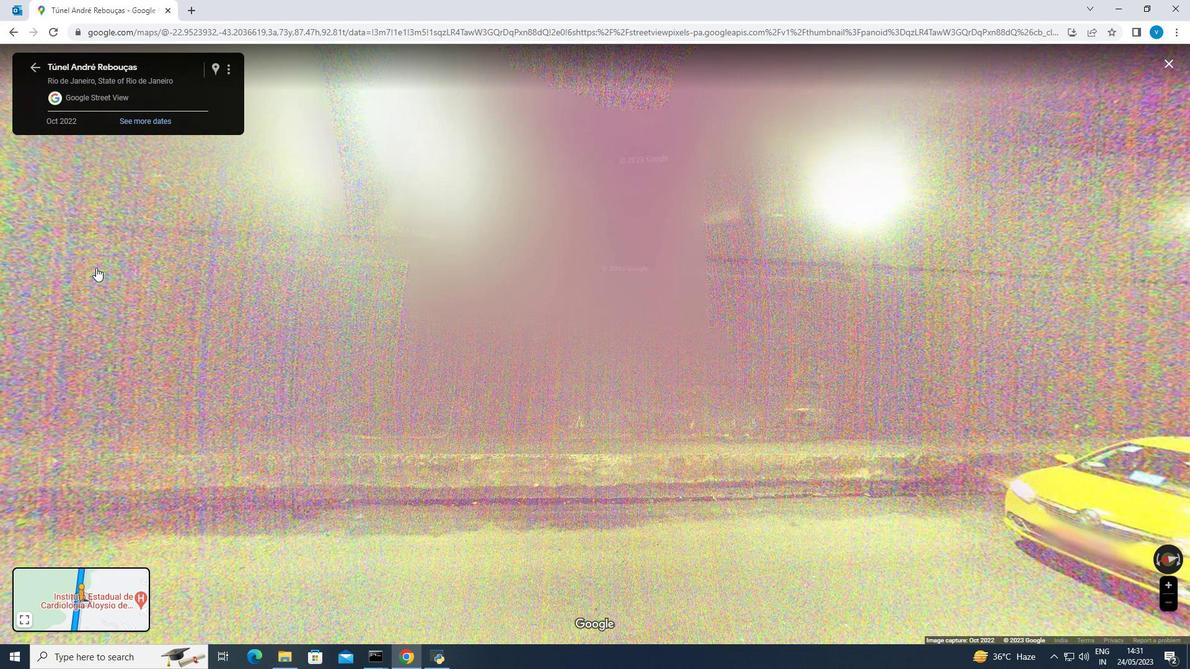 
Action: Mouse moved to (96, 267)
Screenshot: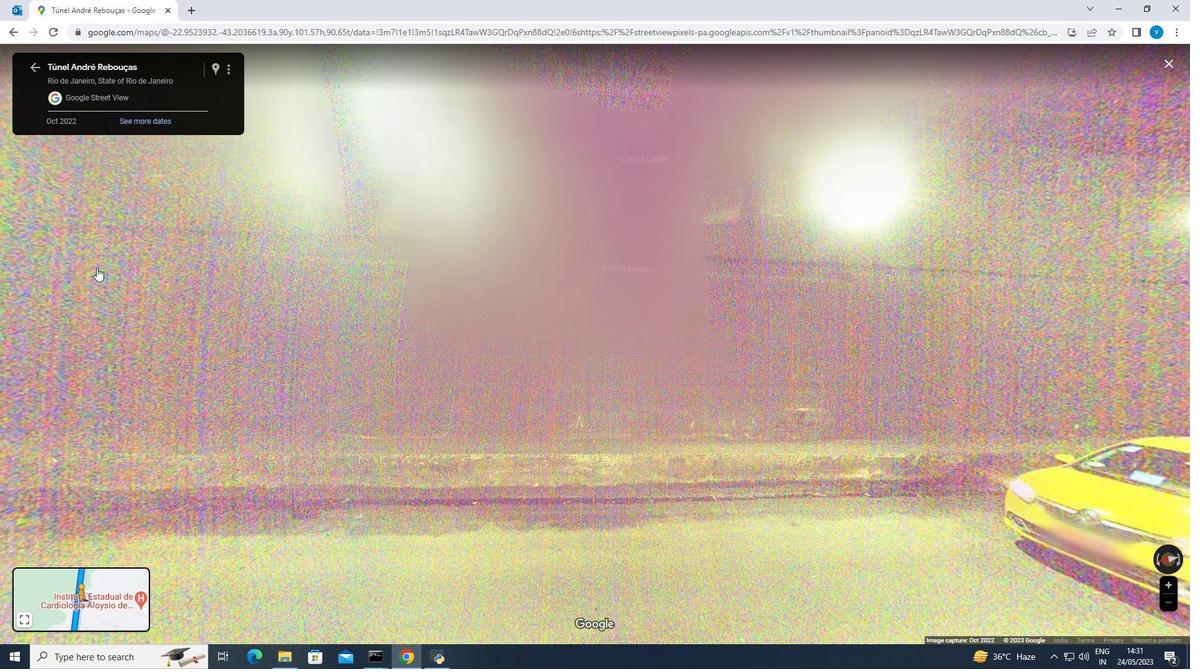 
Action: Mouse scrolled (96, 266) with delta (0, 0)
Screenshot: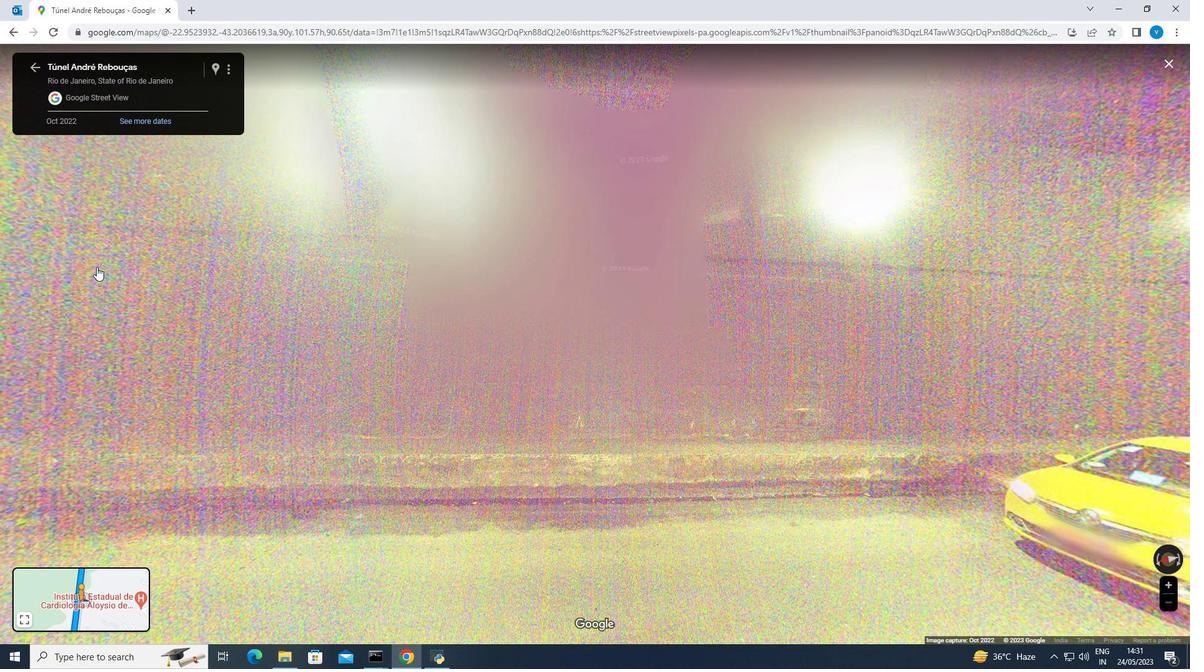 
Action: Mouse moved to (97, 266)
Screenshot: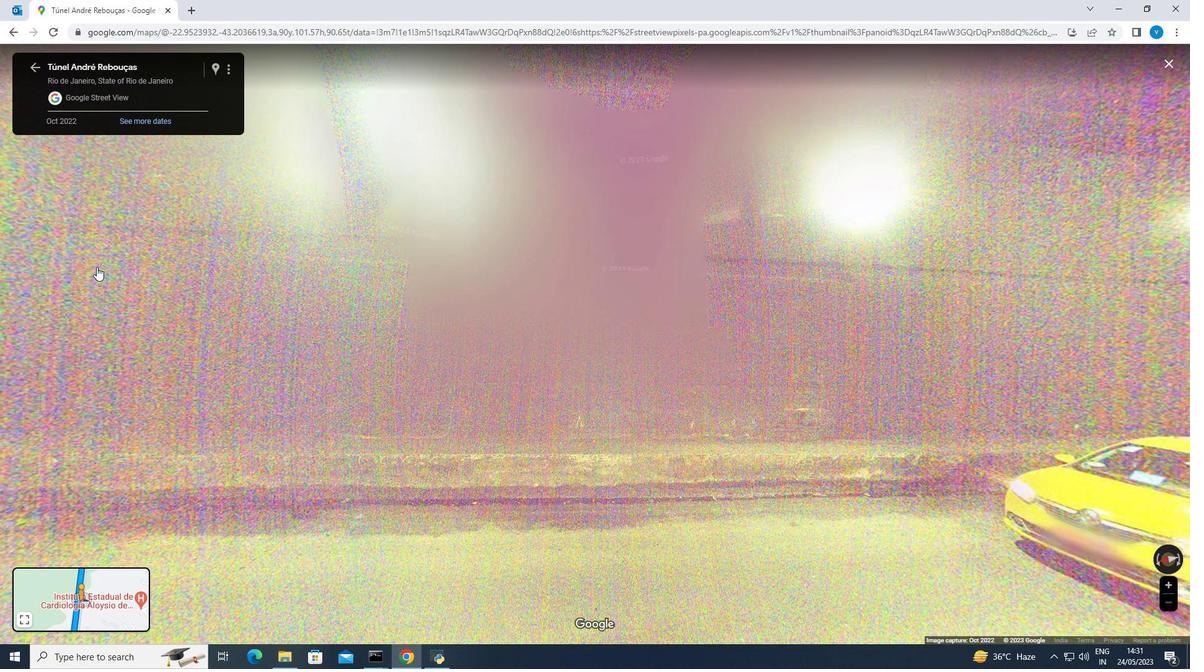 
Action: Mouse scrolled (97, 265) with delta (0, 0)
Screenshot: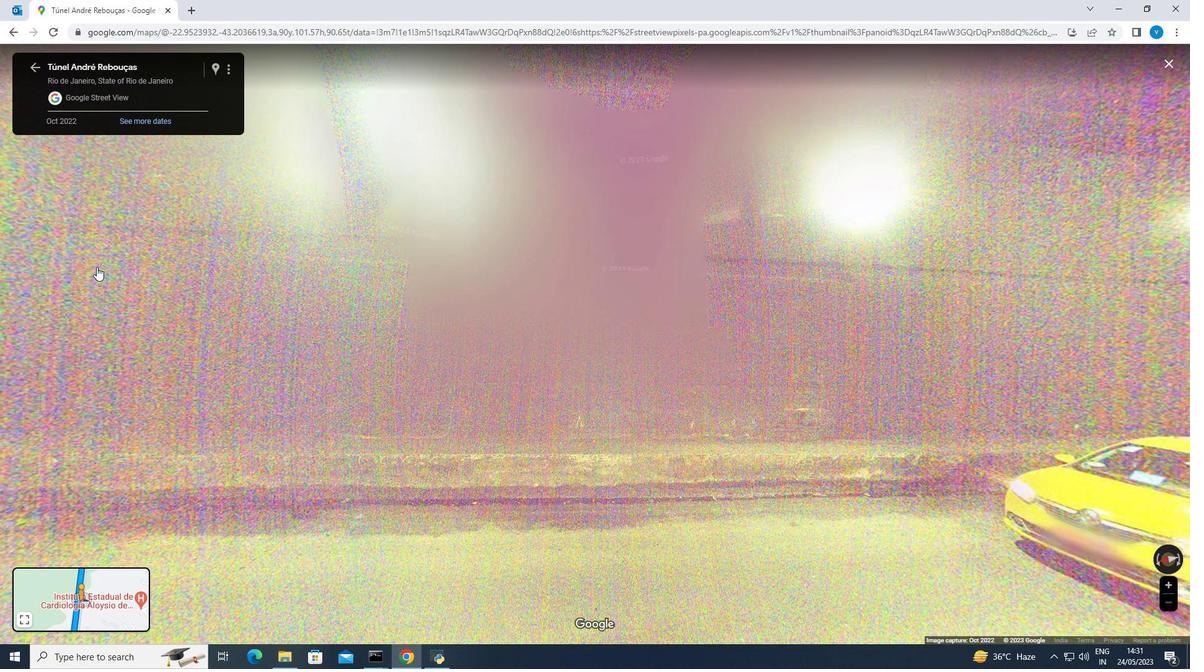 
Action: Mouse scrolled (97, 265) with delta (0, 0)
Screenshot: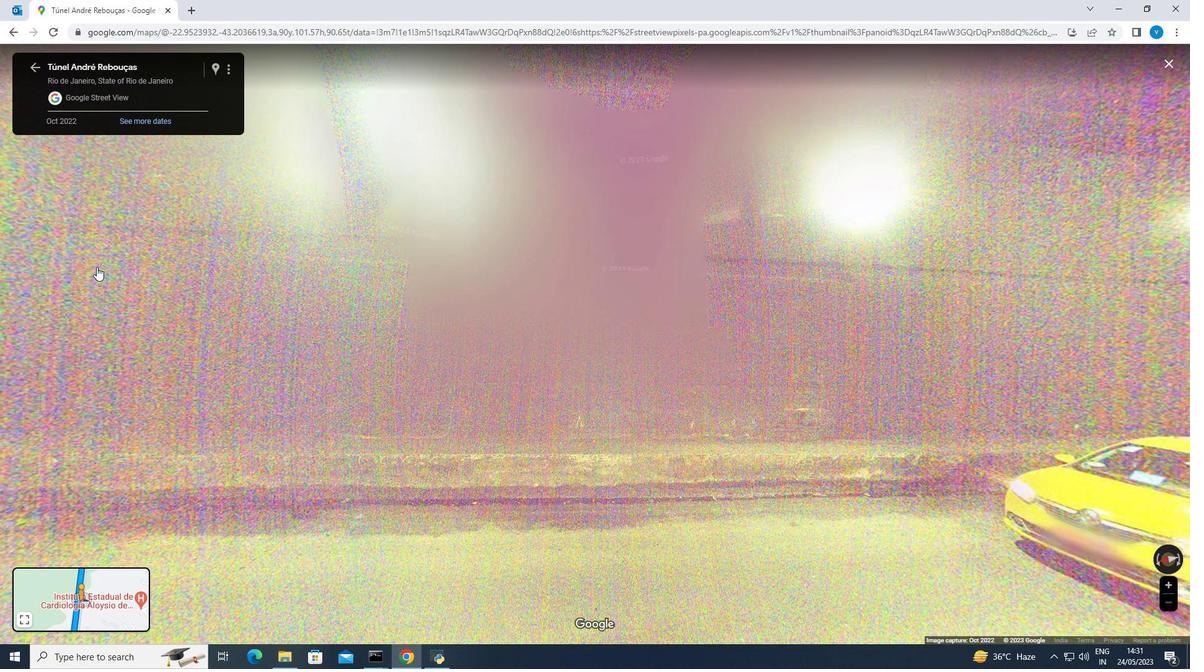 
Action: Mouse moved to (32, 65)
Screenshot: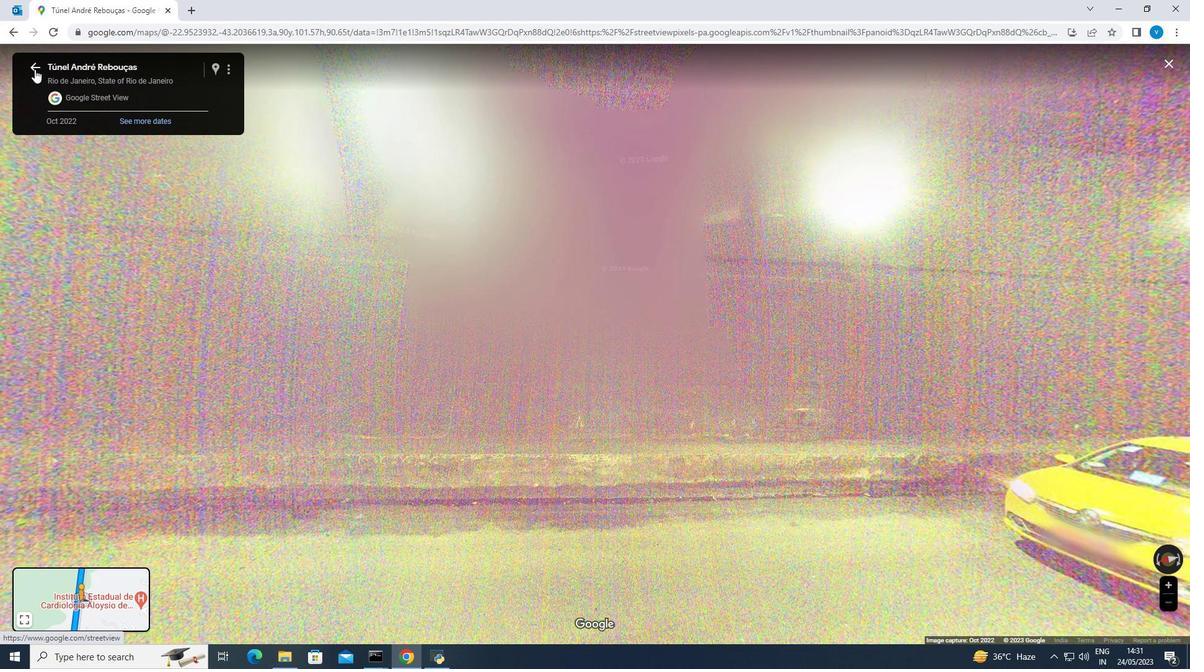 
Action: Mouse pressed left at (32, 65)
Screenshot: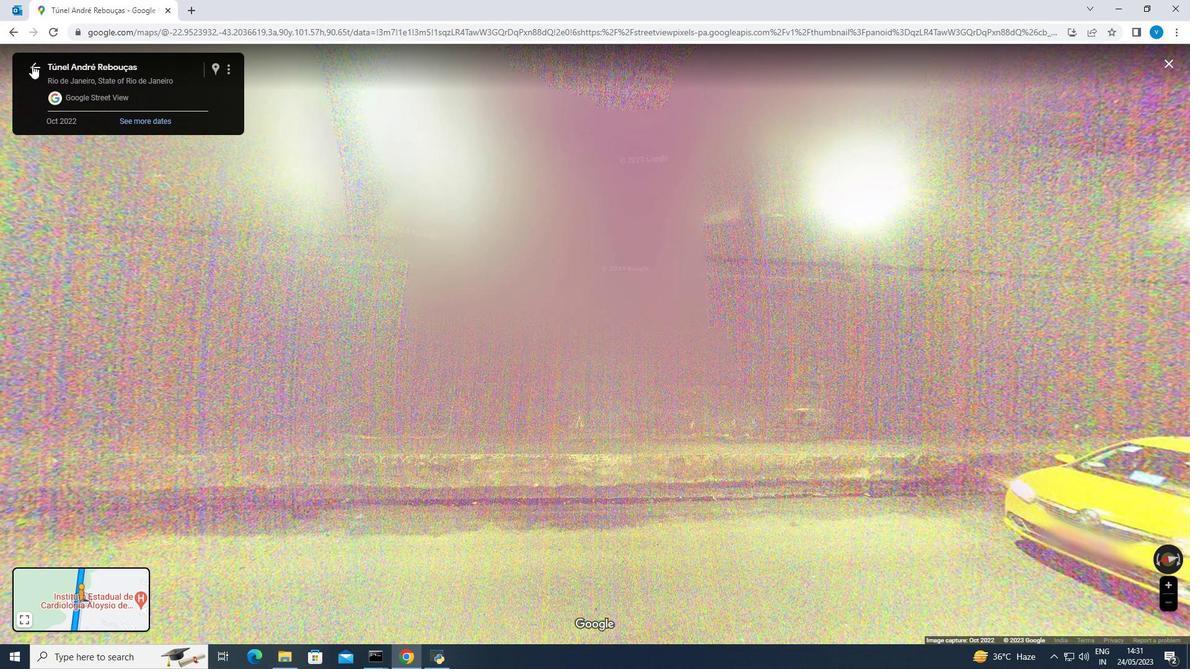
Action: Mouse moved to (586, 232)
Screenshot: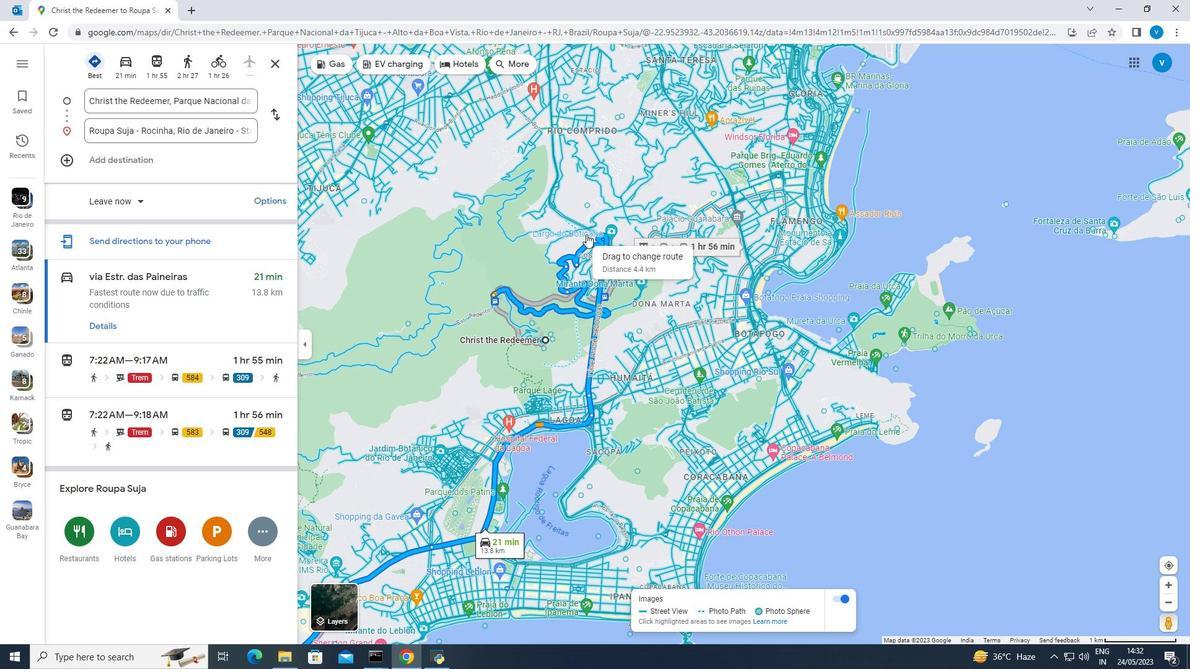
Action: Mouse pressed left at (586, 232)
Screenshot: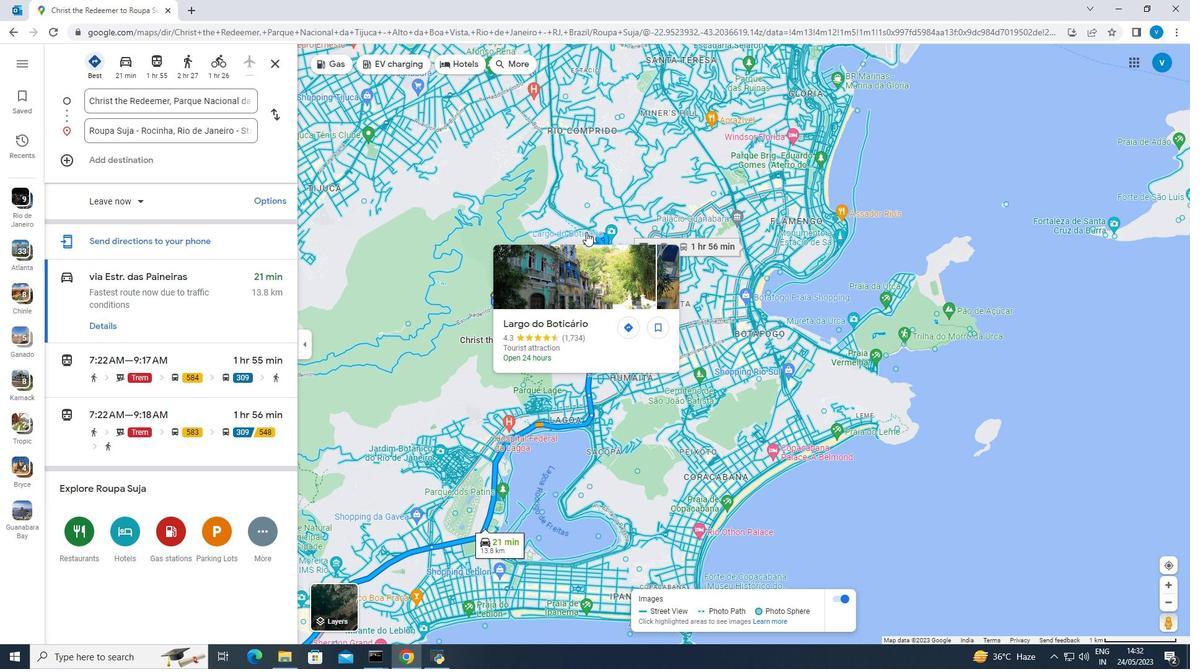 
Action: Mouse pressed left at (586, 232)
Screenshot: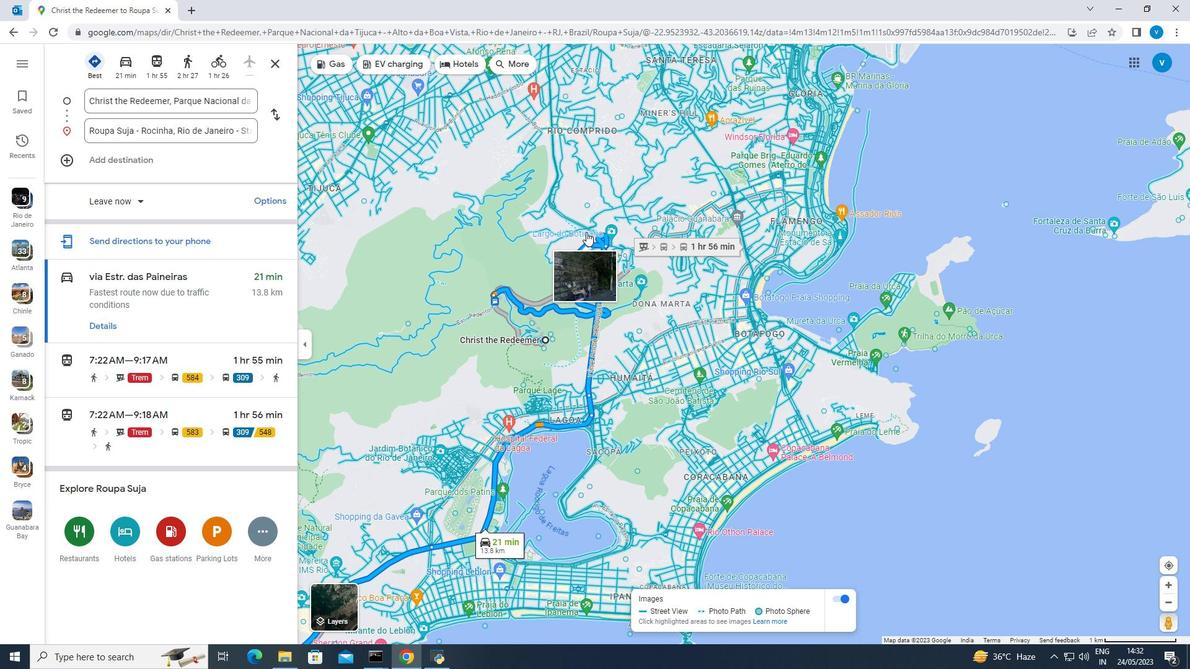 
Action: Mouse moved to (236, 170)
Screenshot: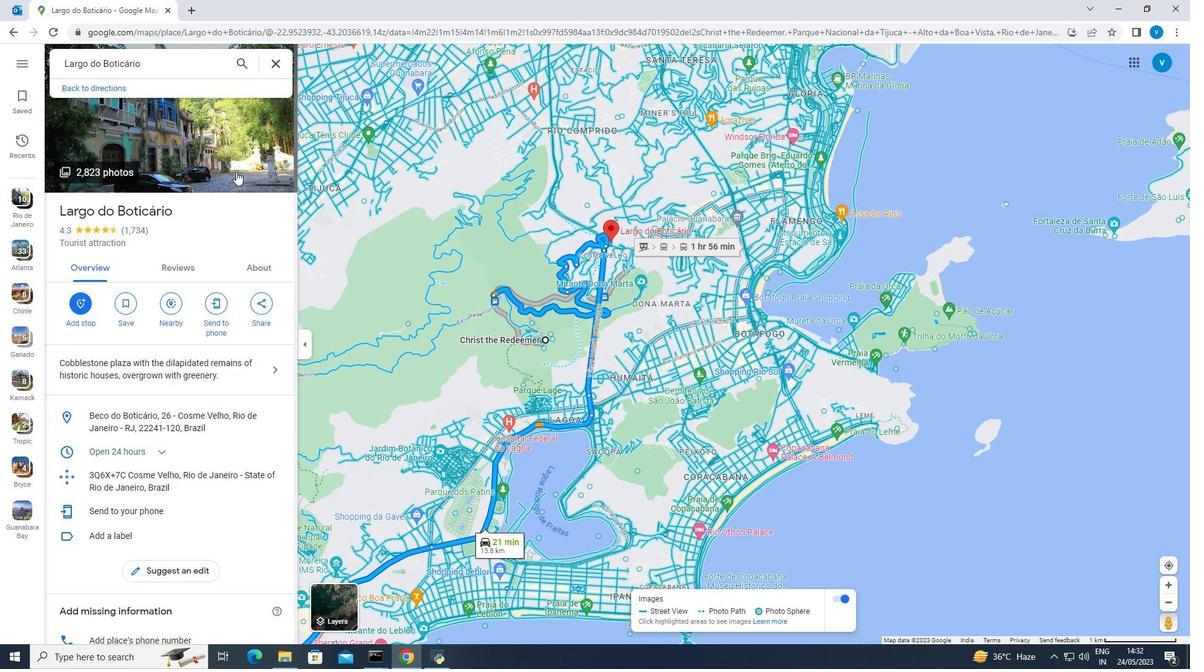 
Action: Mouse pressed left at (236, 170)
Screenshot: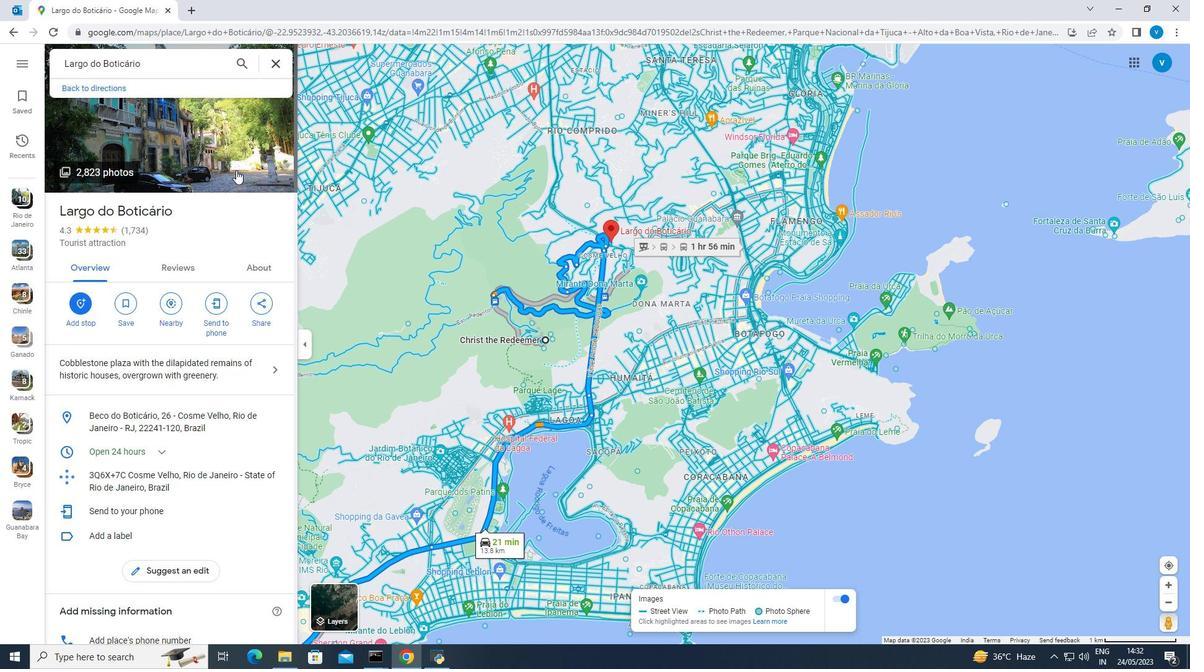
Action: Mouse moved to (236, 170)
Screenshot: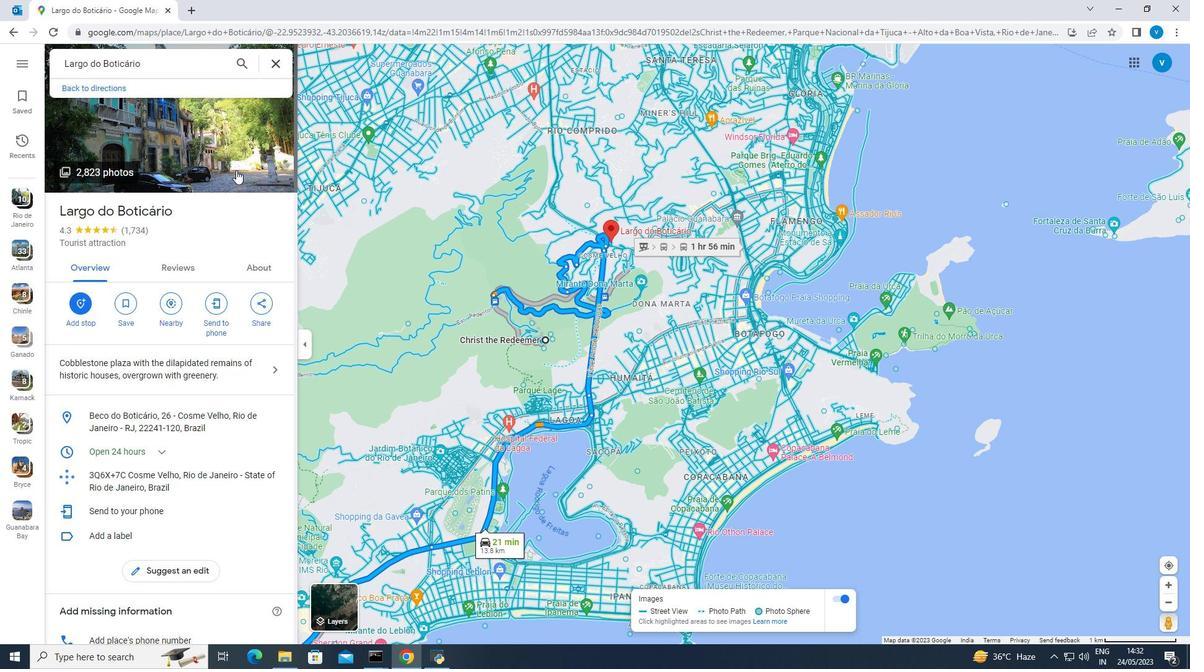 
Action: Mouse pressed left at (236, 170)
Screenshot: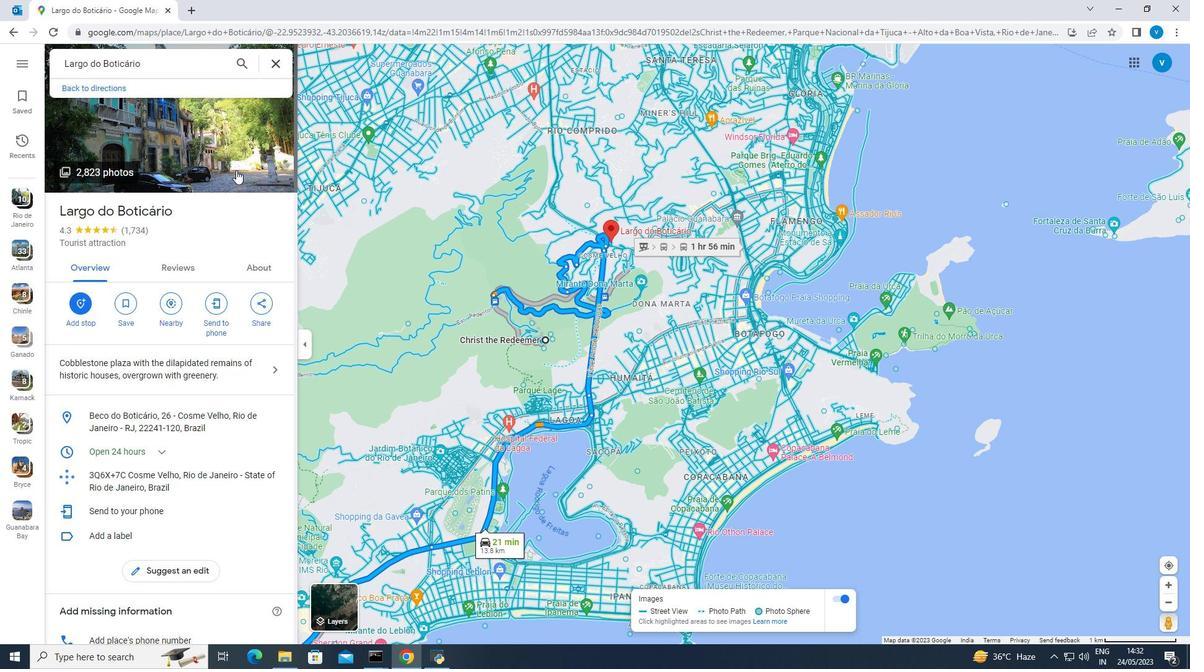 
Action: Mouse moved to (761, 553)
Screenshot: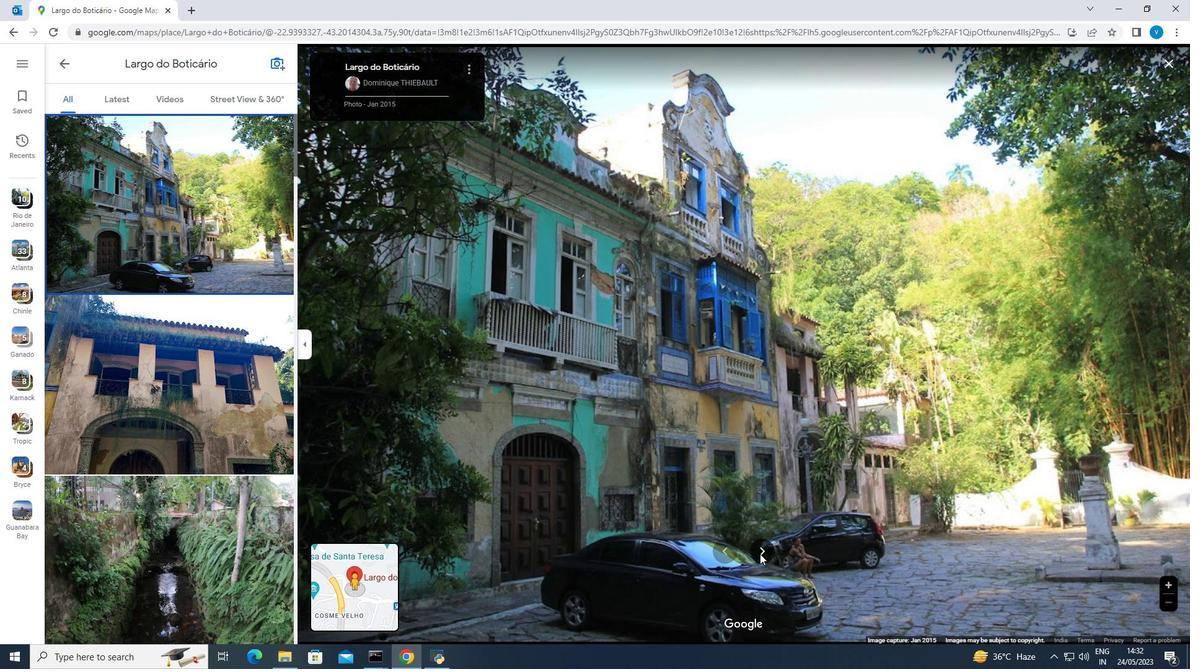 
Action: Mouse pressed left at (761, 553)
Screenshot: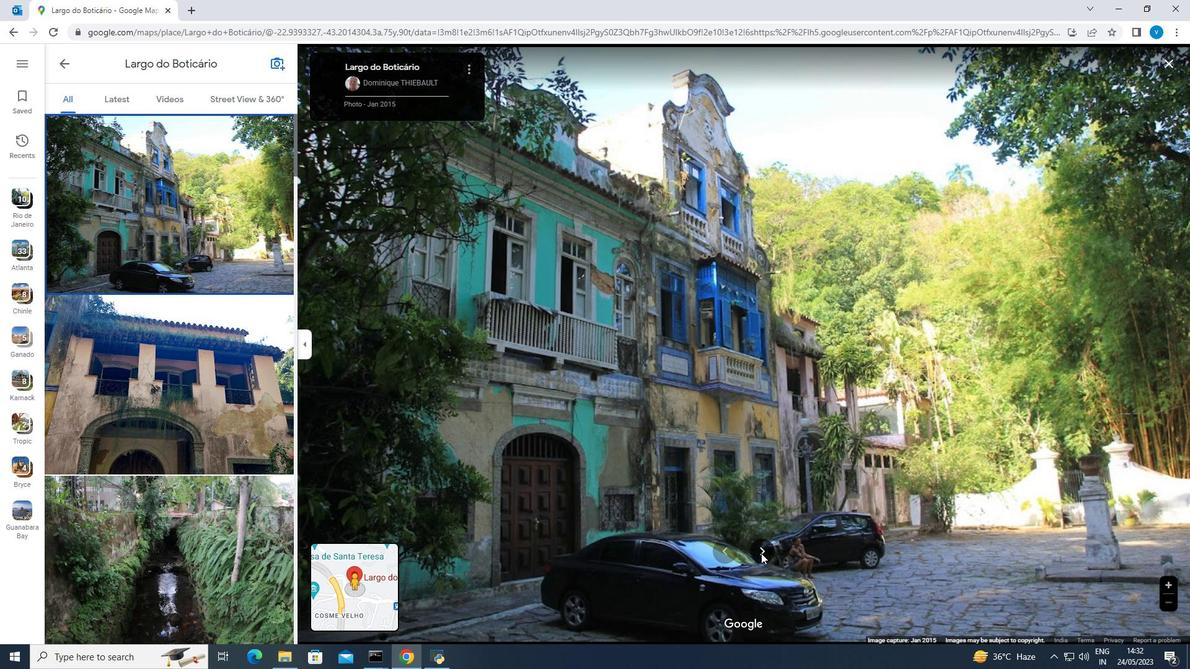 
Action: Mouse moved to (762, 551)
Screenshot: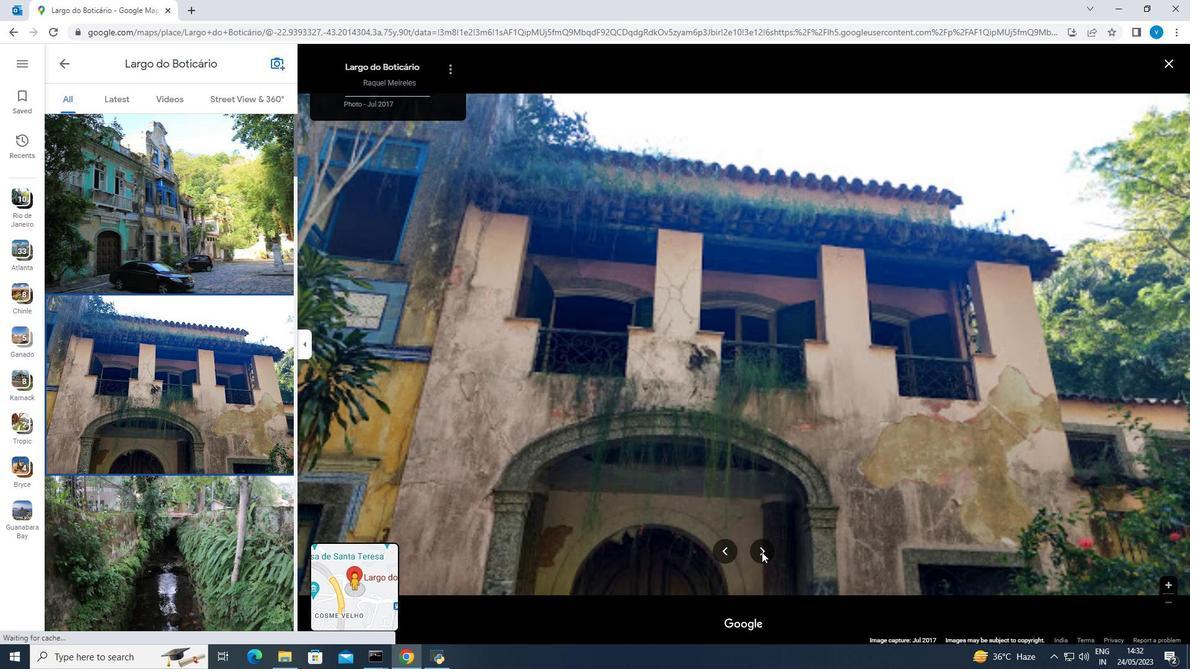 
Action: Mouse pressed left at (762, 551)
Screenshot: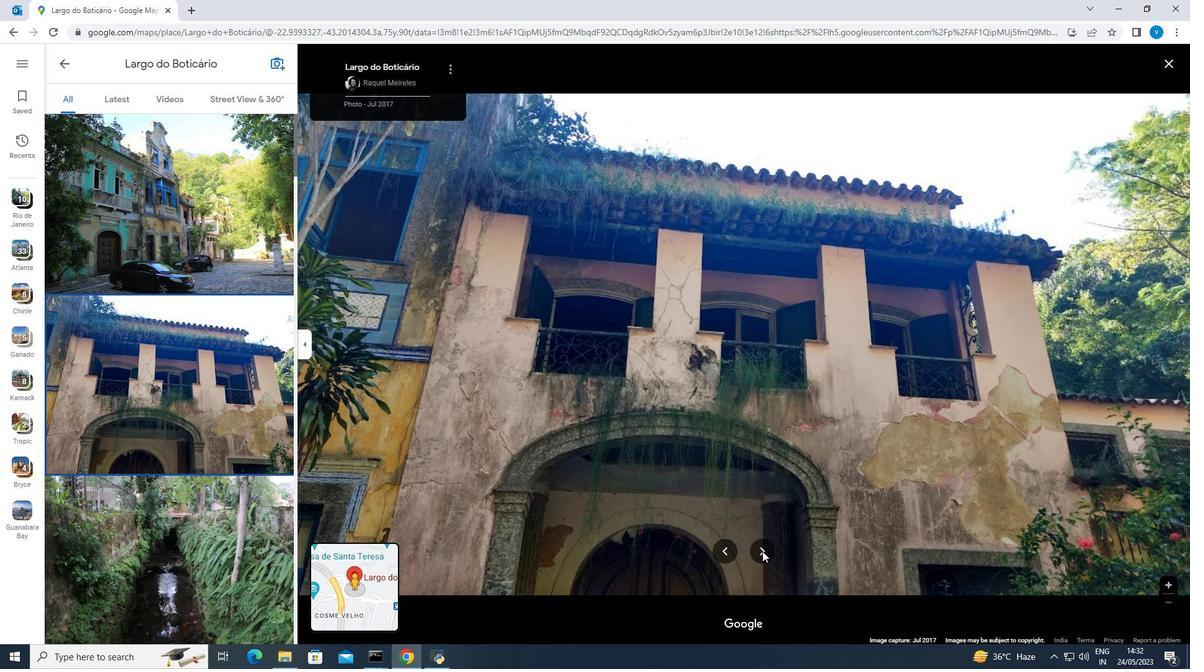 
Action: Mouse moved to (763, 546)
Screenshot: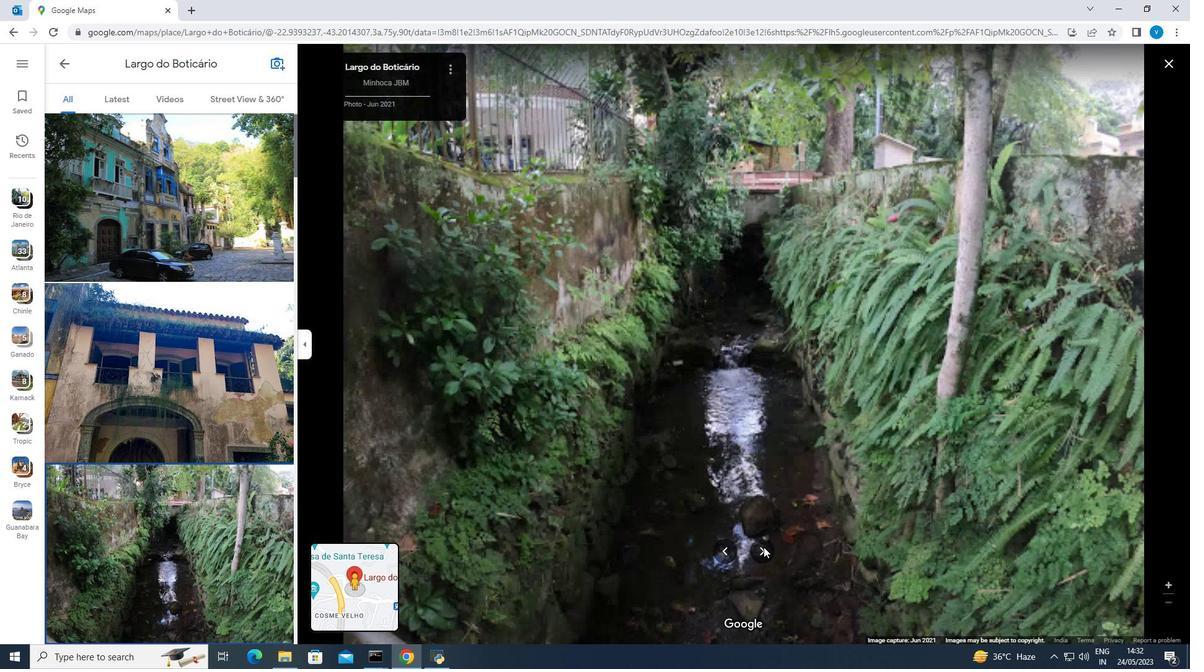 
Action: Mouse pressed left at (763, 546)
Screenshot: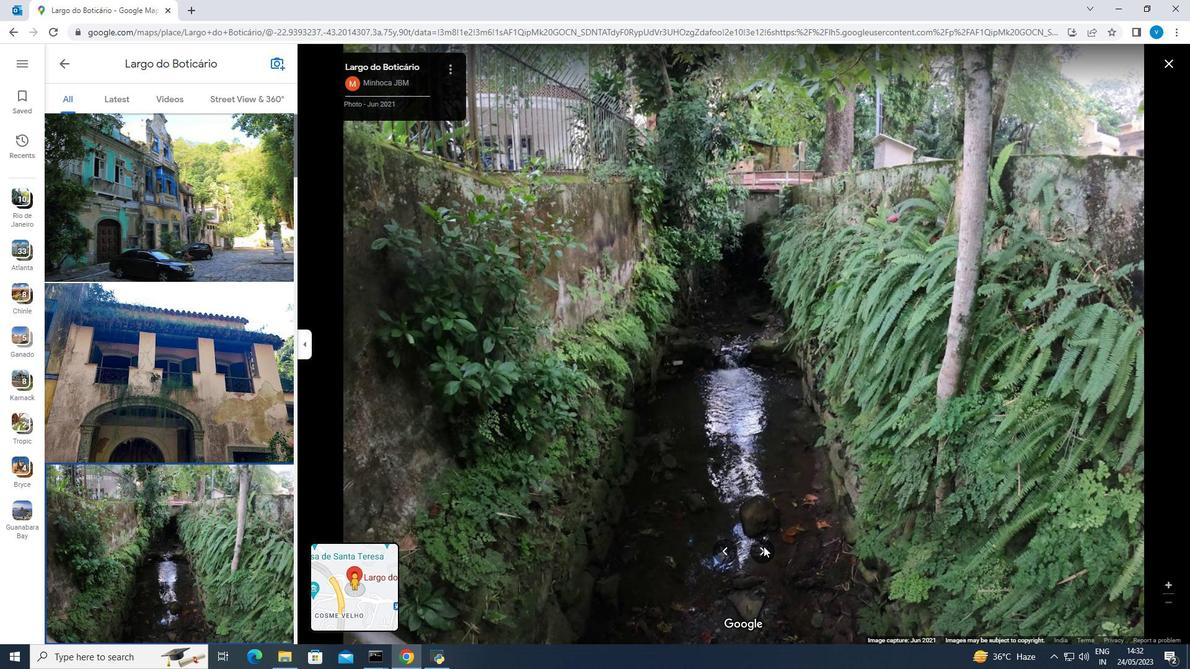 
Action: Mouse moved to (763, 545)
Screenshot: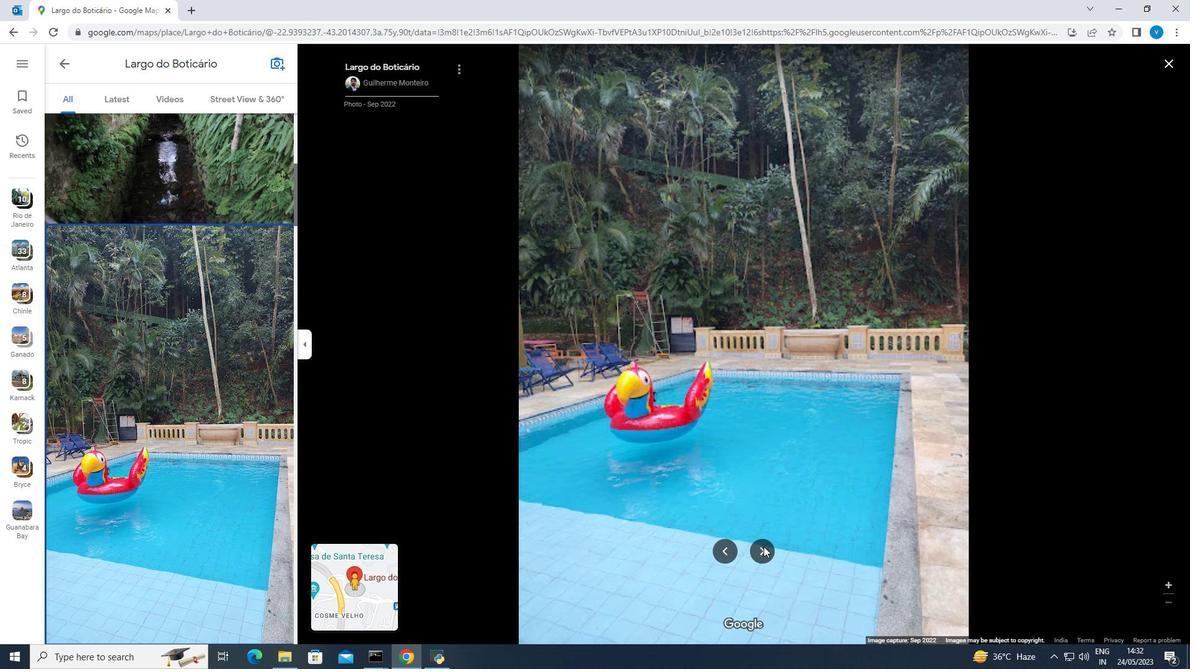 
Action: Mouse pressed left at (763, 545)
Screenshot: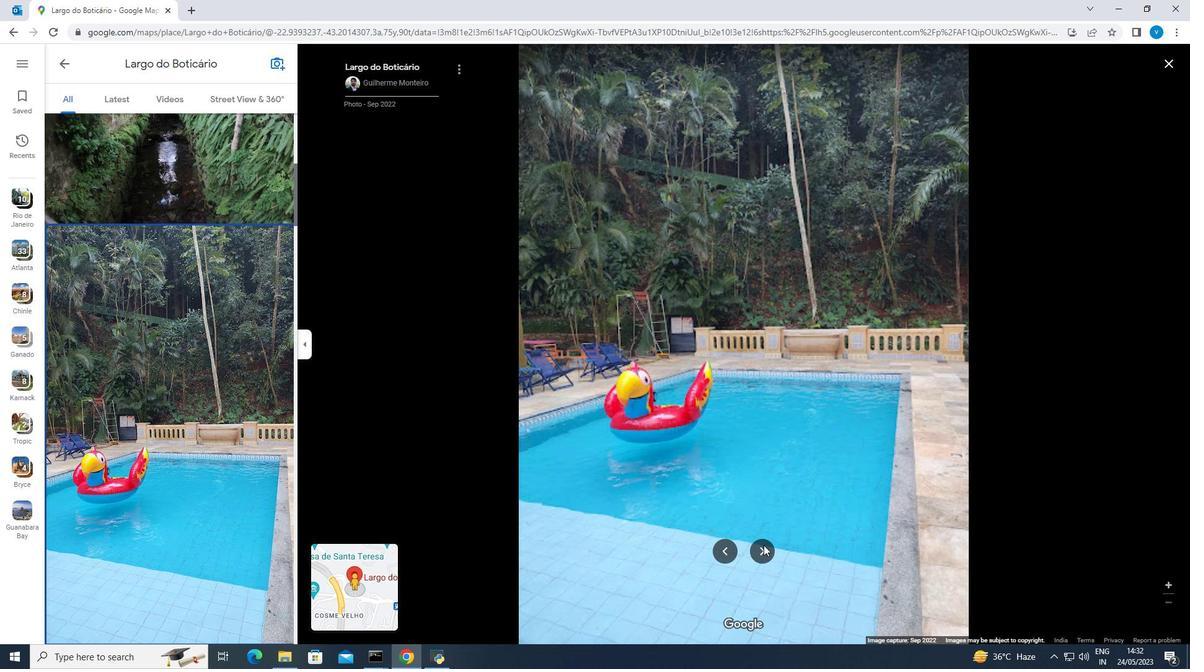 
Action: Mouse moved to (759, 546)
Screenshot: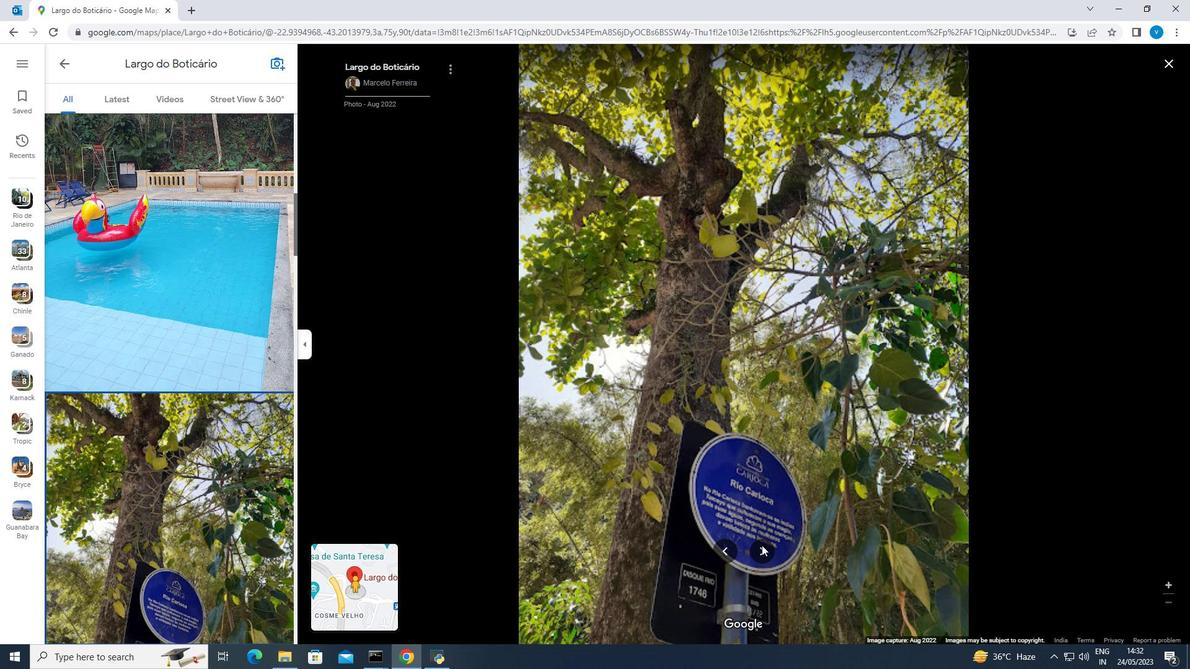 
Action: Mouse pressed left at (759, 546)
Screenshot: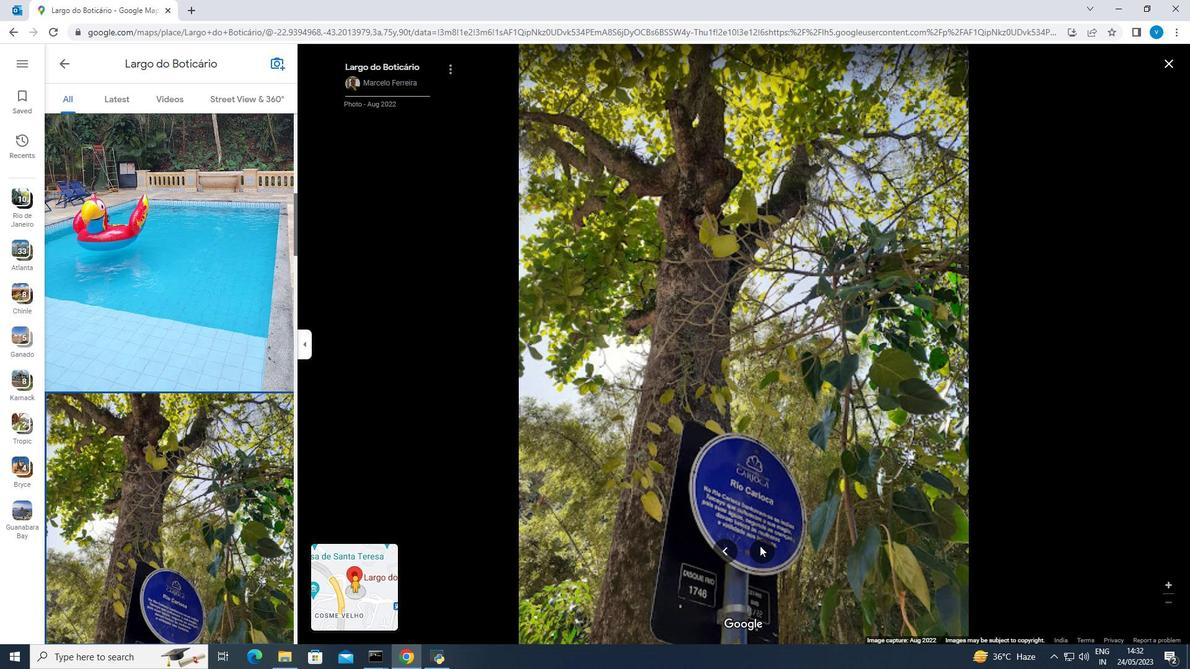 
Action: Mouse moved to (759, 546)
Screenshot: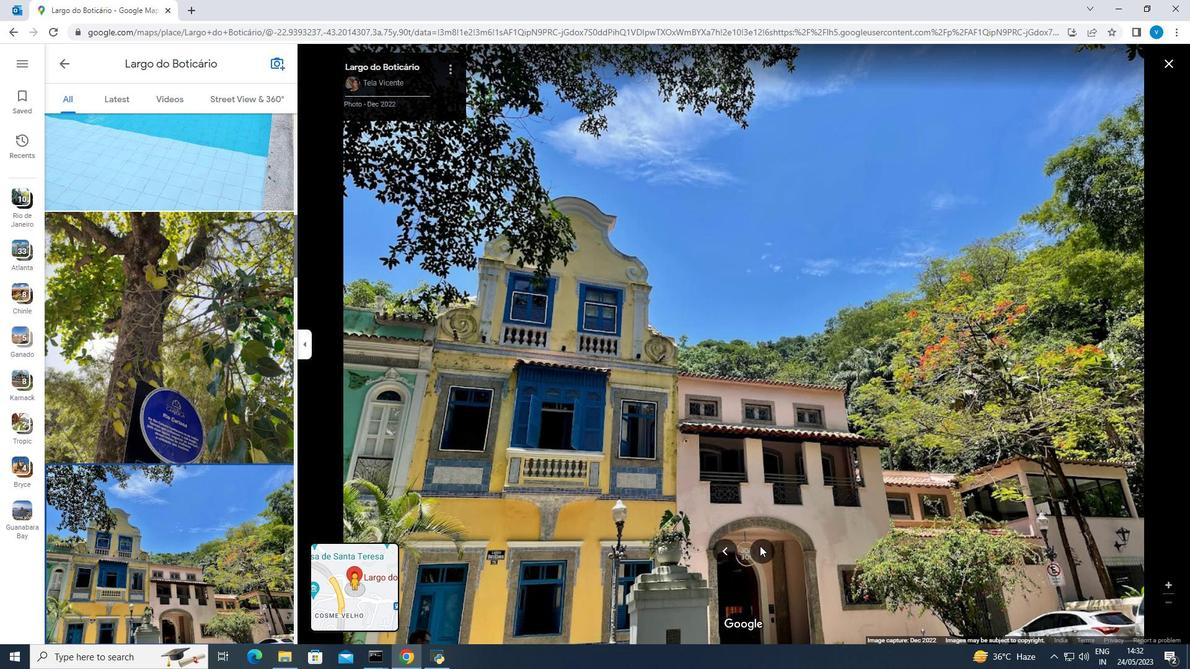 
Action: Mouse pressed left at (759, 546)
Screenshot: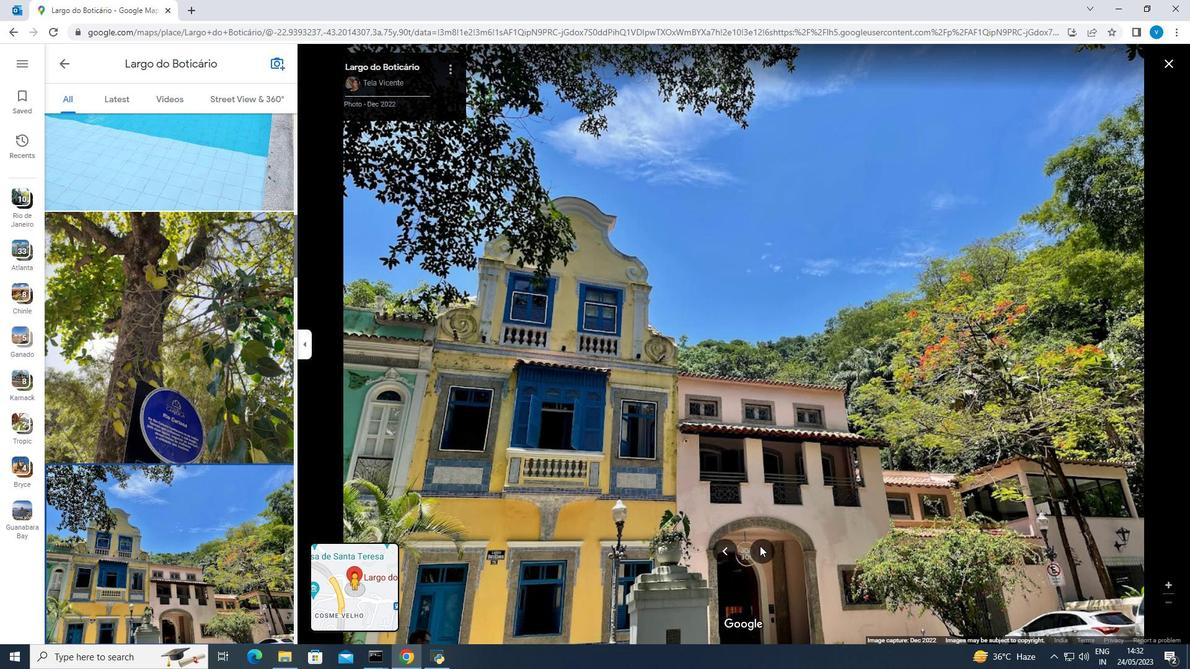 
Action: Mouse moved to (760, 544)
Screenshot: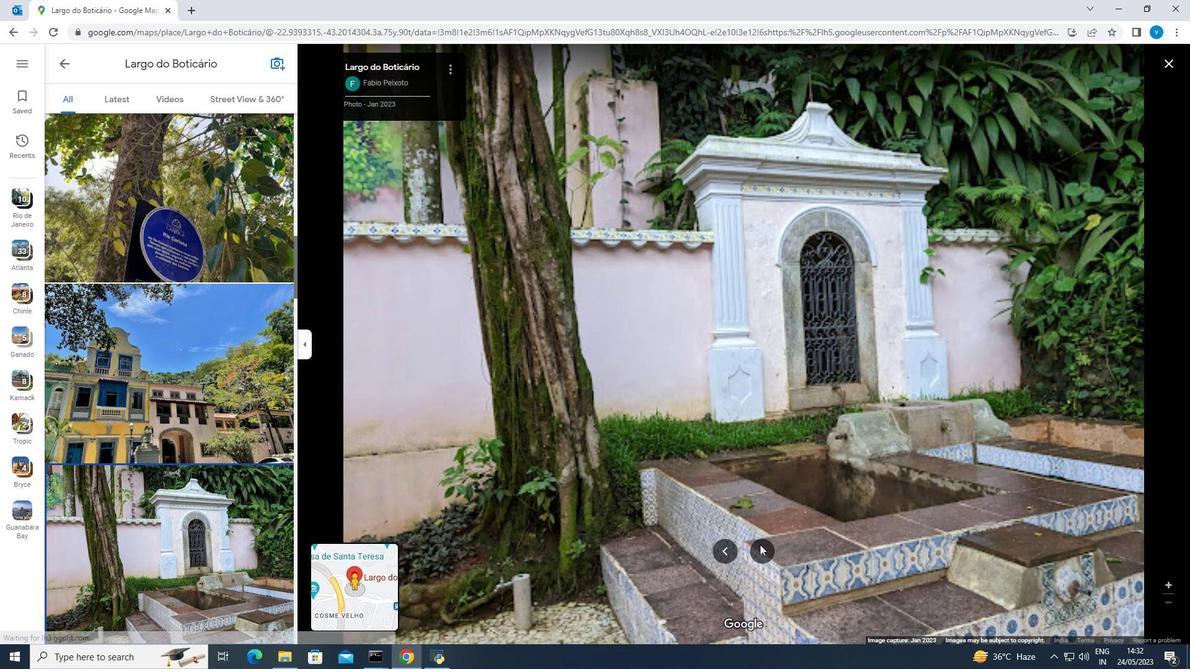 
Action: Mouse pressed left at (760, 544)
Screenshot: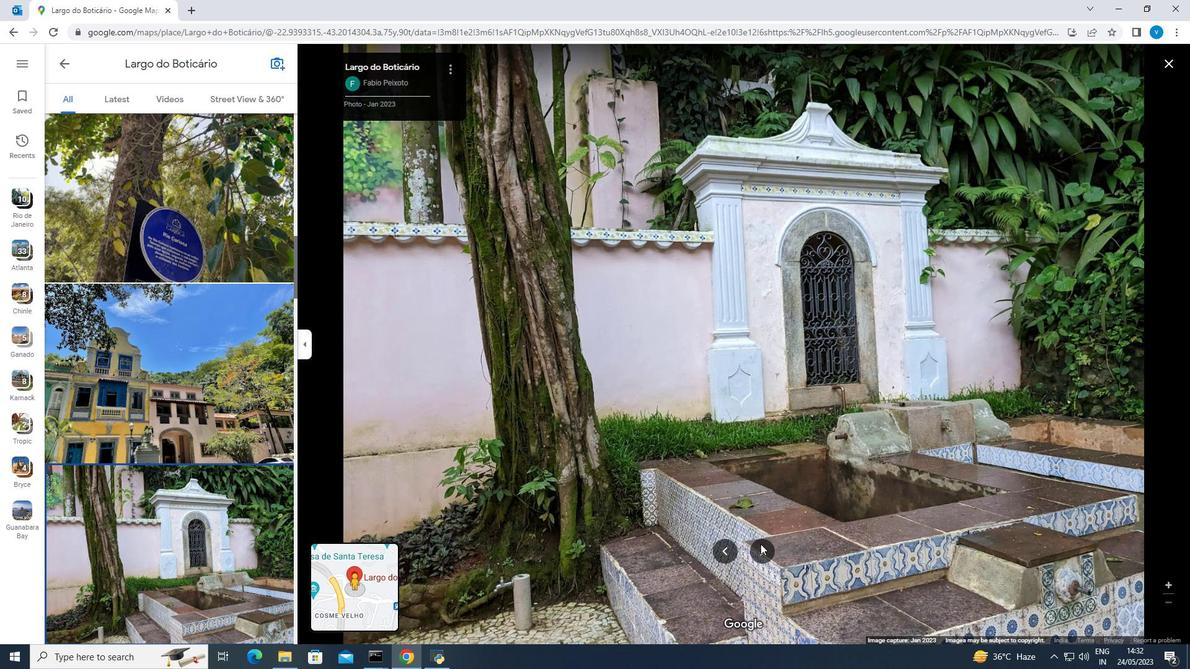 
Action: Mouse pressed left at (760, 544)
Screenshot: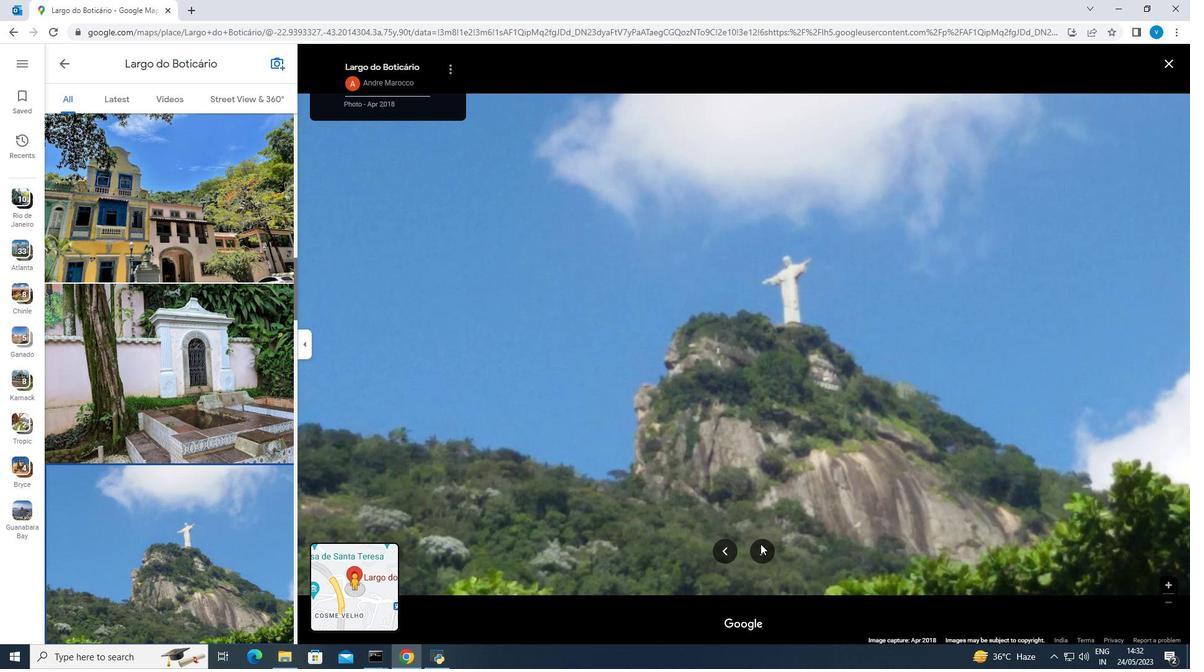 
Action: Mouse pressed left at (760, 544)
Screenshot: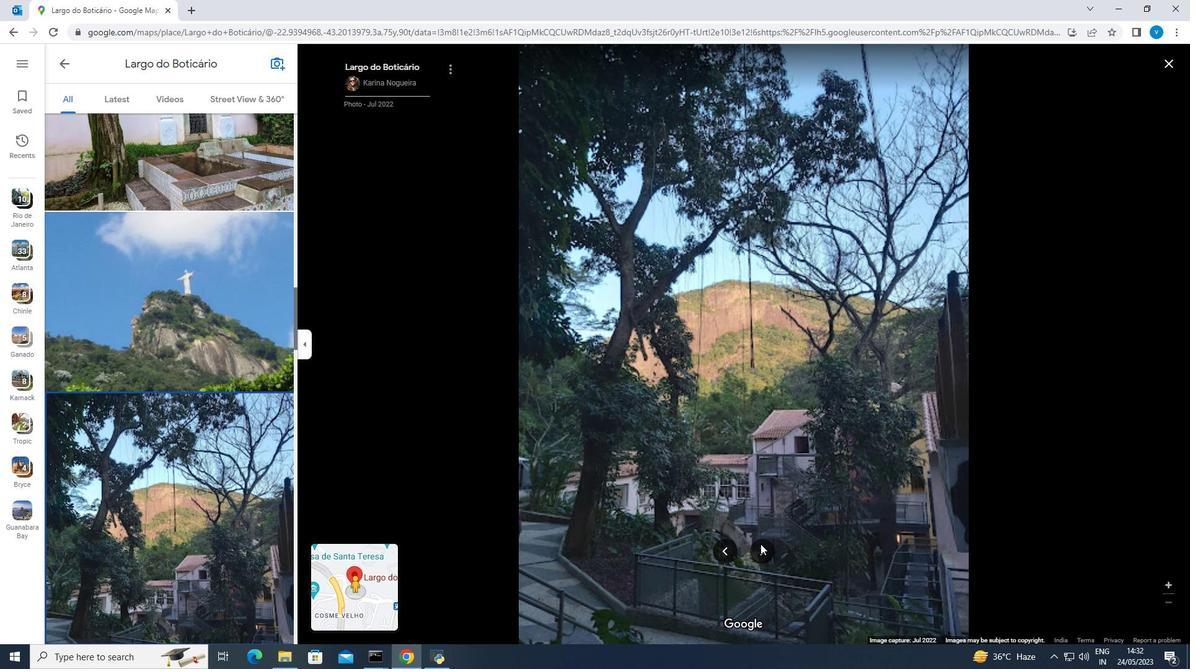 
Action: Mouse pressed left at (760, 544)
Screenshot: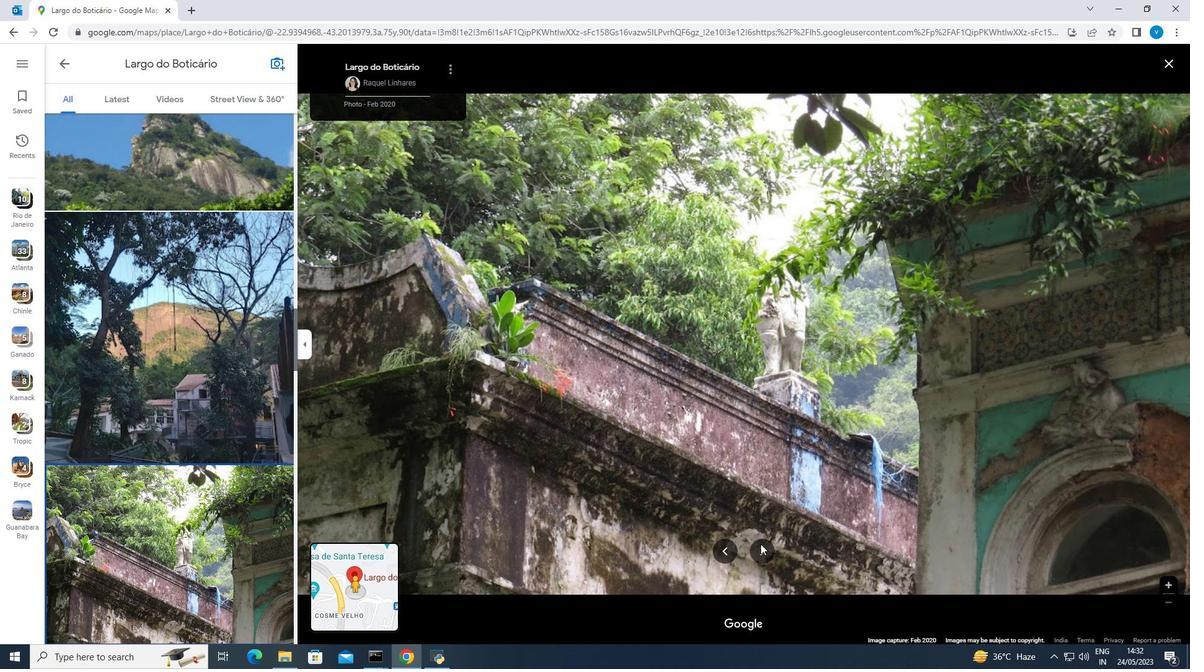 
Action: Mouse pressed left at (760, 544)
Screenshot: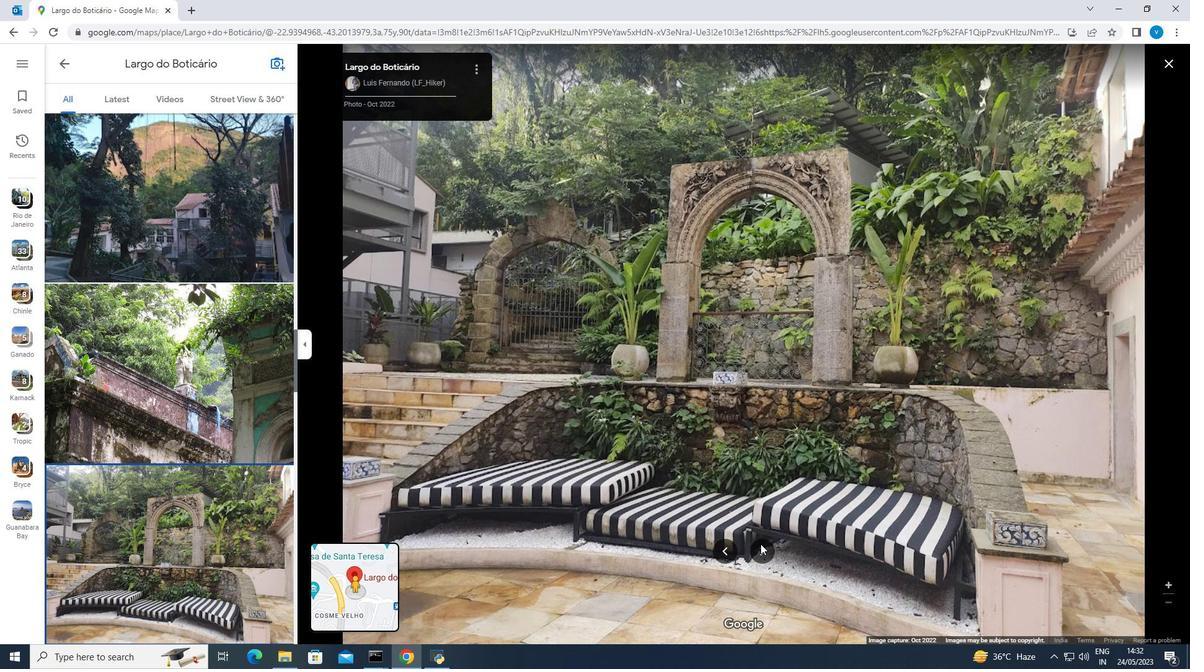 
Action: Mouse moved to (760, 541)
Screenshot: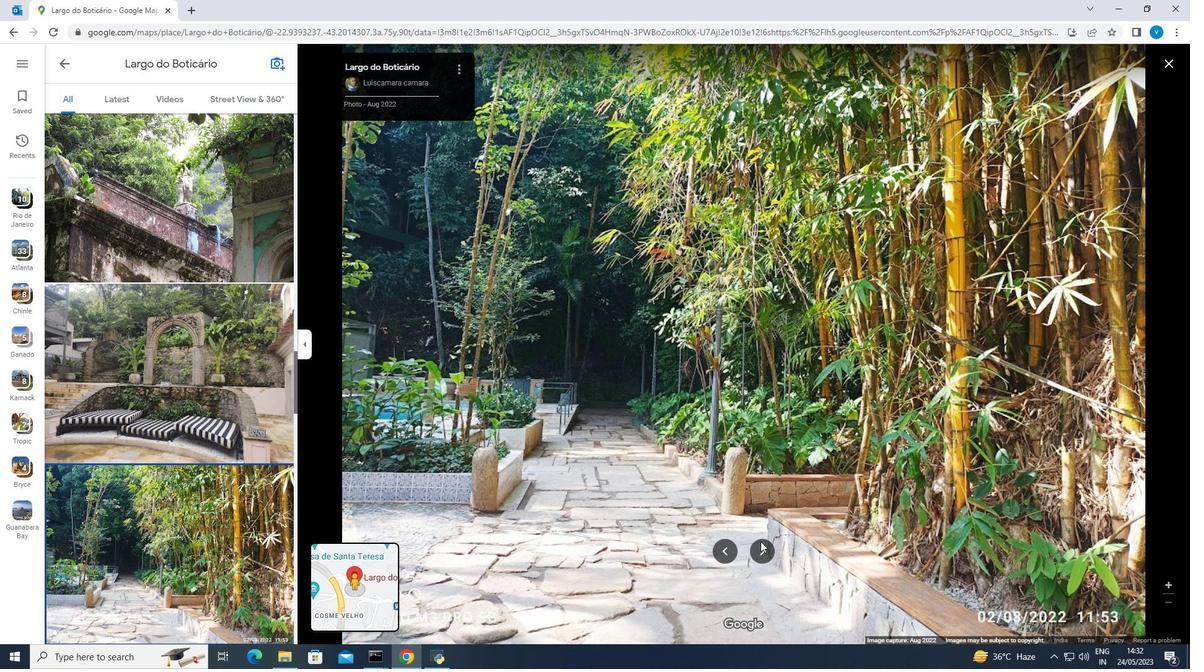 
Action: Mouse pressed left at (760, 541)
Screenshot: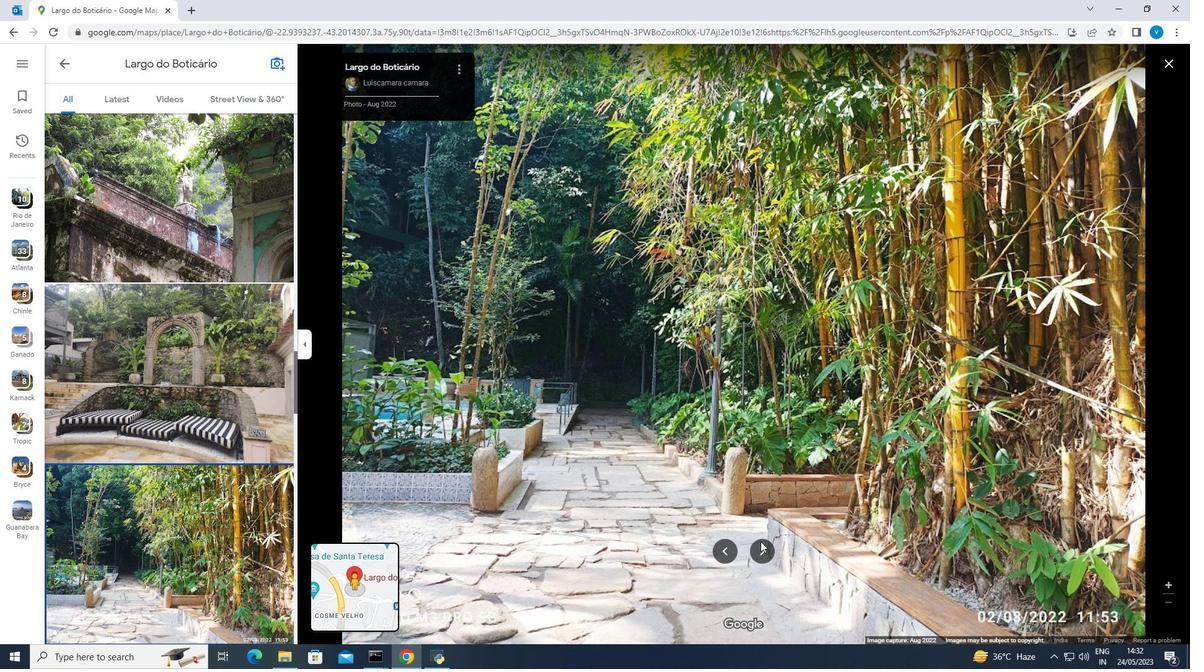 
Action: Mouse moved to (756, 543)
Screenshot: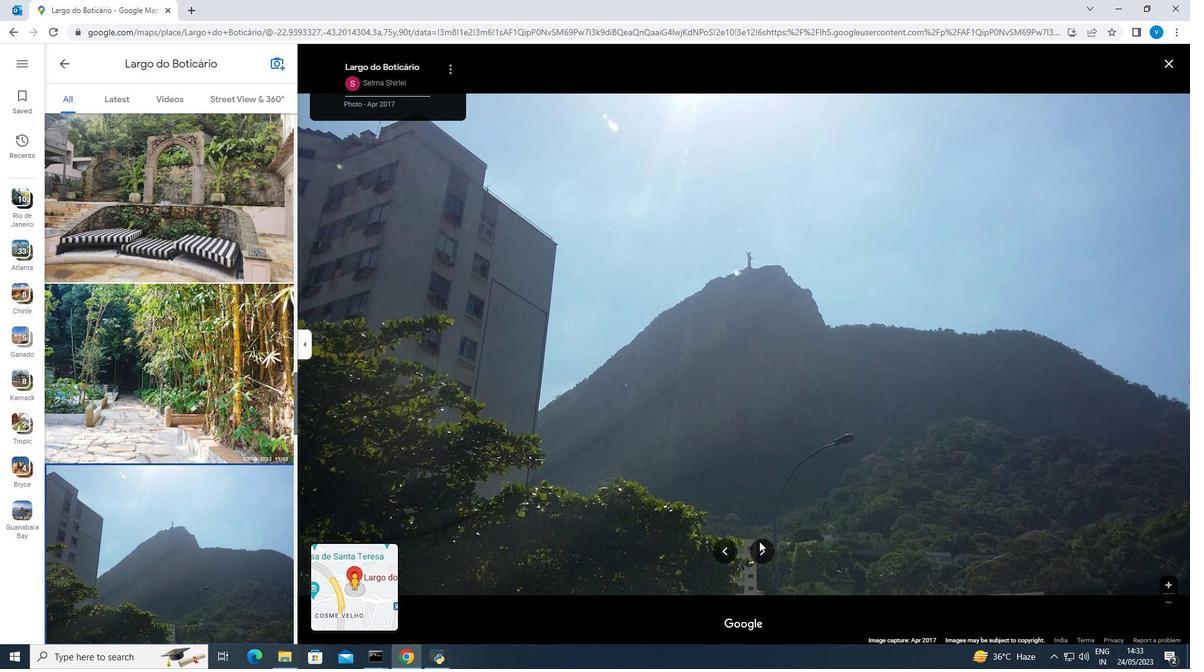
Action: Mouse pressed left at (756, 543)
Screenshot: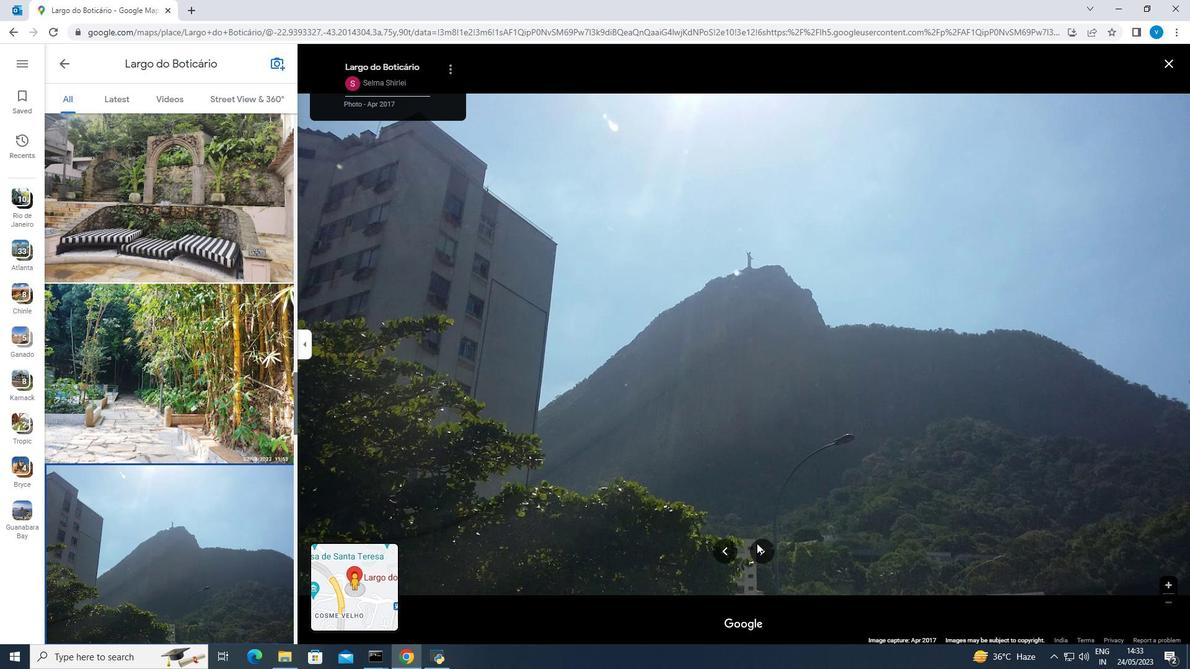 
Action: Mouse moved to (758, 544)
Screenshot: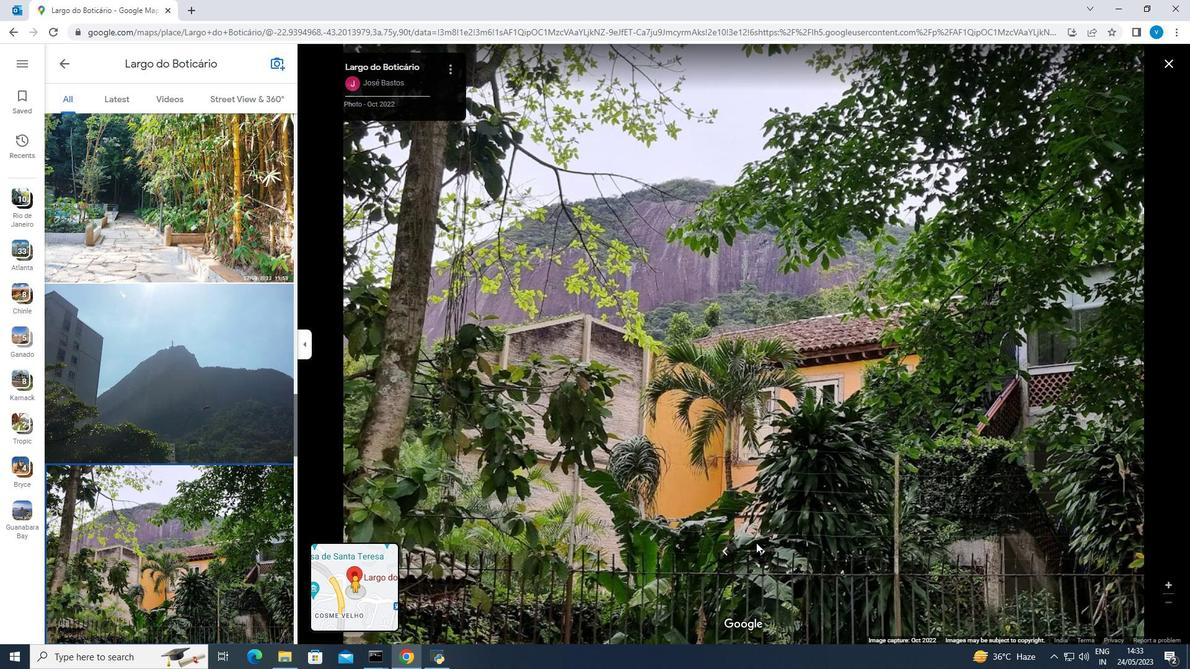 
Action: Mouse pressed left at (758, 544)
Screenshot: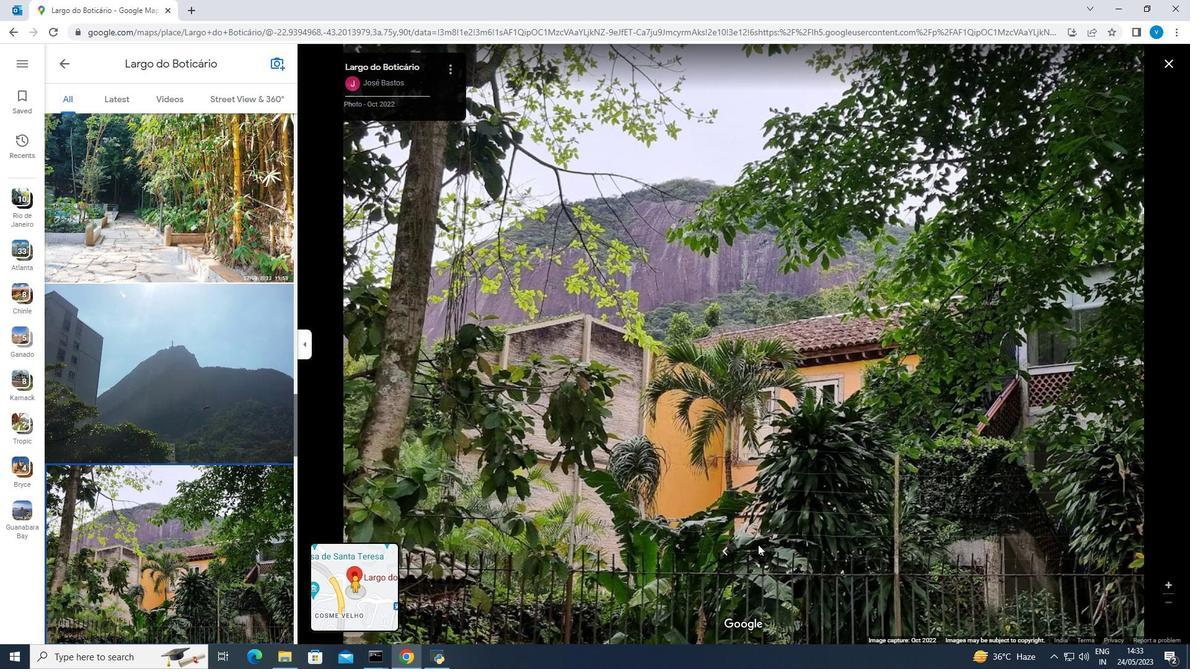 
Action: Mouse moved to (761, 548)
Screenshot: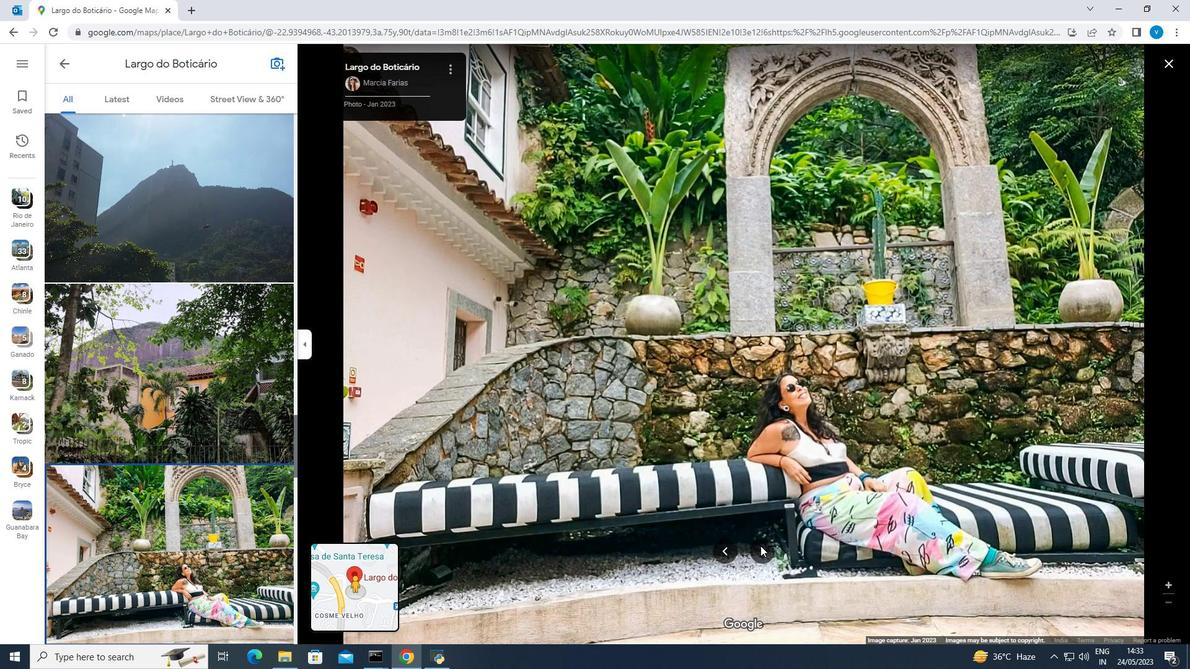 
Action: Mouse pressed left at (761, 548)
Screenshot: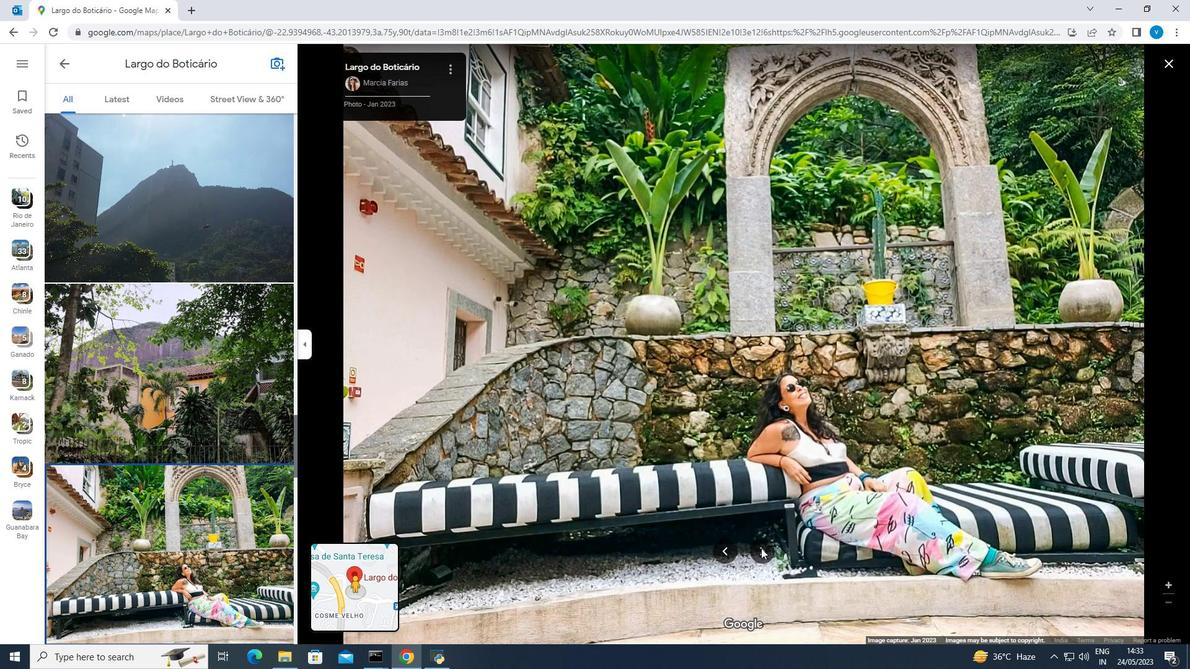 
Action: Mouse moved to (761, 547)
Screenshot: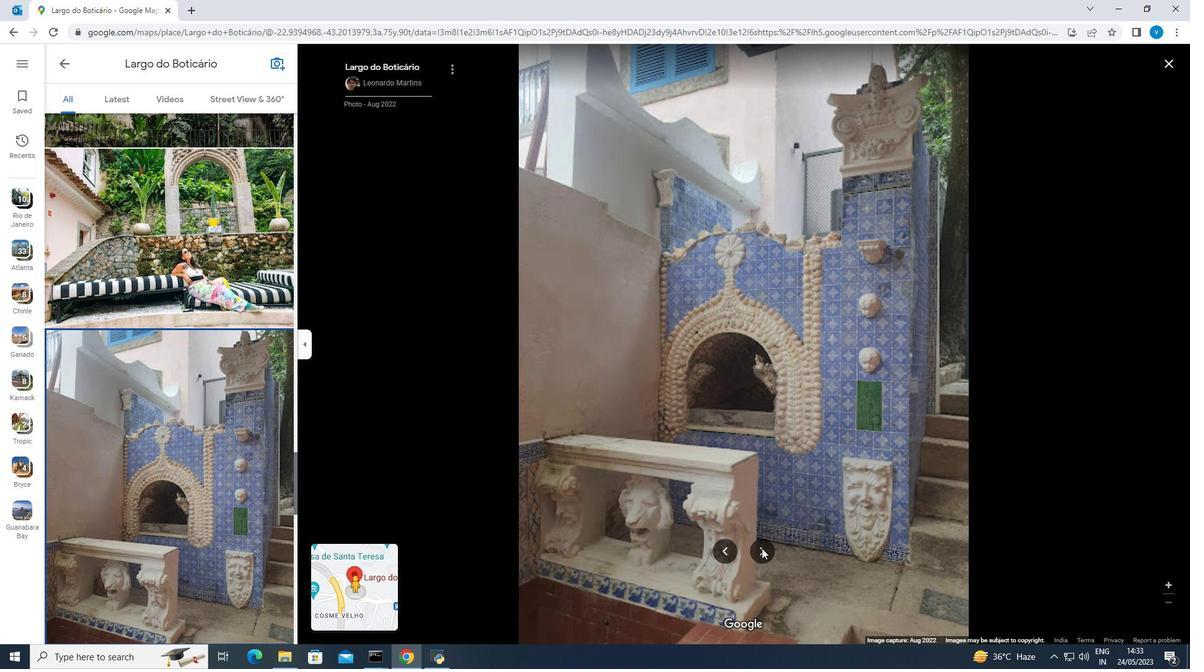 
Action: Mouse pressed left at (761, 547)
Screenshot: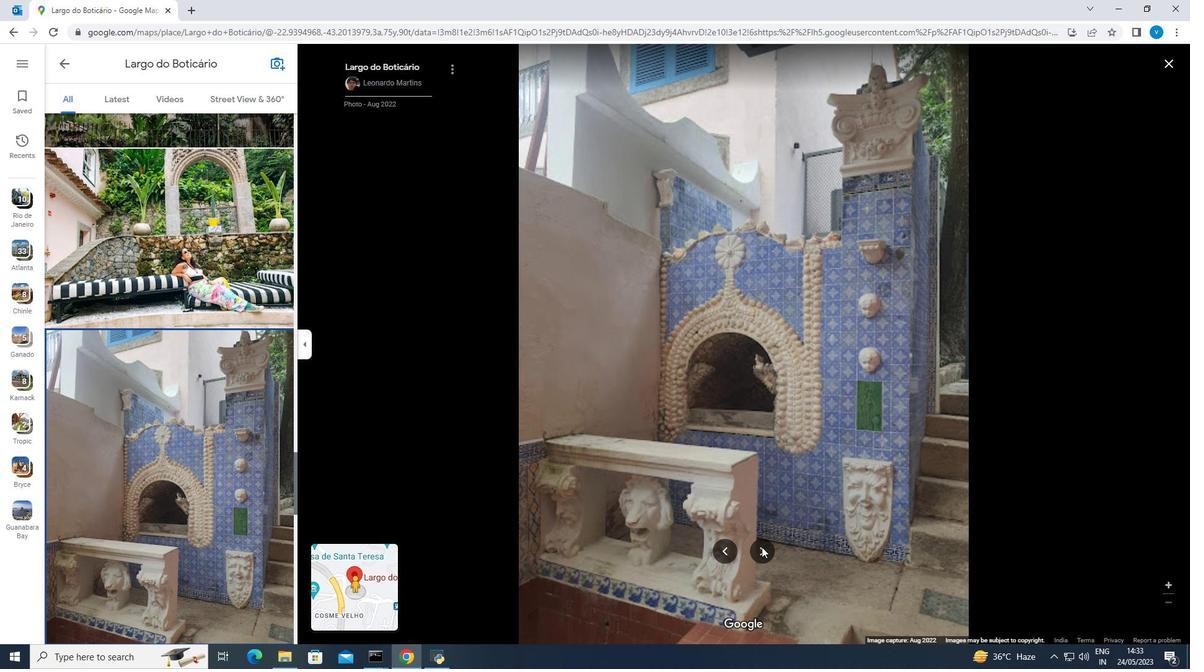 
Action: Mouse pressed left at (761, 547)
Screenshot: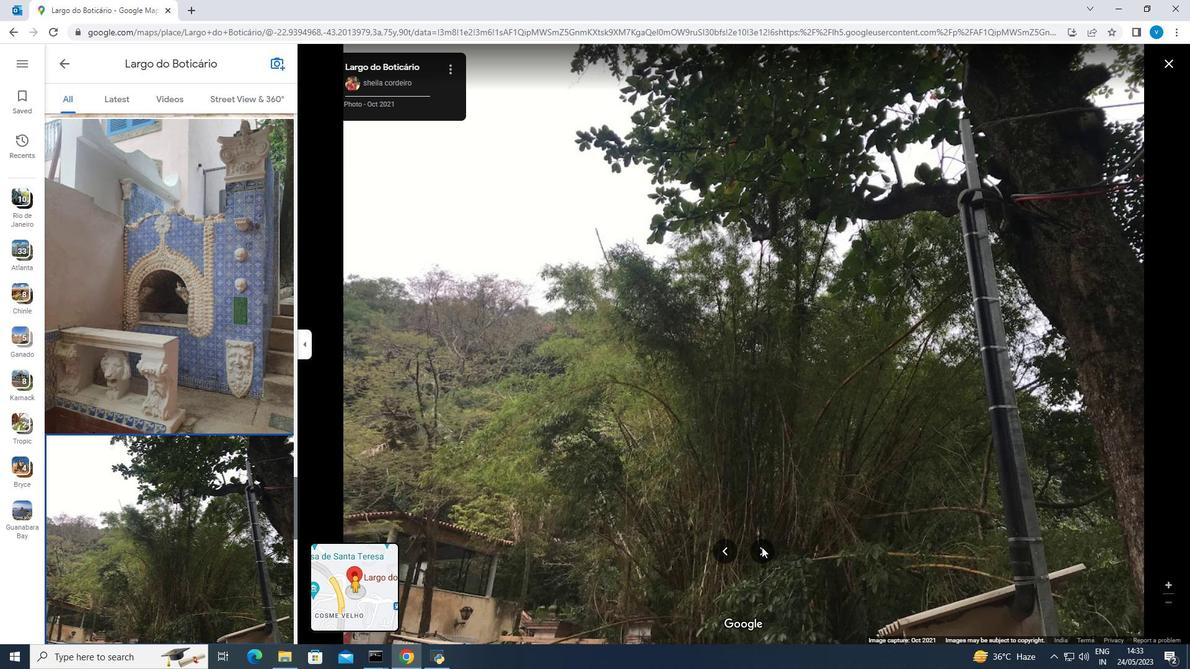
Action: Mouse pressed left at (761, 547)
Screenshot: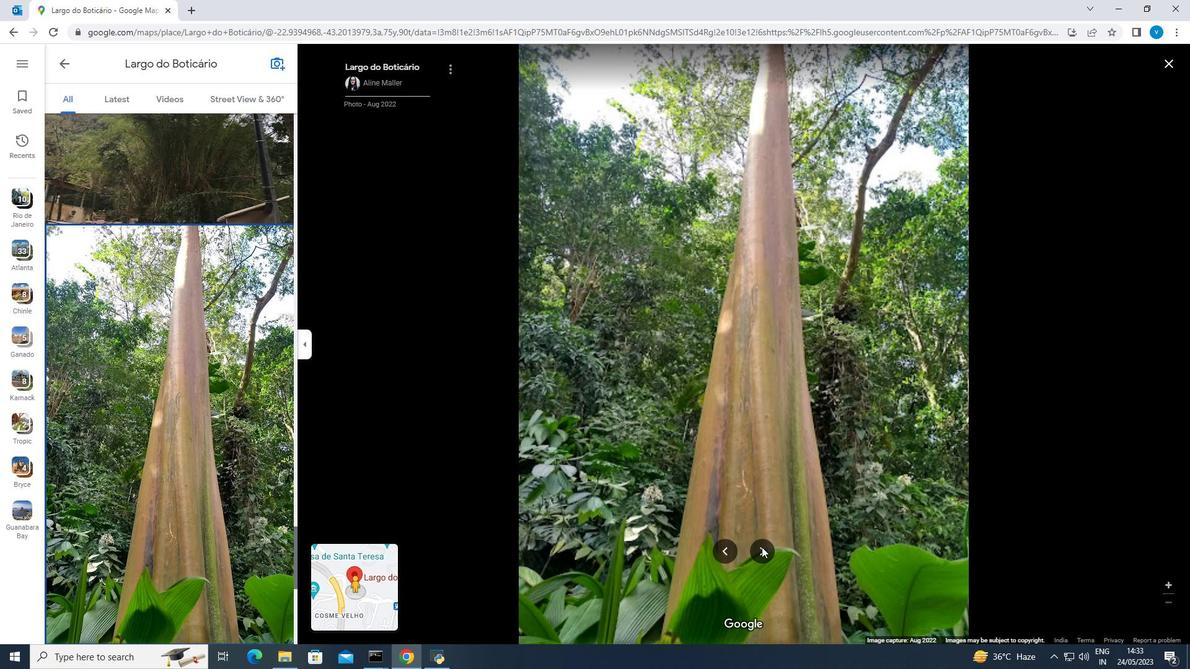 
Action: Mouse pressed left at (761, 547)
Screenshot: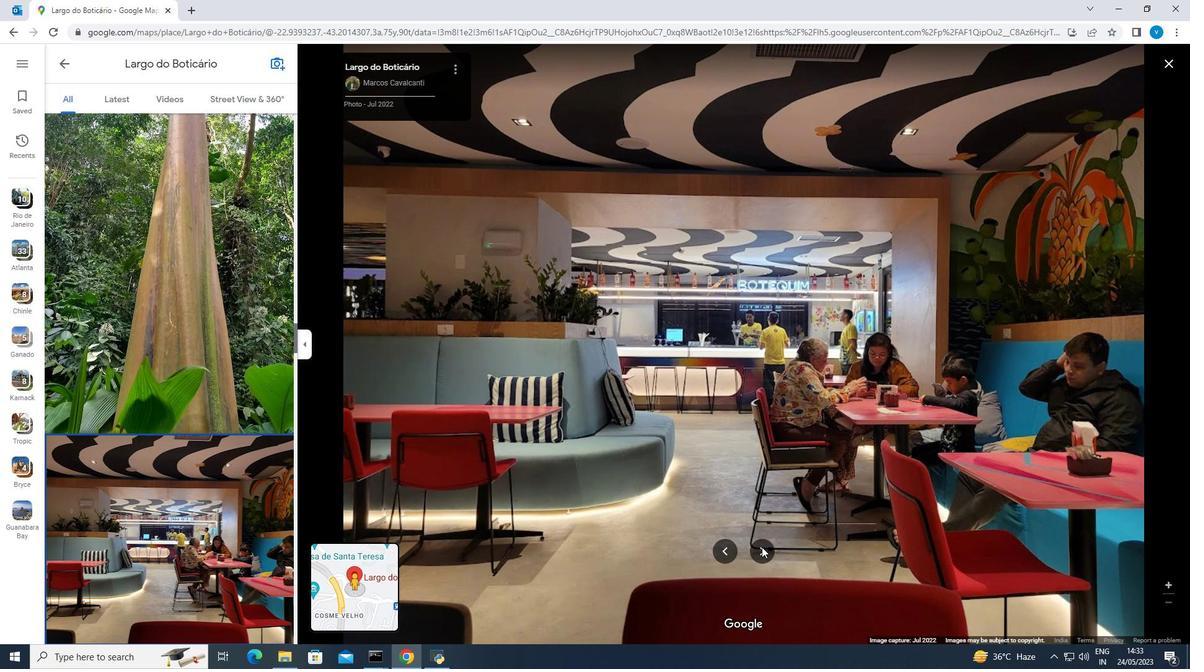 
Action: Mouse pressed left at (761, 547)
Screenshot: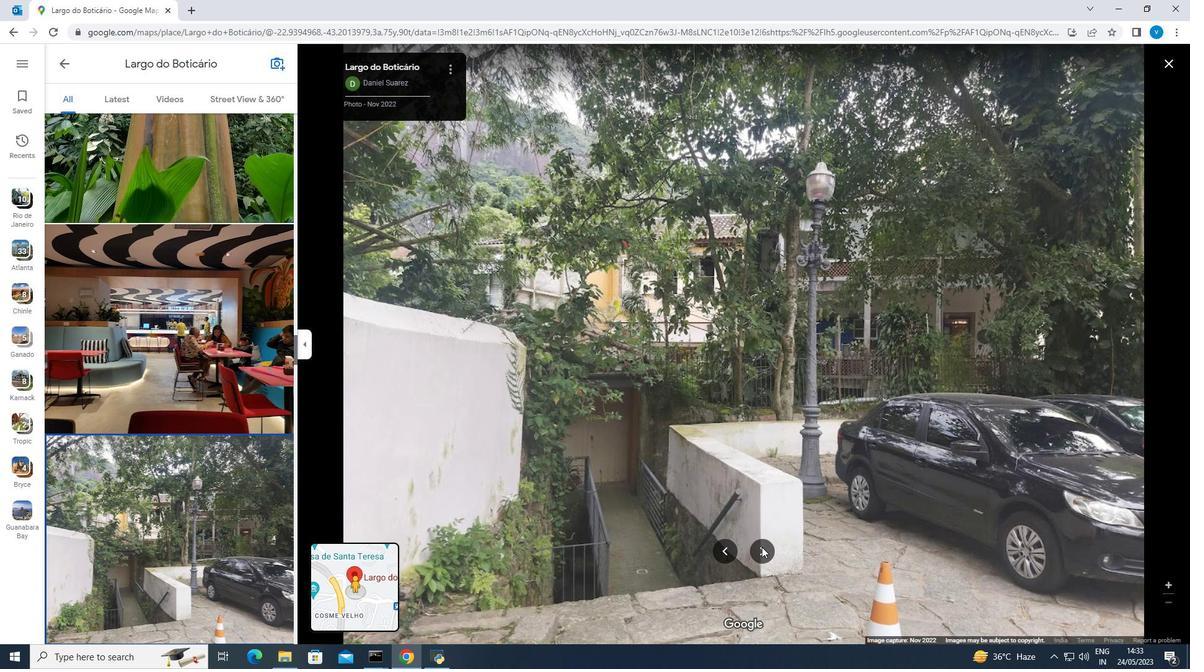 
Action: Mouse moved to (65, 63)
Screenshot: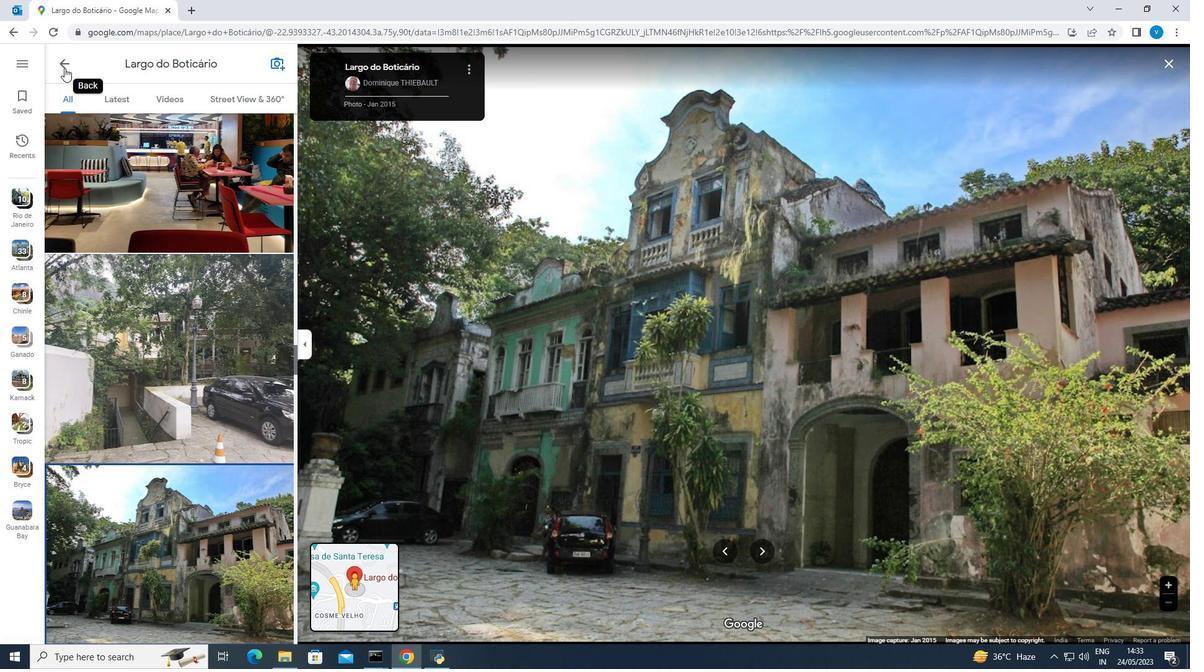
Action: Mouse pressed left at (65, 63)
Screenshot: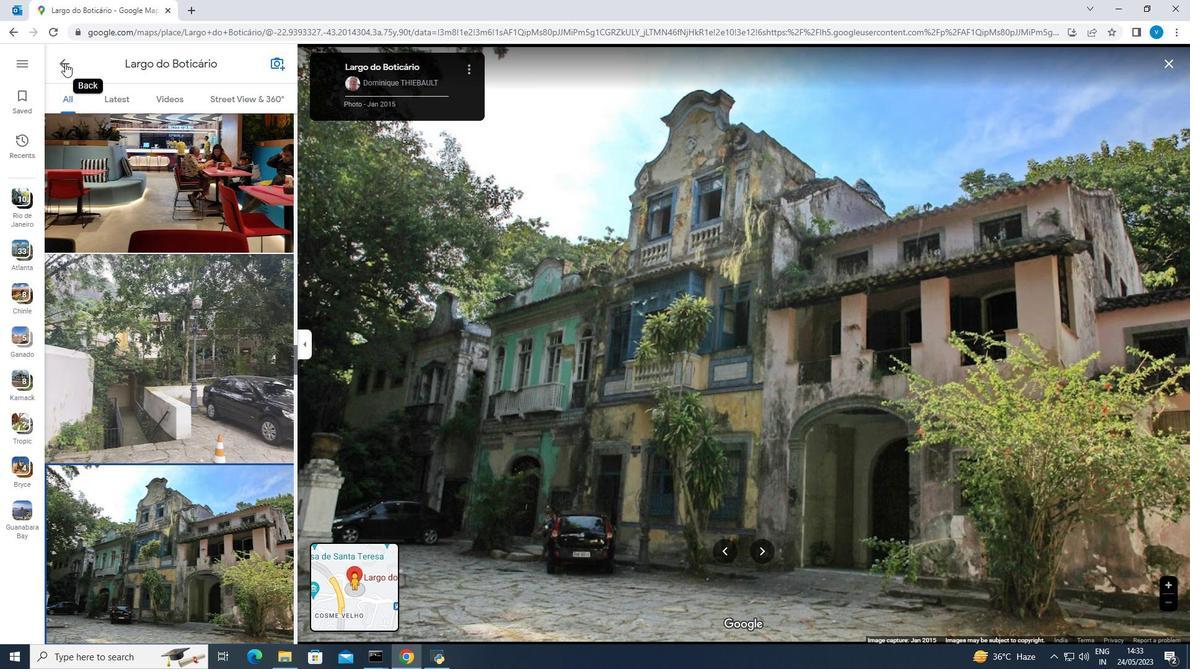 
Action: Mouse moved to (842, 313)
Screenshot: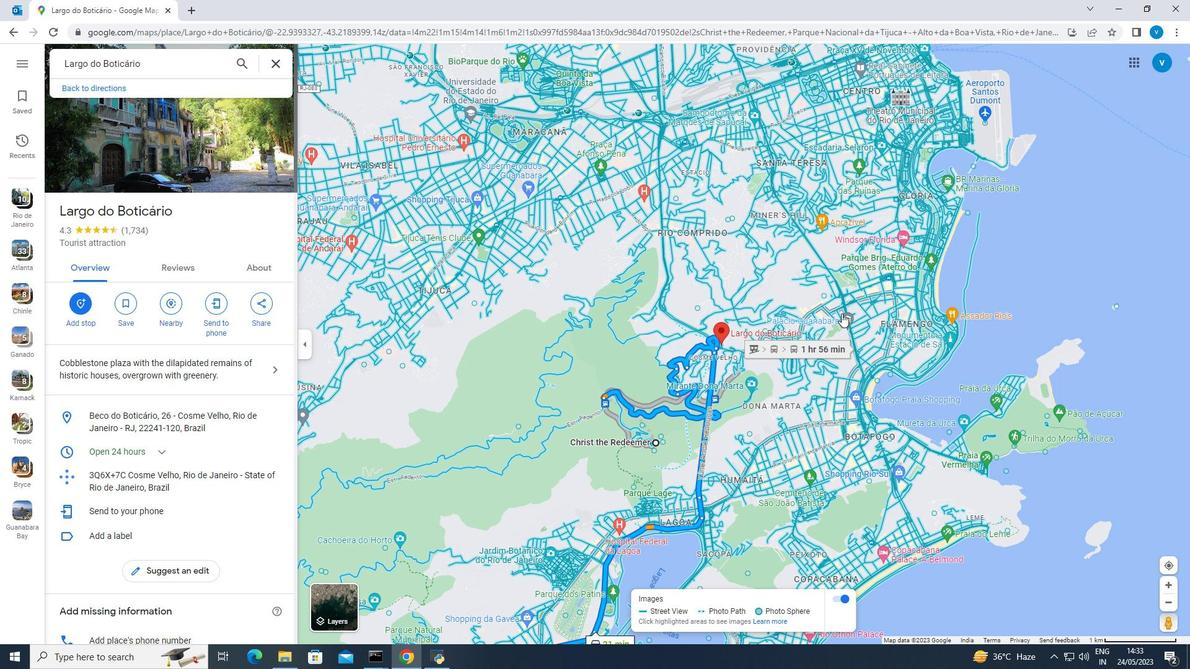
Action: Mouse pressed left at (842, 313)
Screenshot: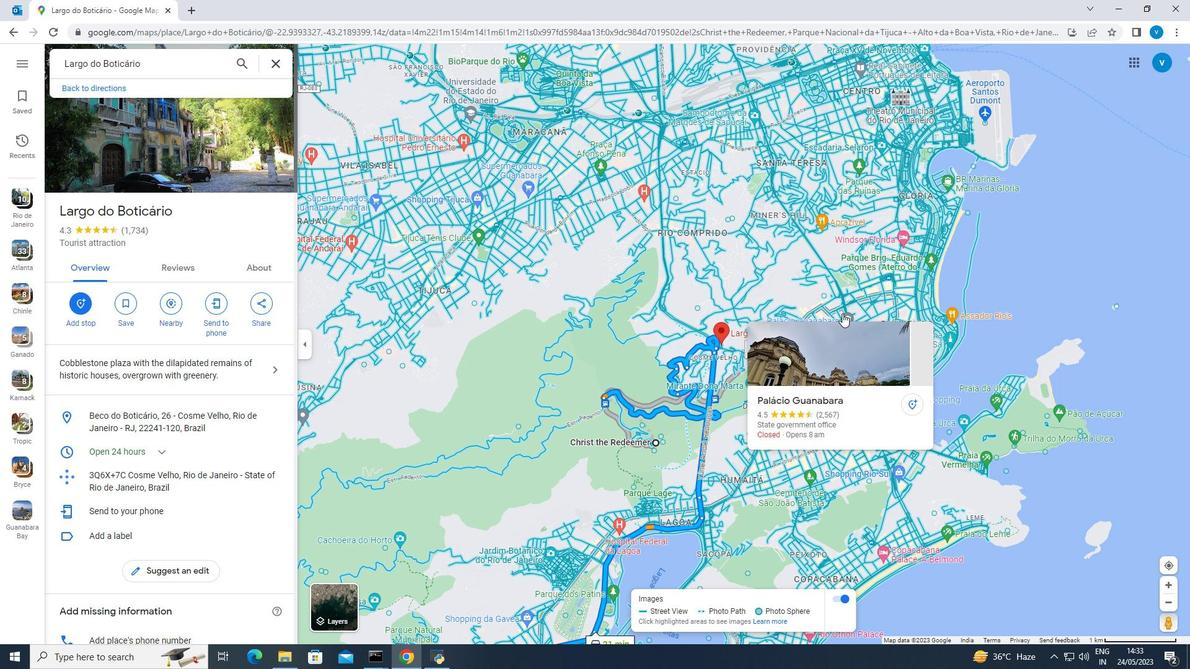 
Action: Mouse pressed left at (842, 313)
Screenshot: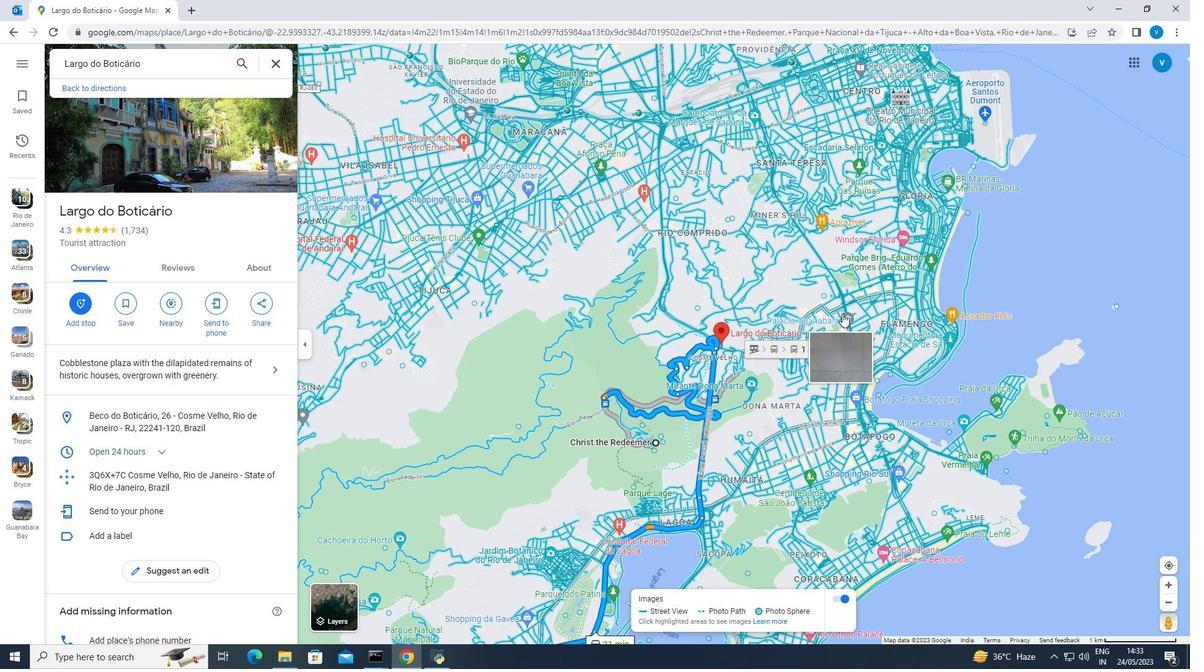 
Action: Mouse moved to (263, 167)
Screenshot: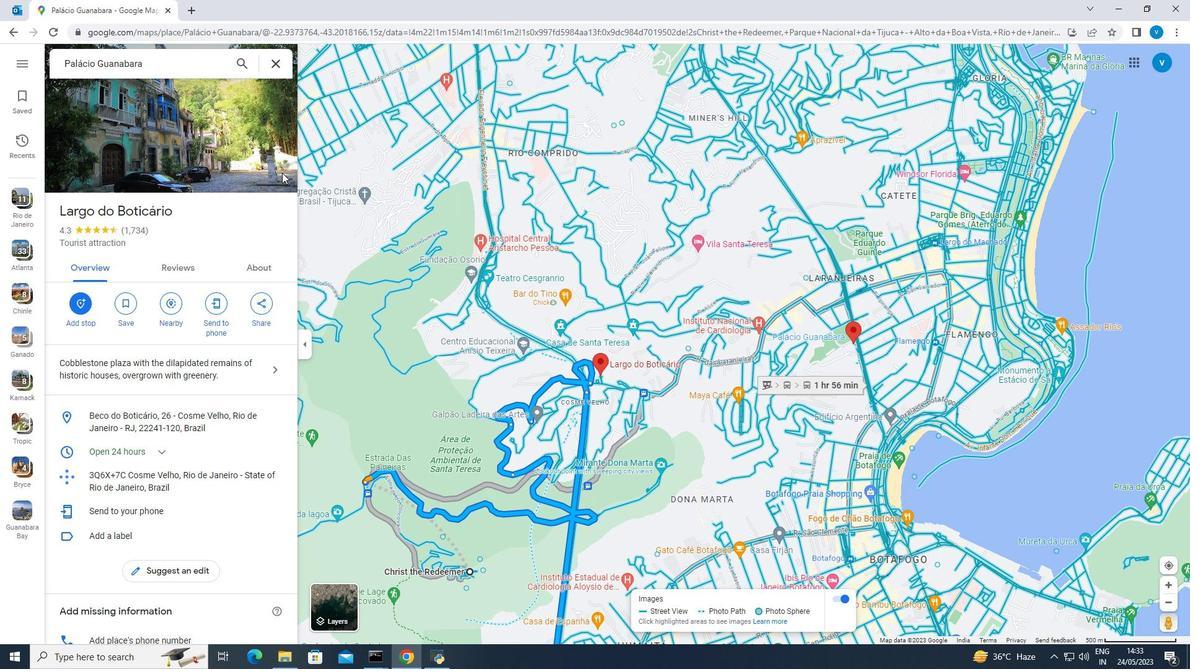 
Action: Mouse pressed left at (263, 167)
Screenshot: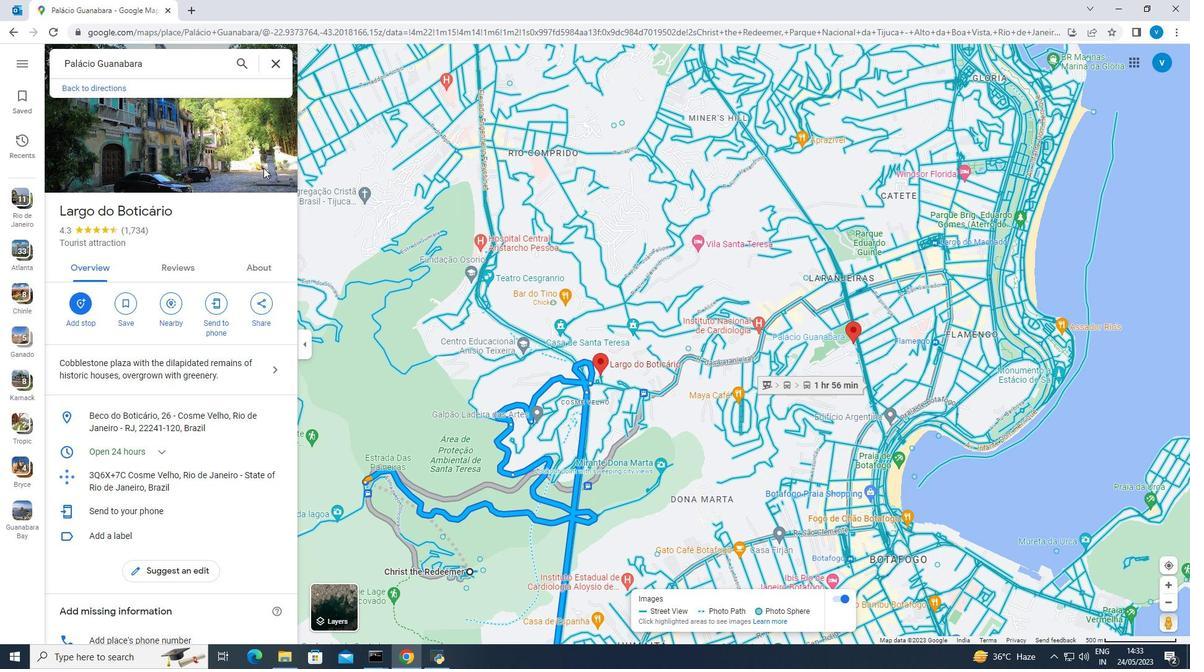 
Action: Mouse pressed left at (263, 167)
Screenshot: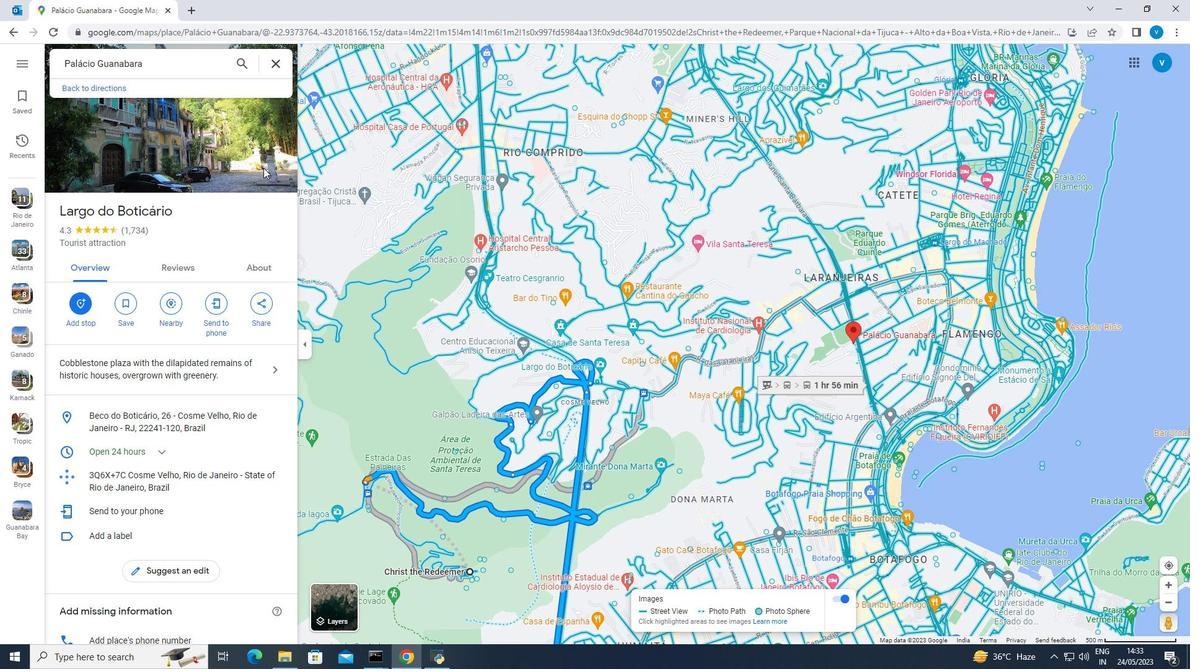 
Action: Mouse moved to (251, 166)
Screenshot: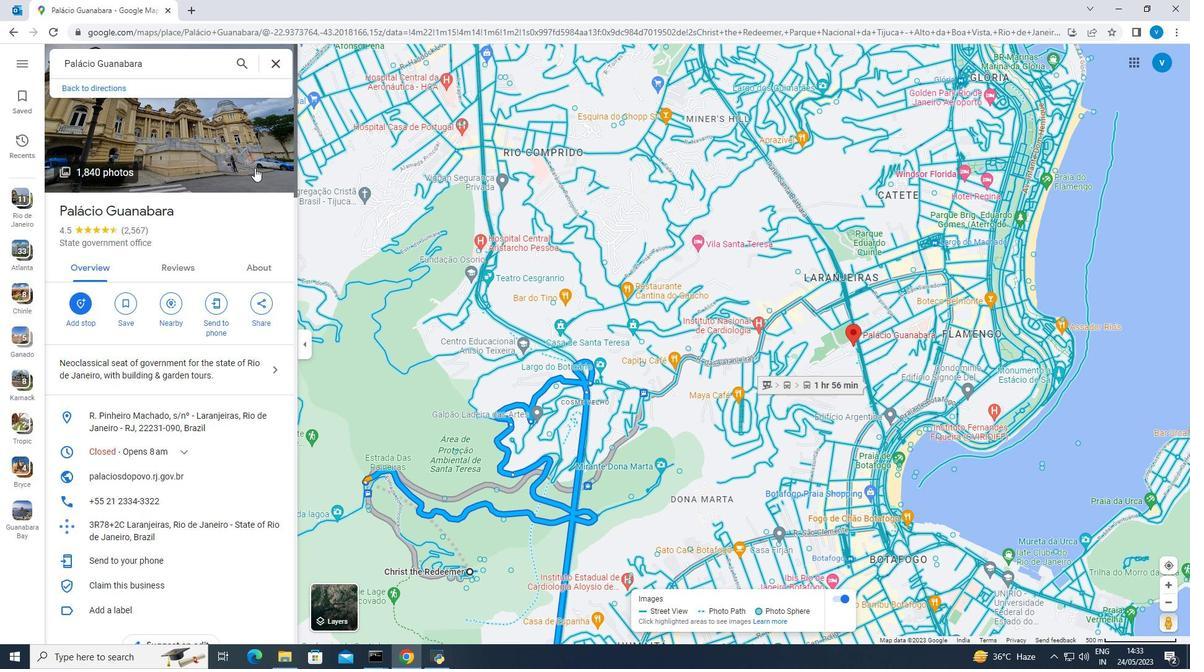 
Action: Mouse pressed left at (251, 166)
Screenshot: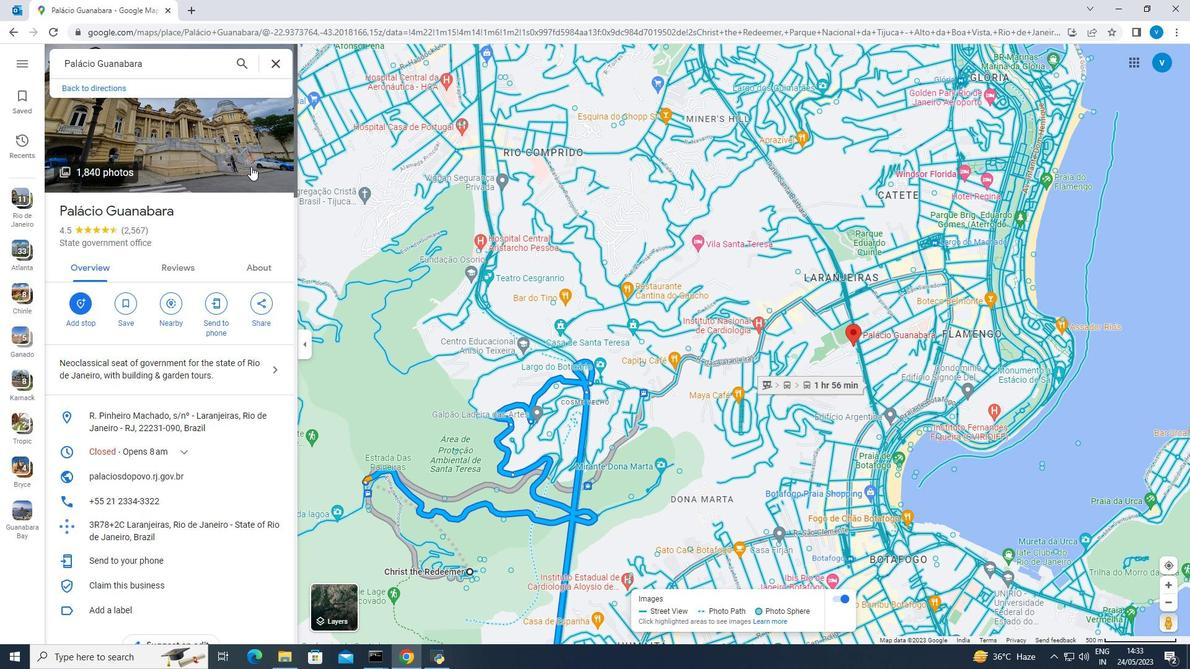 
Action: Mouse pressed left at (251, 166)
Screenshot: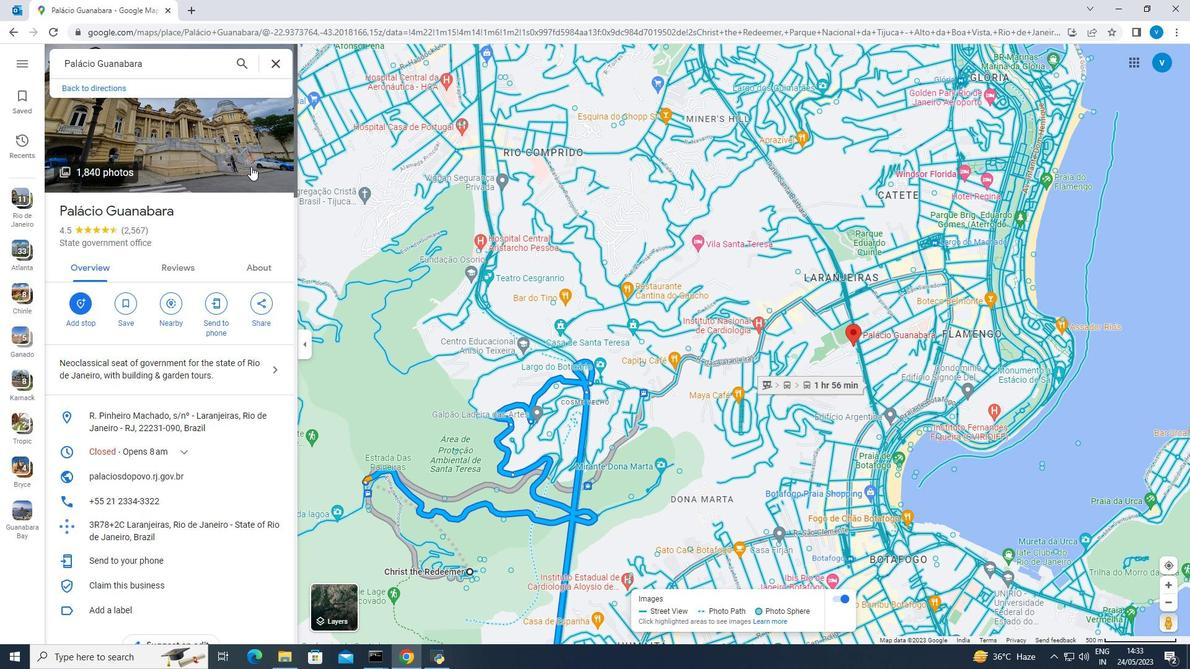 
Action: Mouse moved to (762, 548)
Screenshot: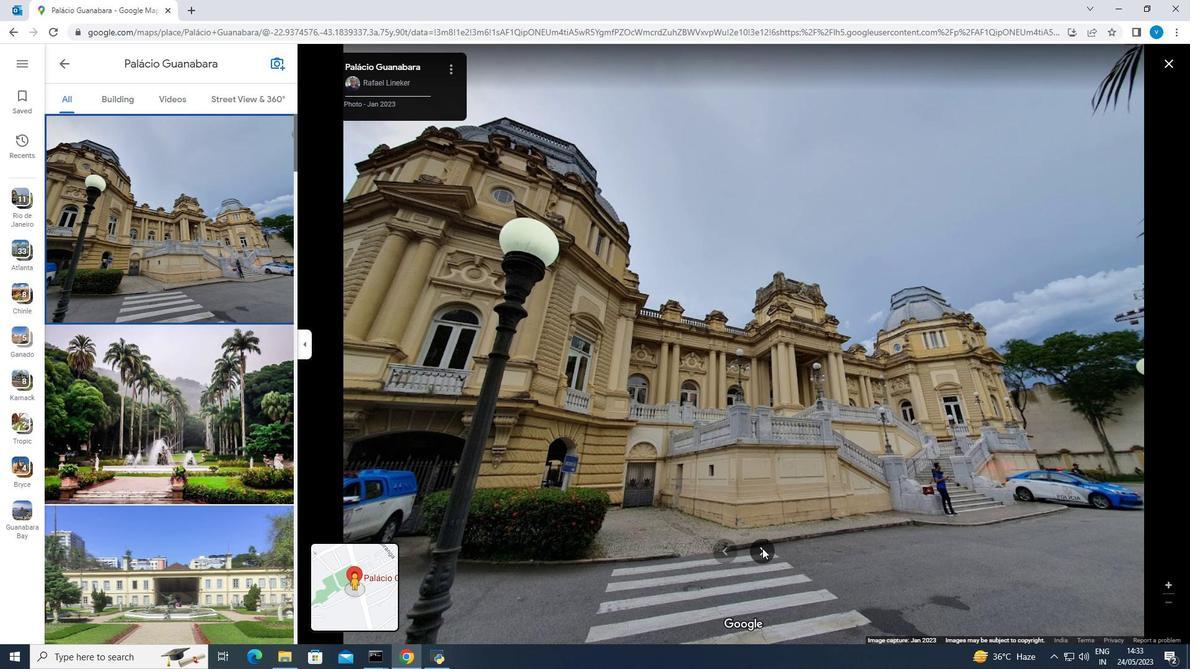 
Action: Mouse pressed left at (762, 548)
Screenshot: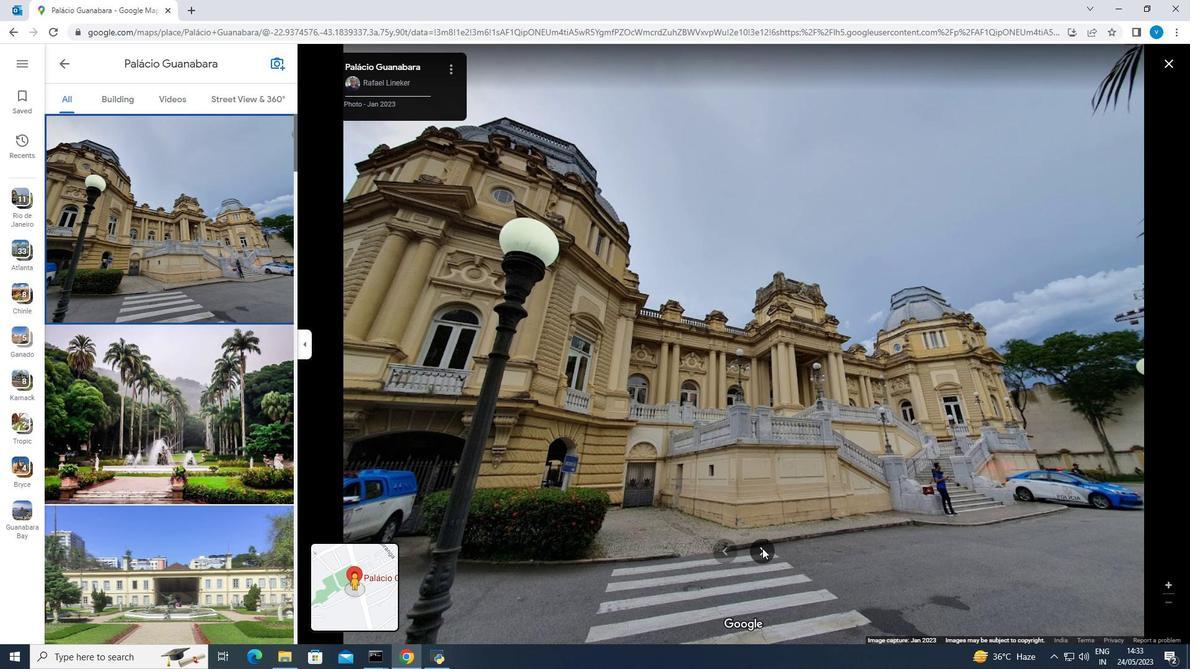 
Action: Mouse pressed left at (762, 548)
Screenshot: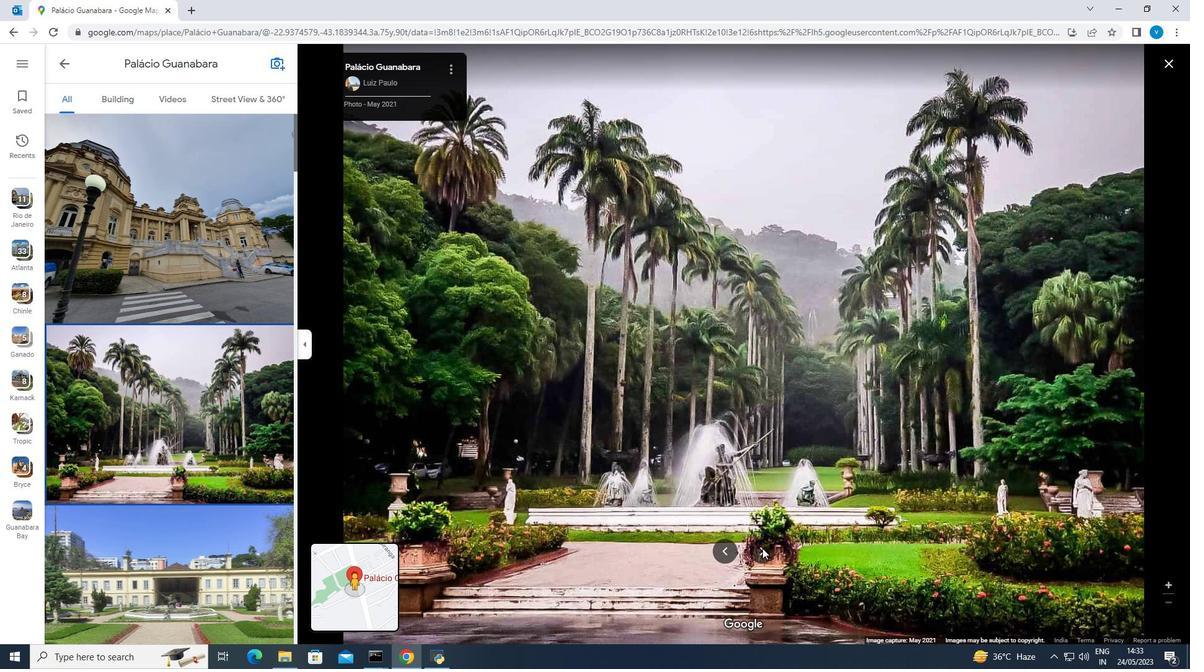 
Action: Mouse moved to (765, 554)
Screenshot: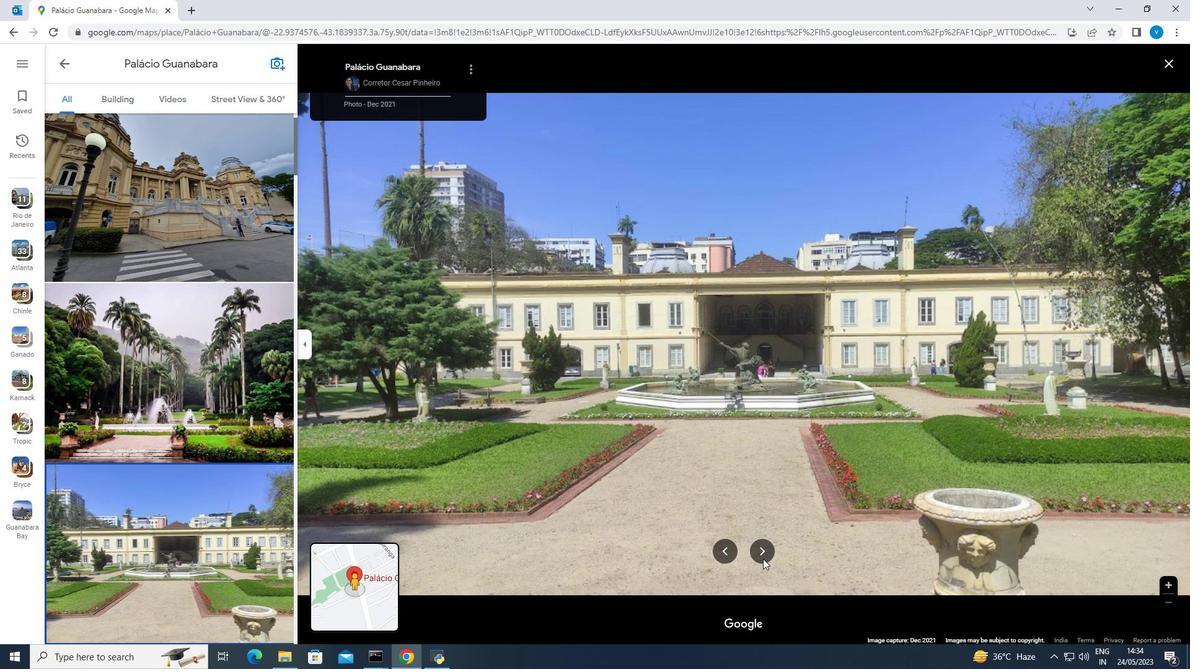 
Action: Mouse pressed left at (765, 554)
Screenshot: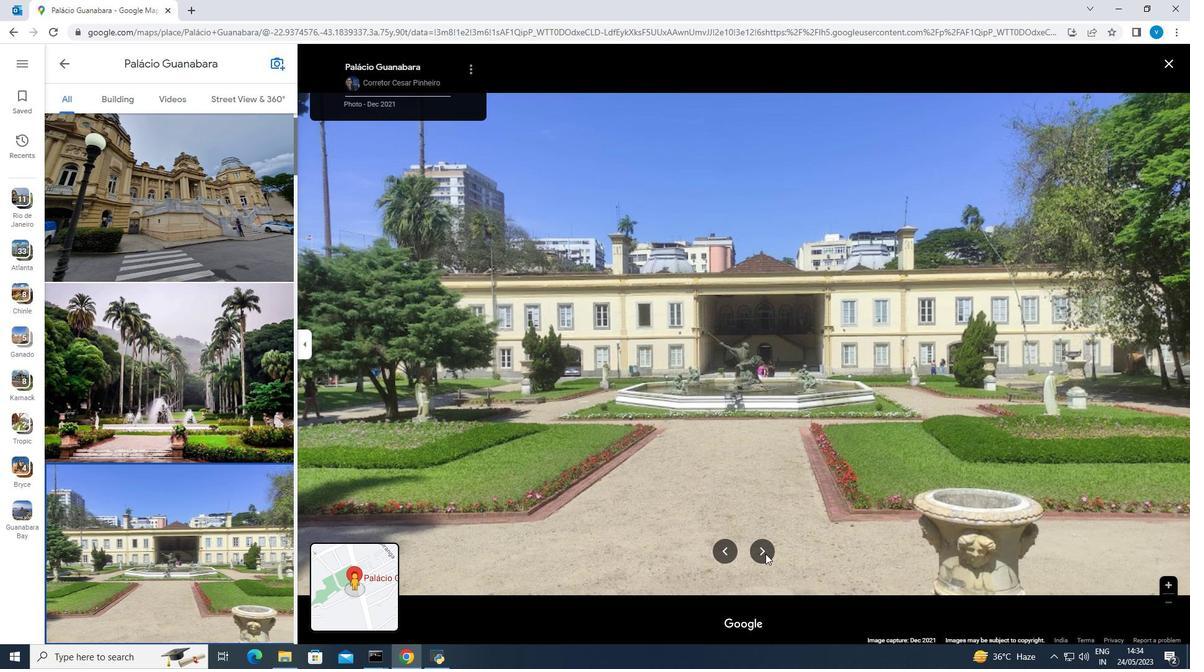 
Action: Mouse moved to (762, 549)
Screenshot: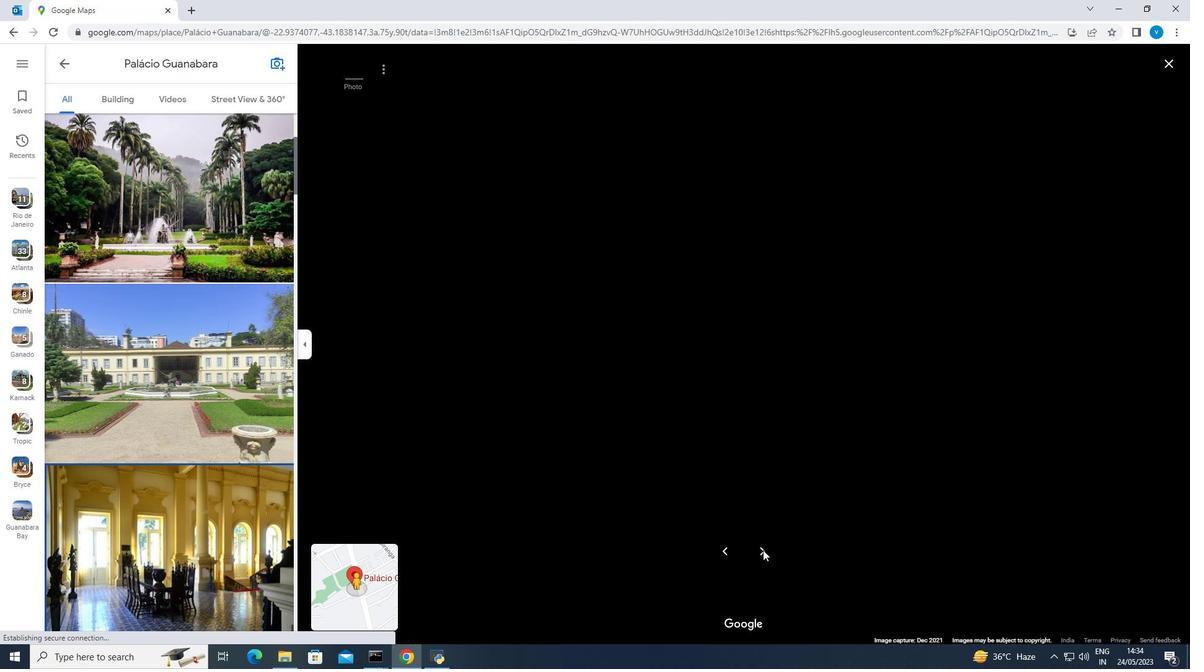 
Action: Mouse pressed left at (762, 549)
Screenshot: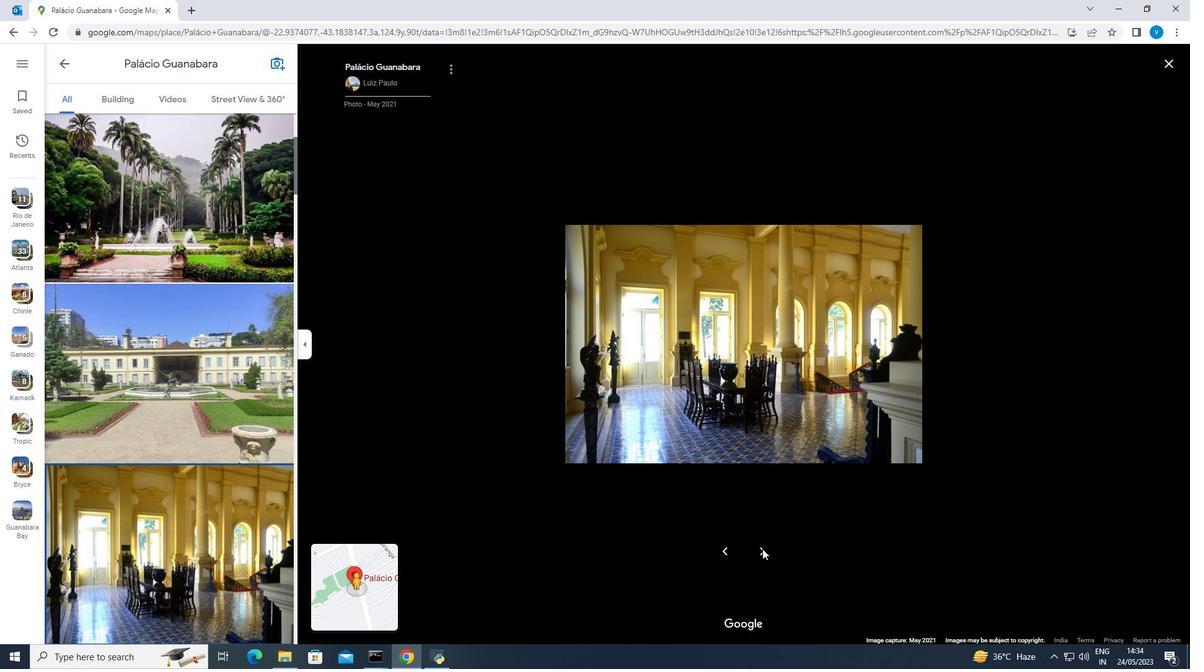 
Action: Mouse moved to (57, 58)
Screenshot: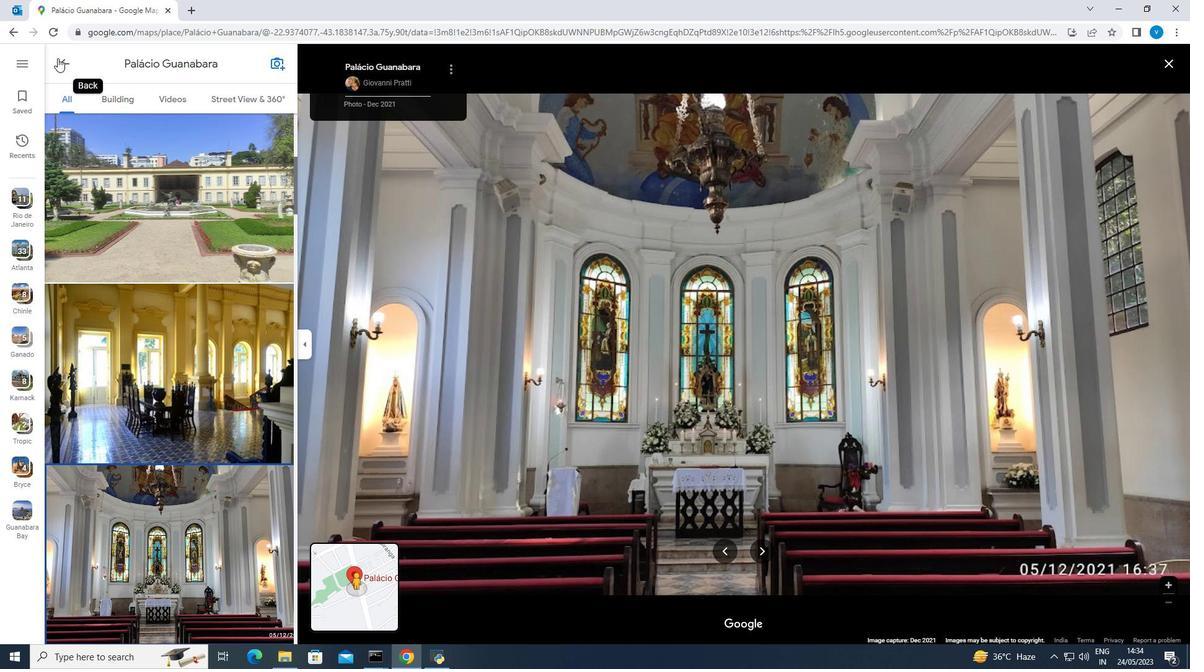 
Action: Mouse pressed left at (57, 58)
Screenshot: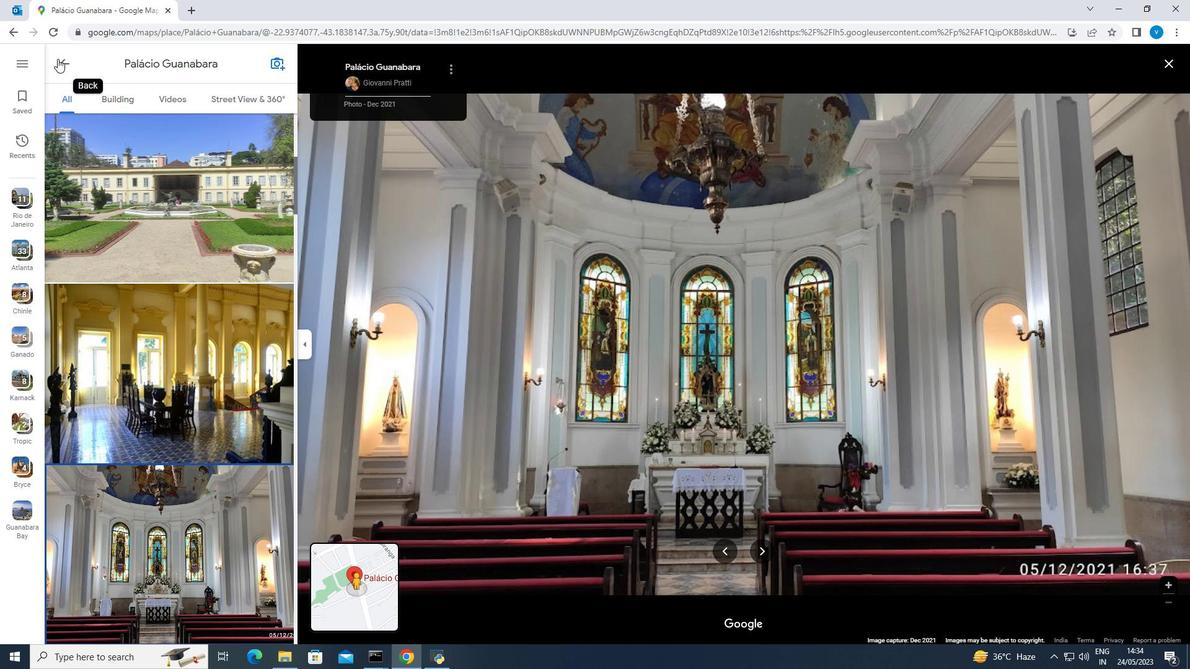 
Action: Mouse moved to (90, 67)
Screenshot: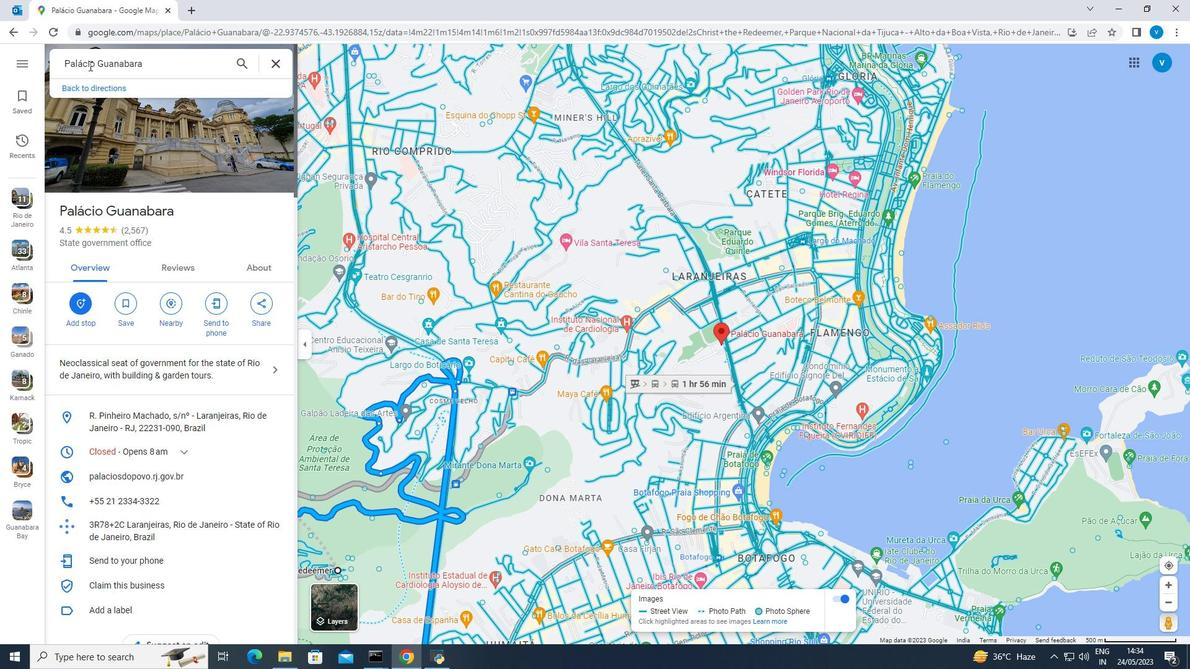 
